 Task: Use the formula "MONTH" in spreadsheet "Project portfolio".
Action: Mouse moved to (815, 99)
Screenshot: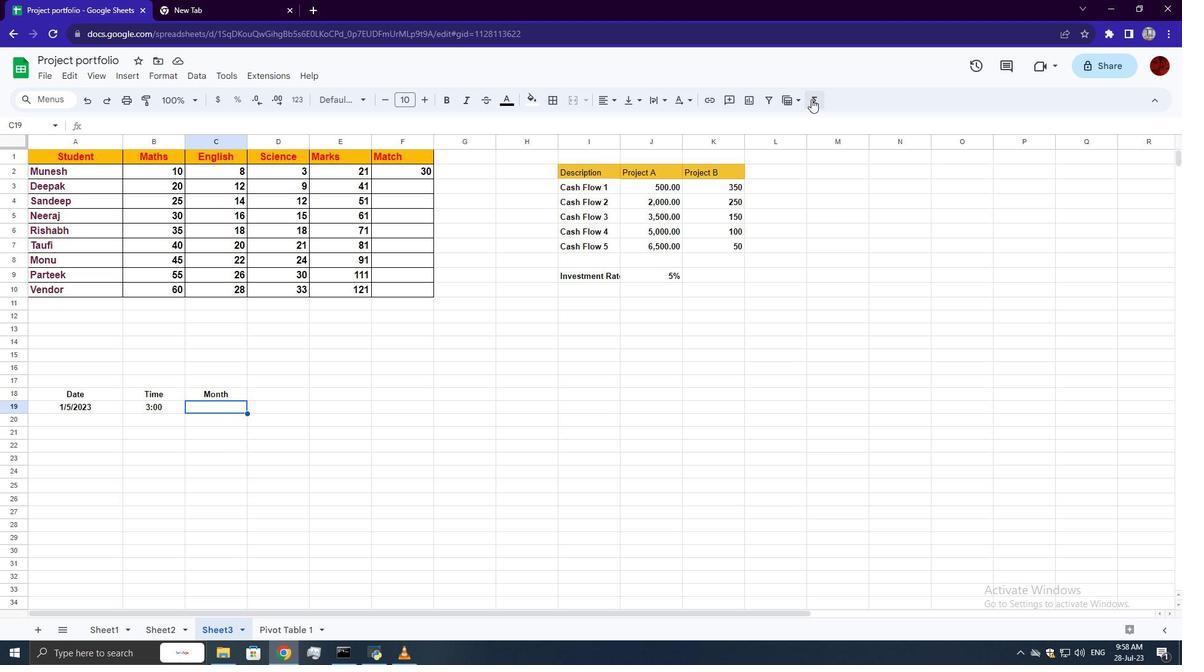 
Action: Mouse pressed left at (815, 99)
Screenshot: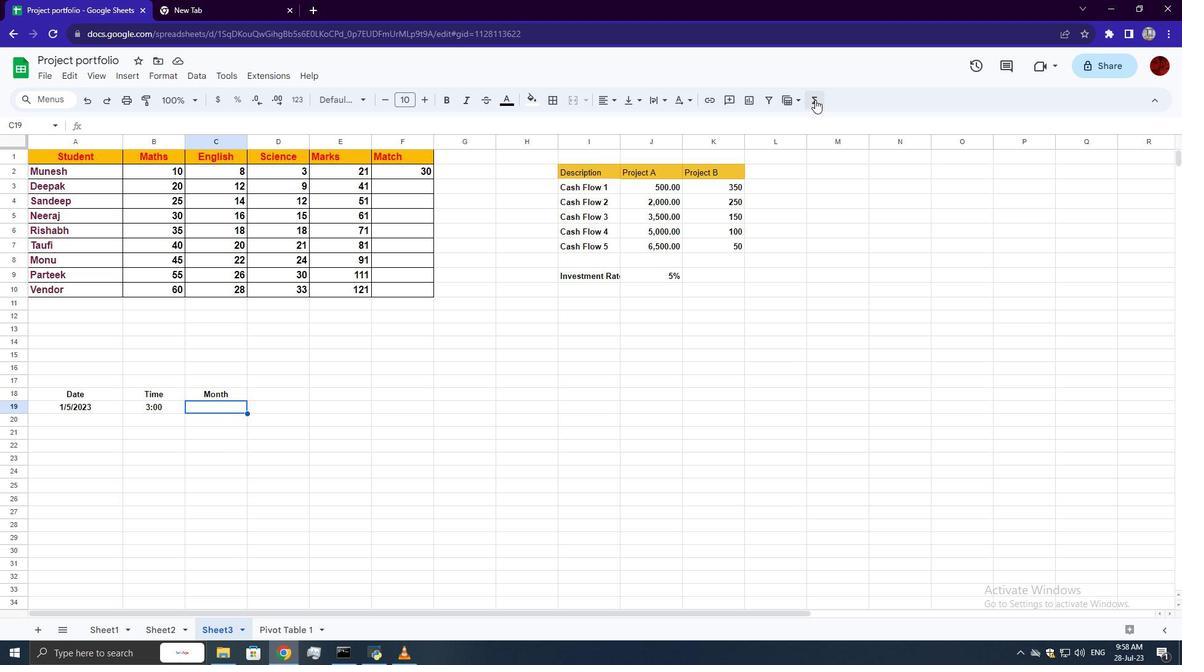 
Action: Mouse moved to (1010, 271)
Screenshot: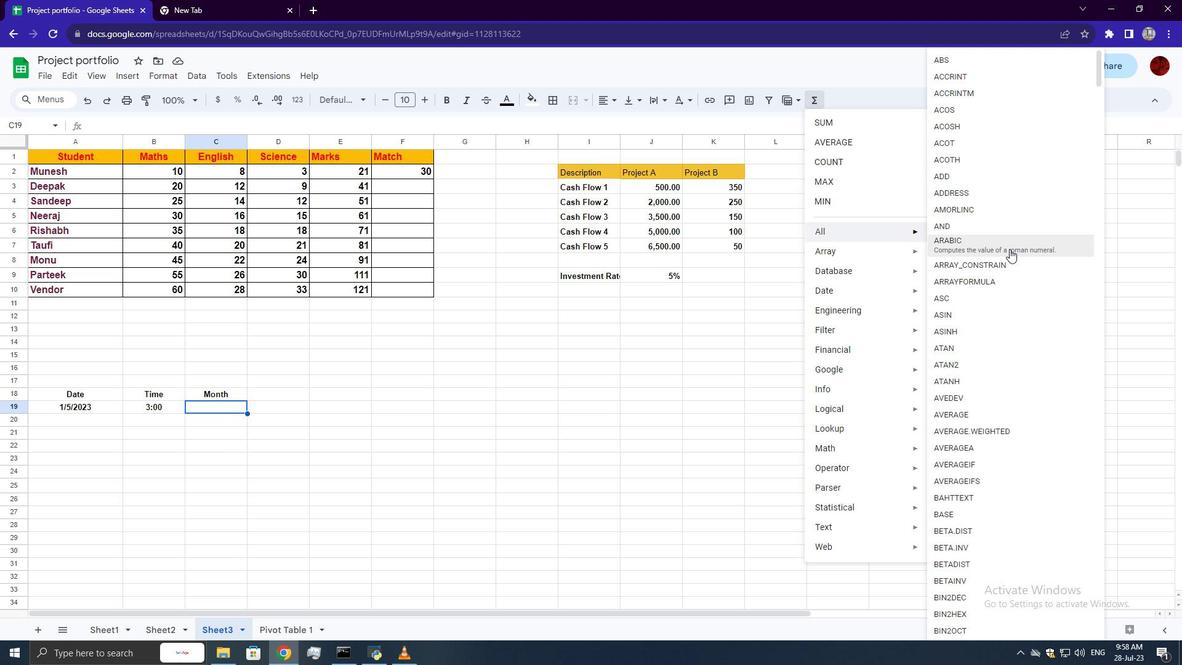 
Action: Mouse scrolled (1010, 263) with delta (0, 0)
Screenshot: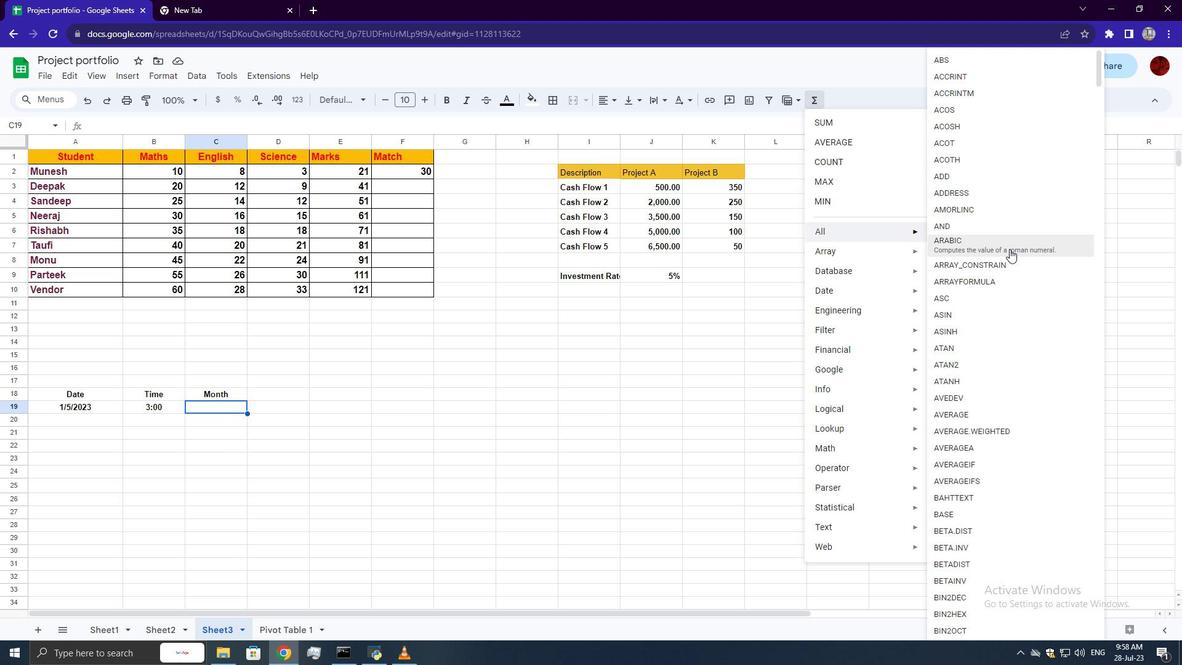 
Action: Mouse moved to (1010, 271)
Screenshot: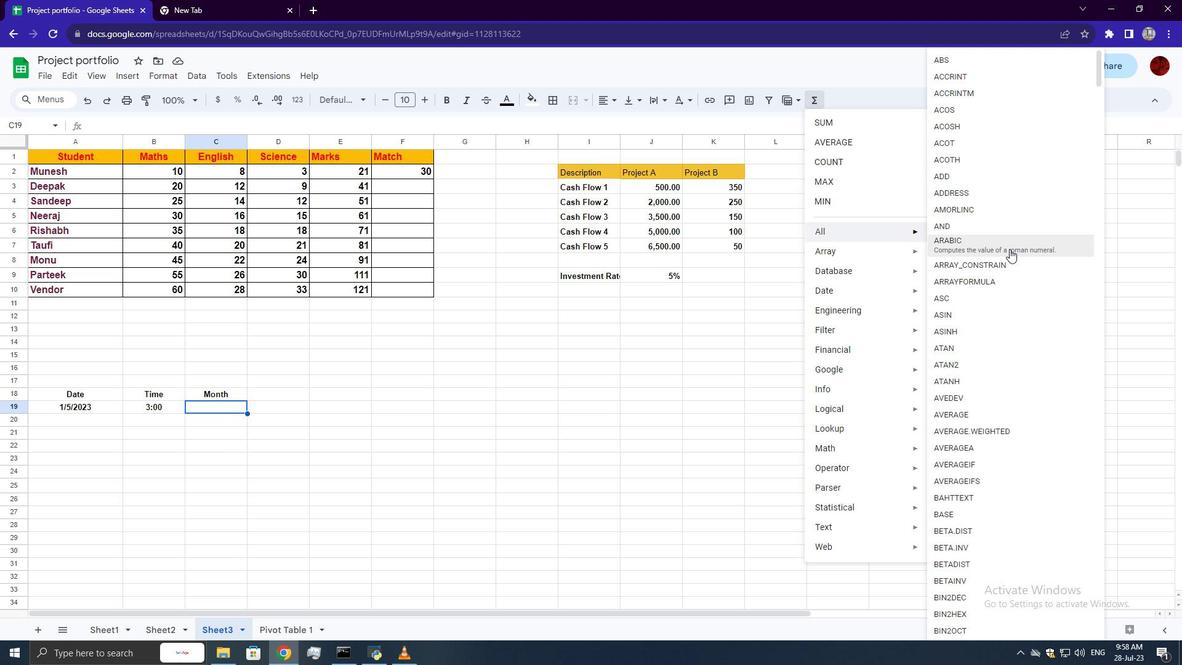 
Action: Mouse scrolled (1010, 270) with delta (0, 0)
Screenshot: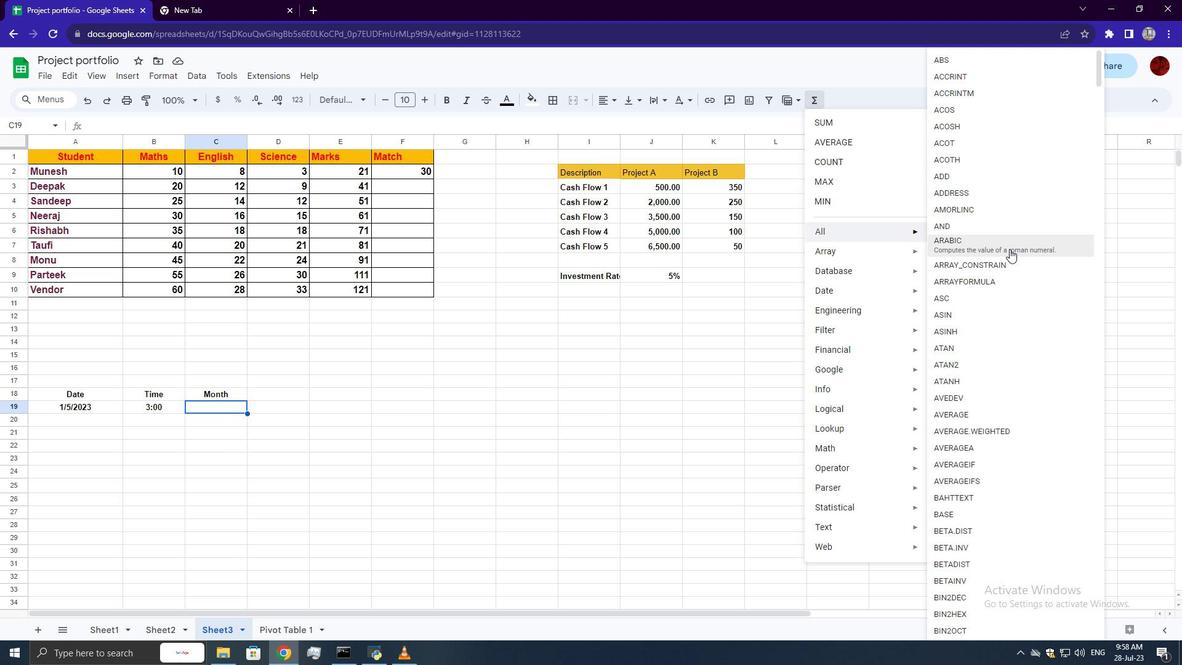 
Action: Mouse moved to (1009, 272)
Screenshot: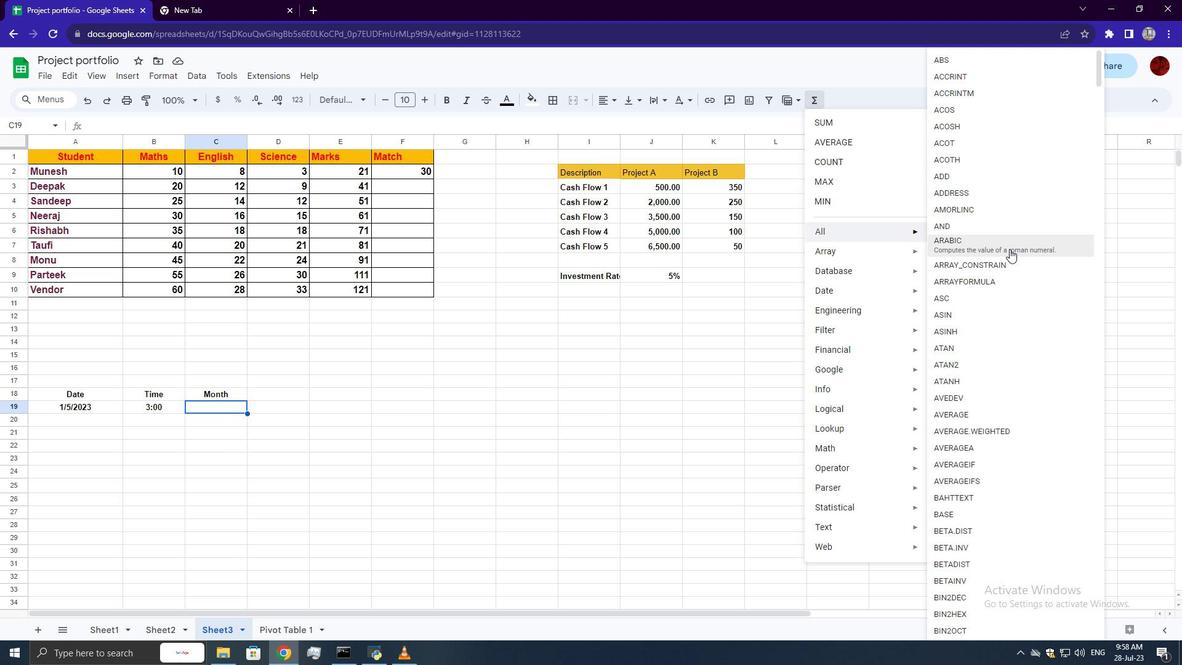 
Action: Mouse scrolled (1009, 272) with delta (0, 0)
Screenshot: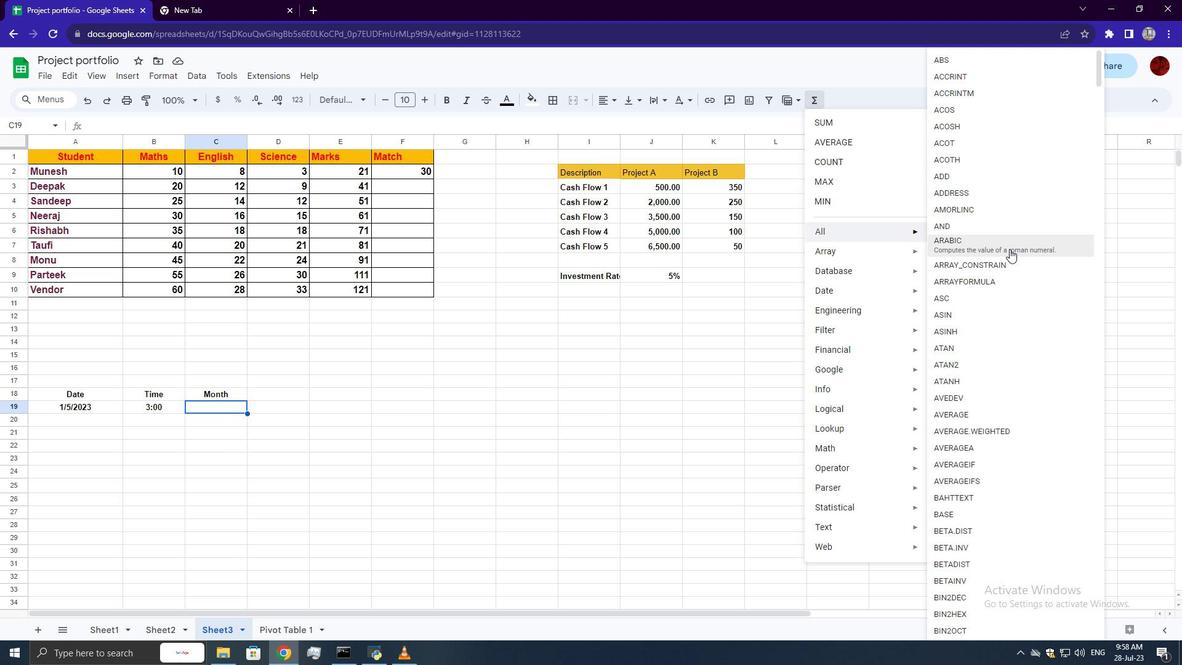 
Action: Mouse scrolled (1009, 272) with delta (0, 0)
Screenshot: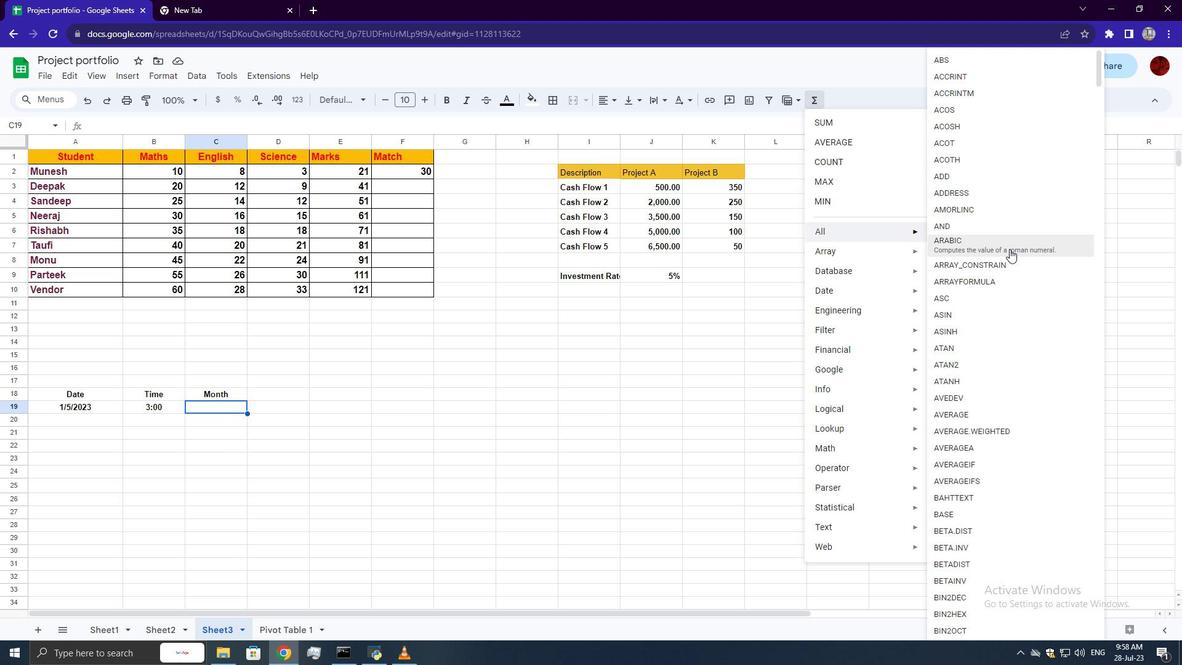 
Action: Mouse scrolled (1009, 272) with delta (0, 0)
Screenshot: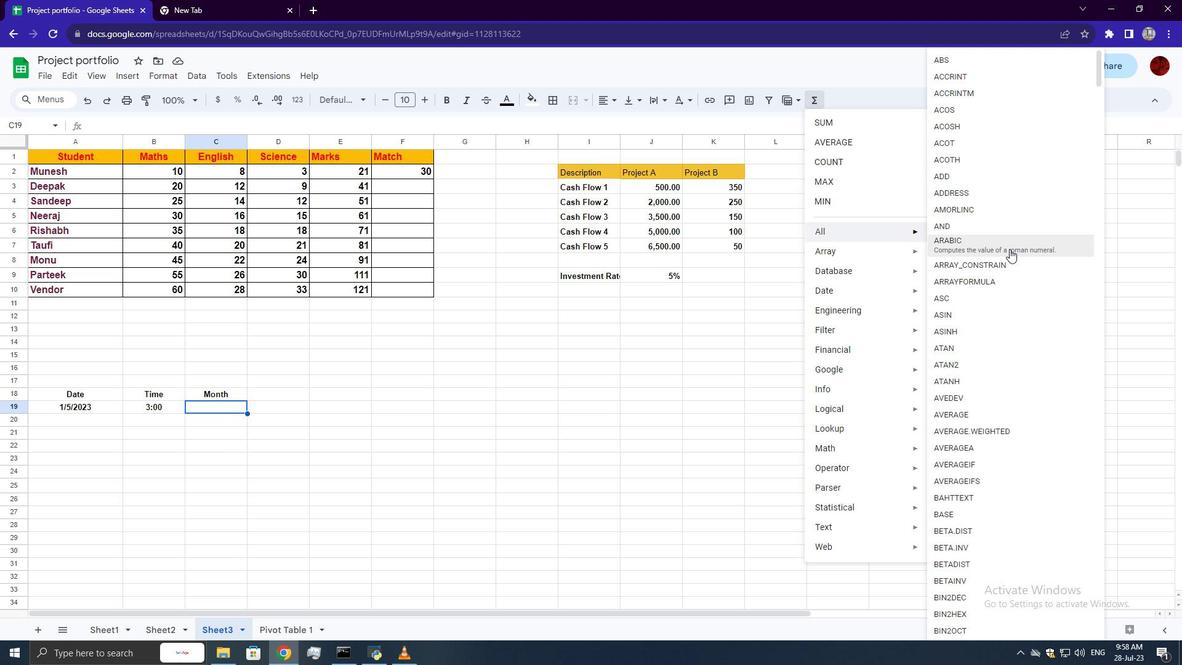 
Action: Mouse scrolled (1009, 272) with delta (0, 0)
Screenshot: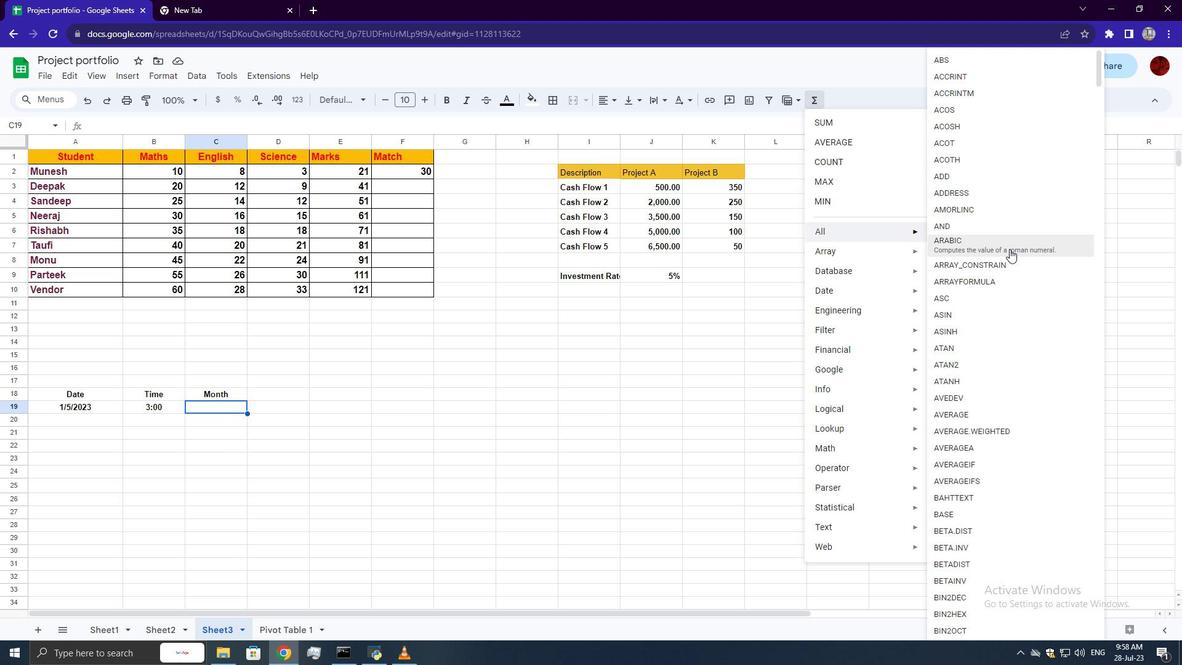 
Action: Mouse moved to (1009, 292)
Screenshot: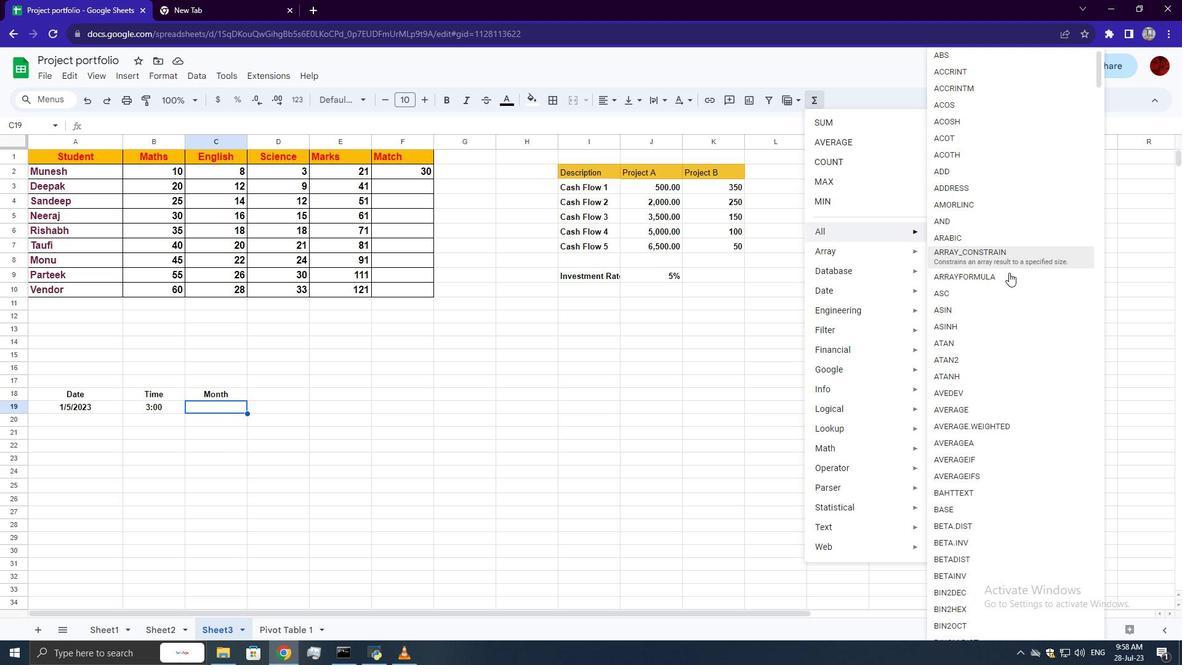 
Action: Mouse scrolled (1009, 292) with delta (0, 0)
Screenshot: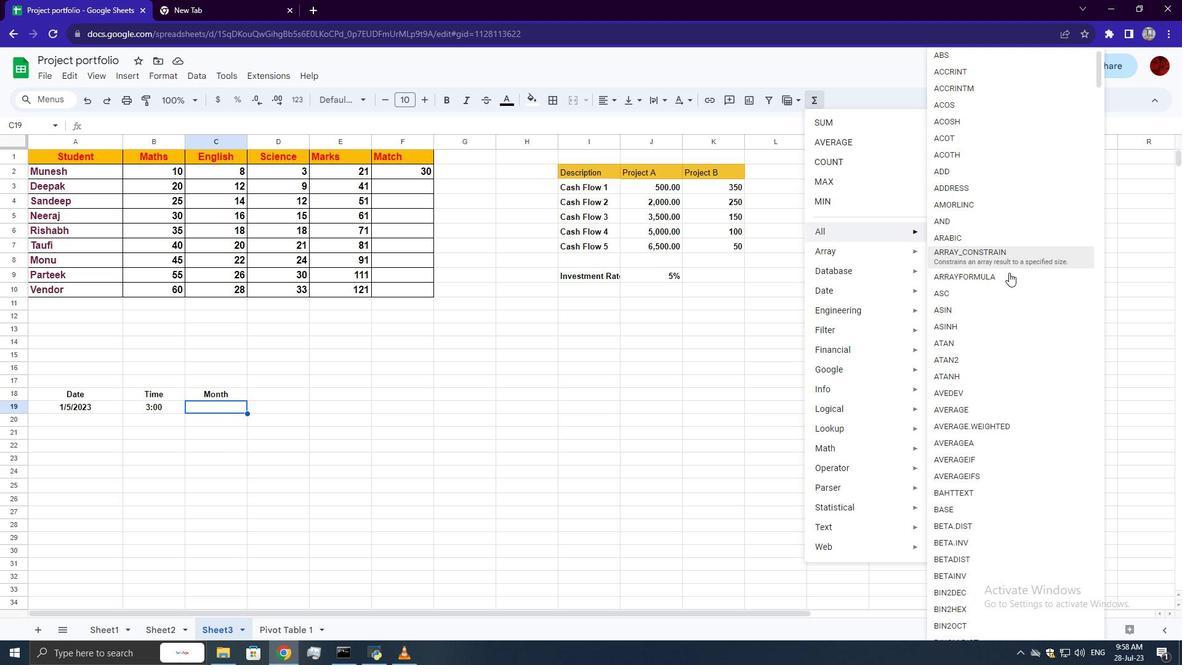 
Action: Mouse moved to (1009, 293)
Screenshot: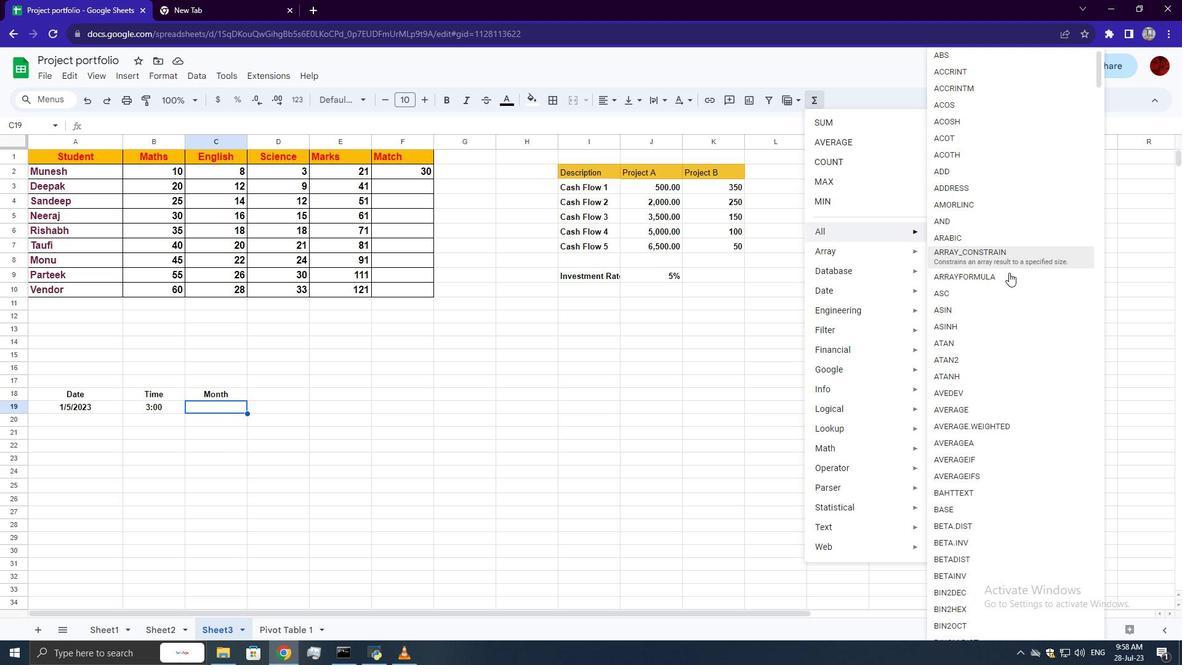 
Action: Mouse scrolled (1009, 292) with delta (0, 0)
Screenshot: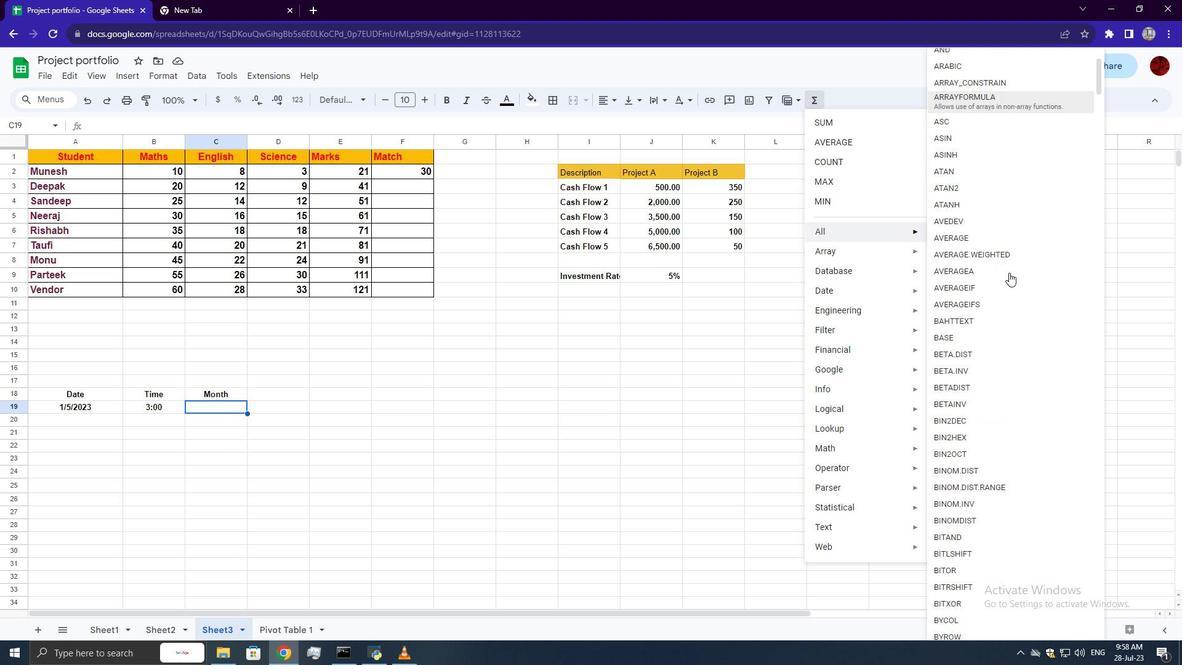 
Action: Mouse scrolled (1009, 292) with delta (0, 0)
Screenshot: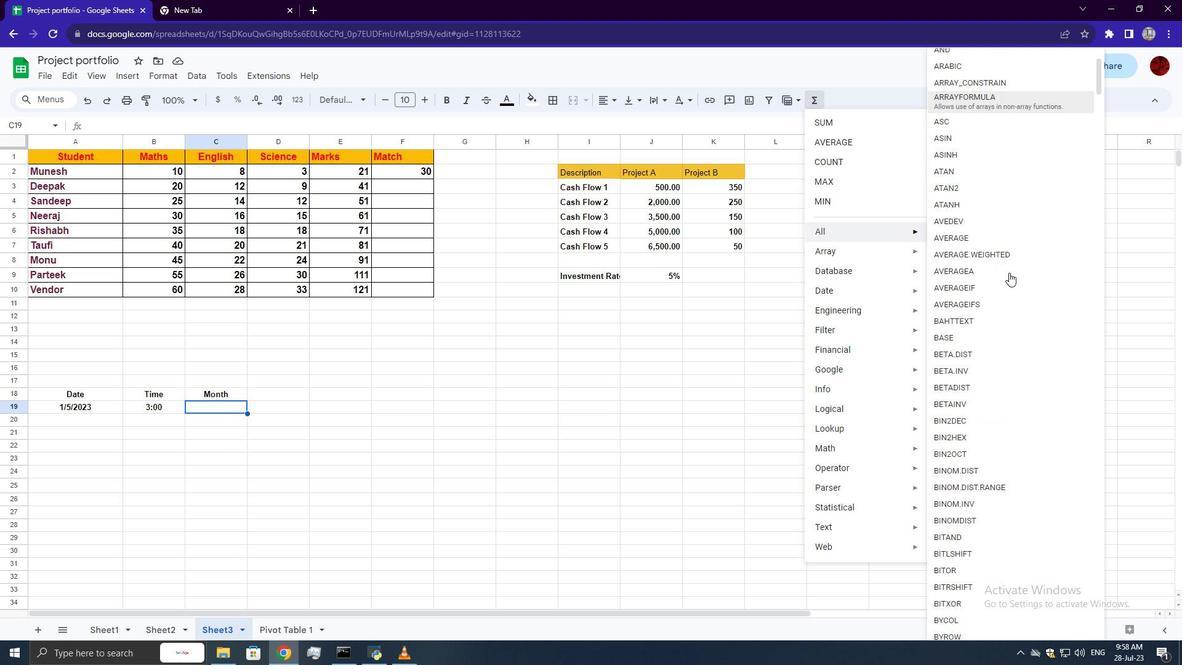 
Action: Mouse scrolled (1009, 292) with delta (0, 0)
Screenshot: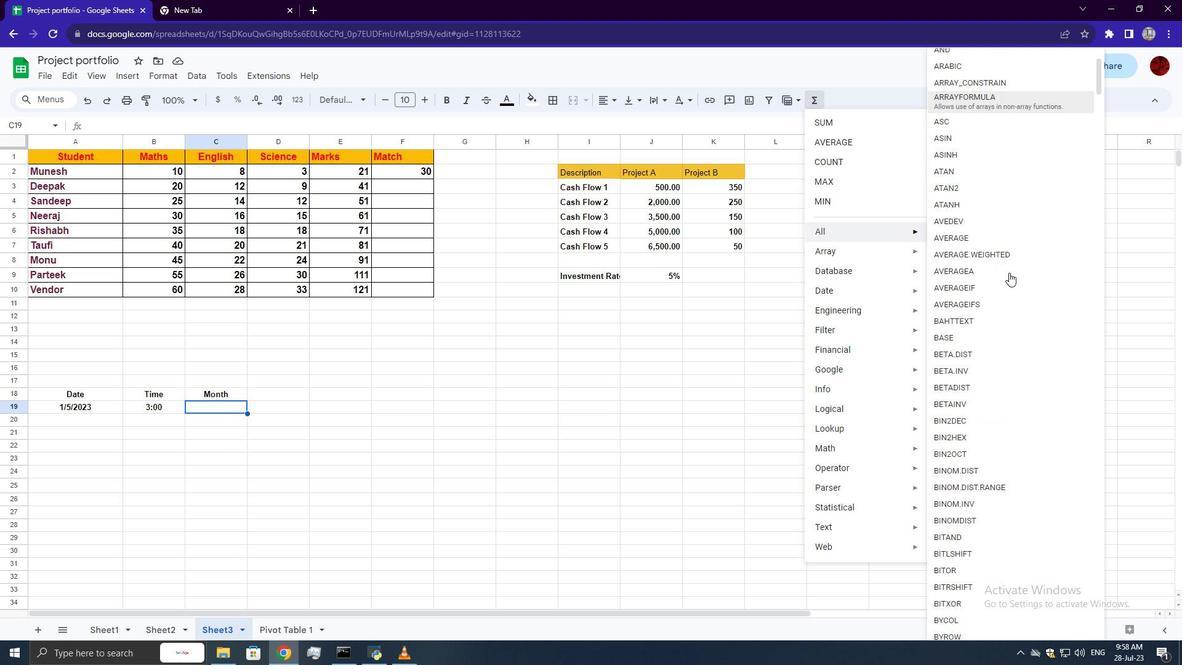
Action: Mouse scrolled (1009, 292) with delta (0, 0)
Screenshot: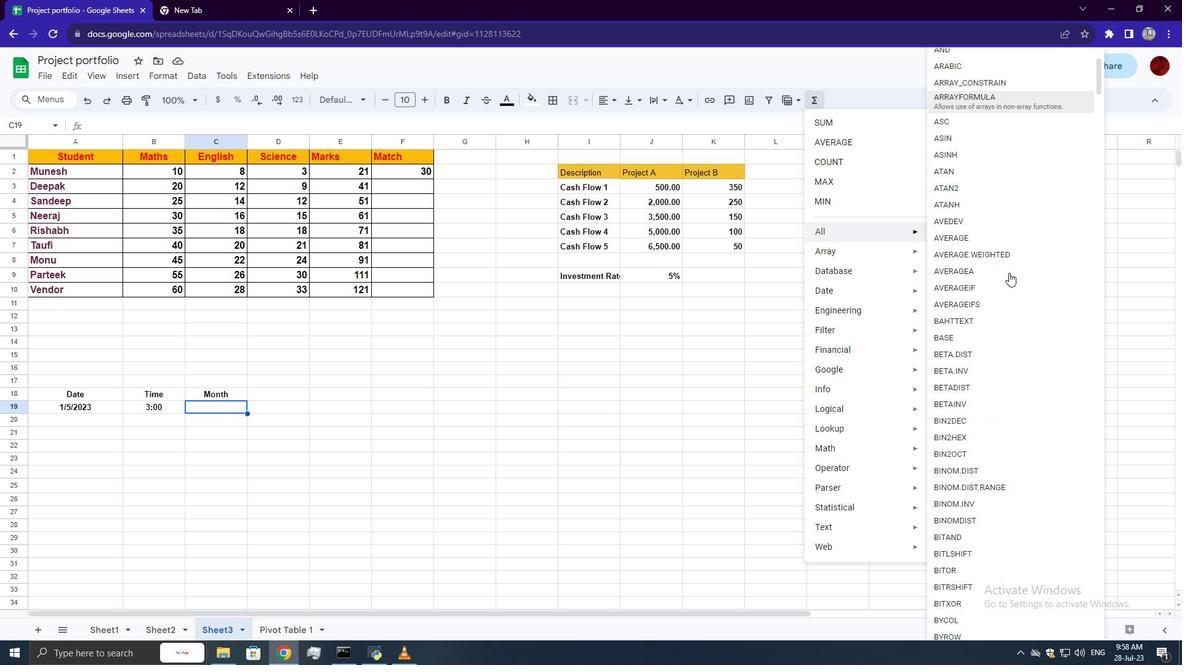 
Action: Mouse scrolled (1009, 292) with delta (0, 0)
Screenshot: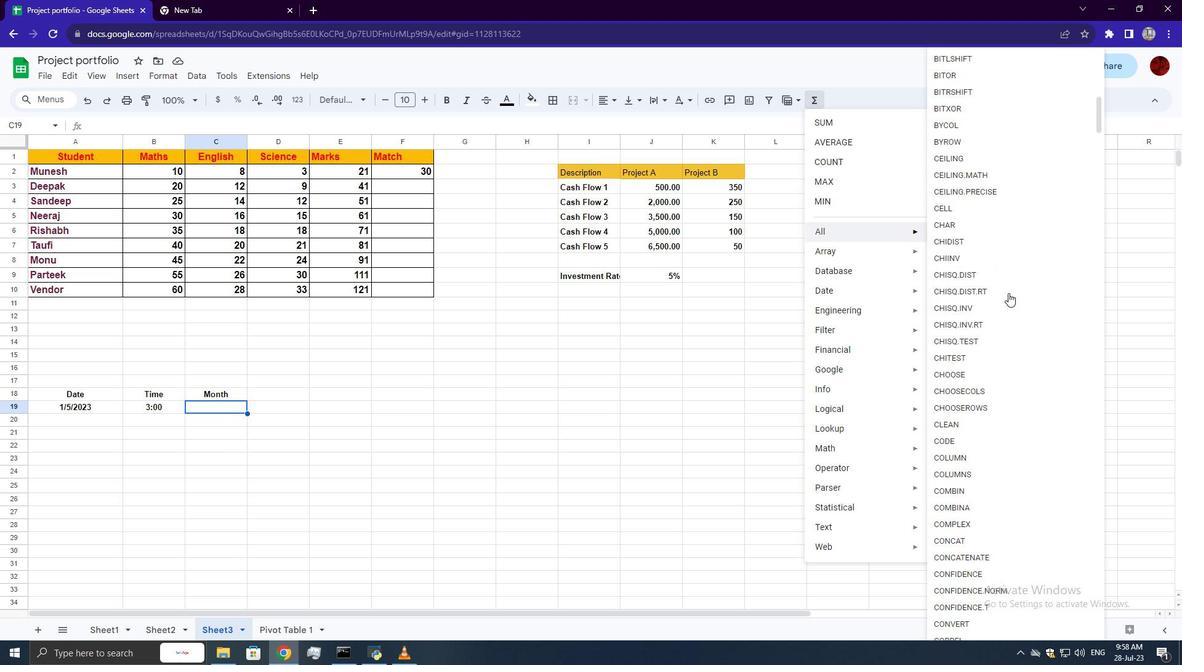 
Action: Mouse scrolled (1009, 292) with delta (0, 0)
Screenshot: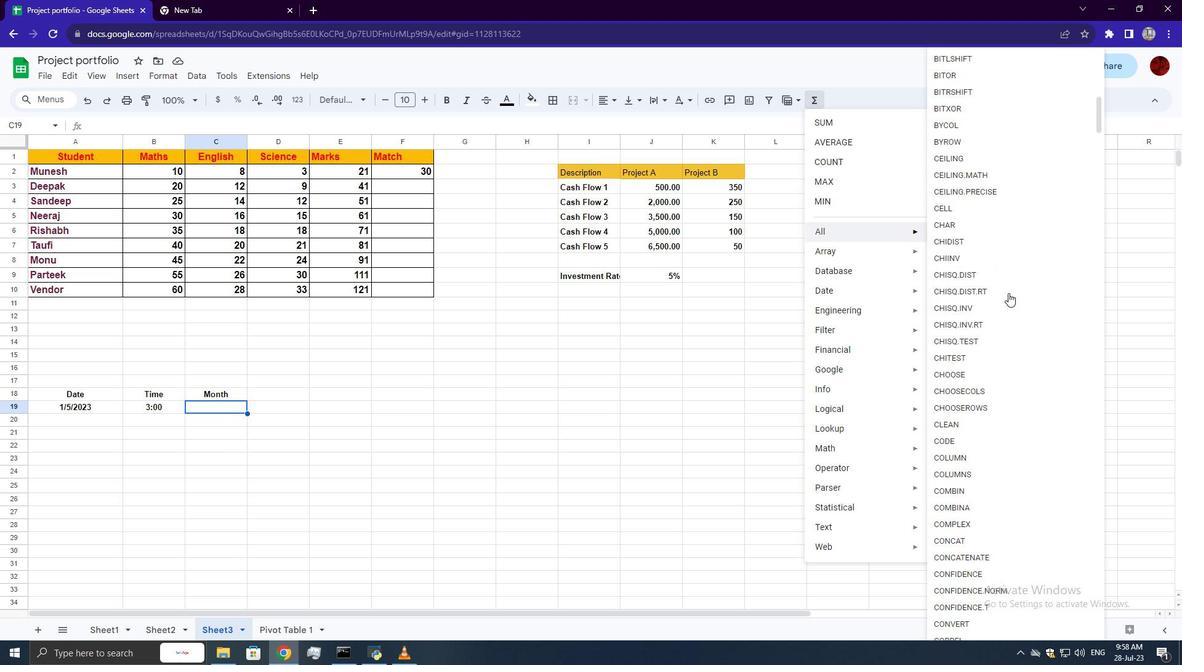 
Action: Mouse scrolled (1009, 292) with delta (0, 0)
Screenshot: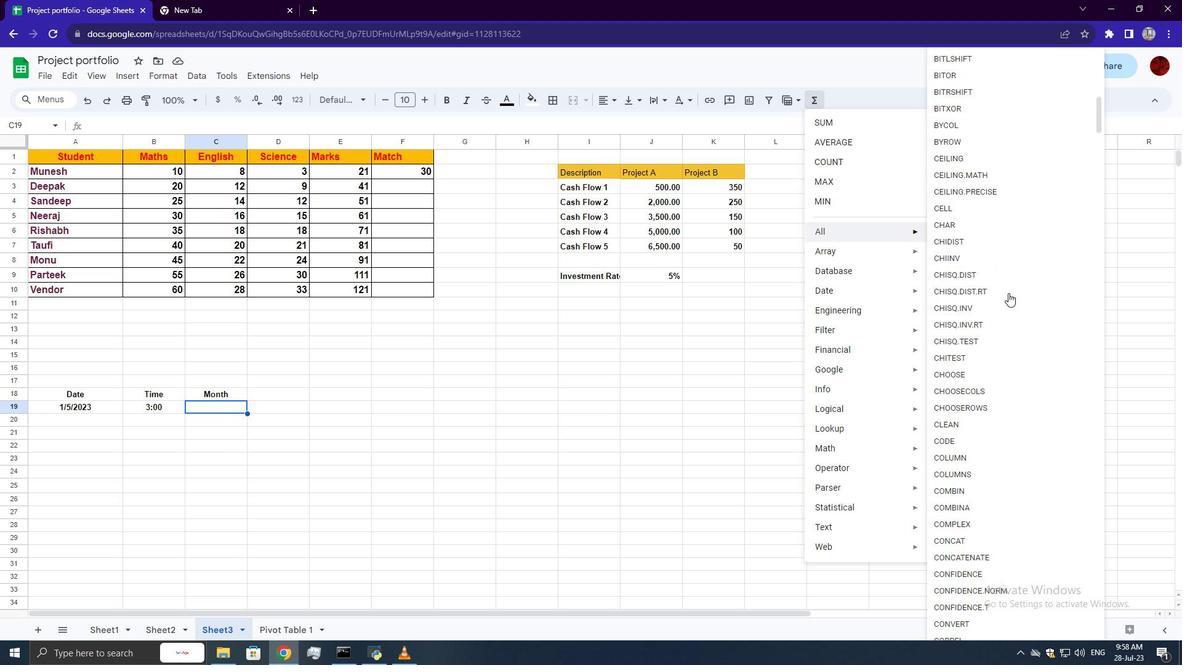
Action: Mouse scrolled (1009, 292) with delta (0, 0)
Screenshot: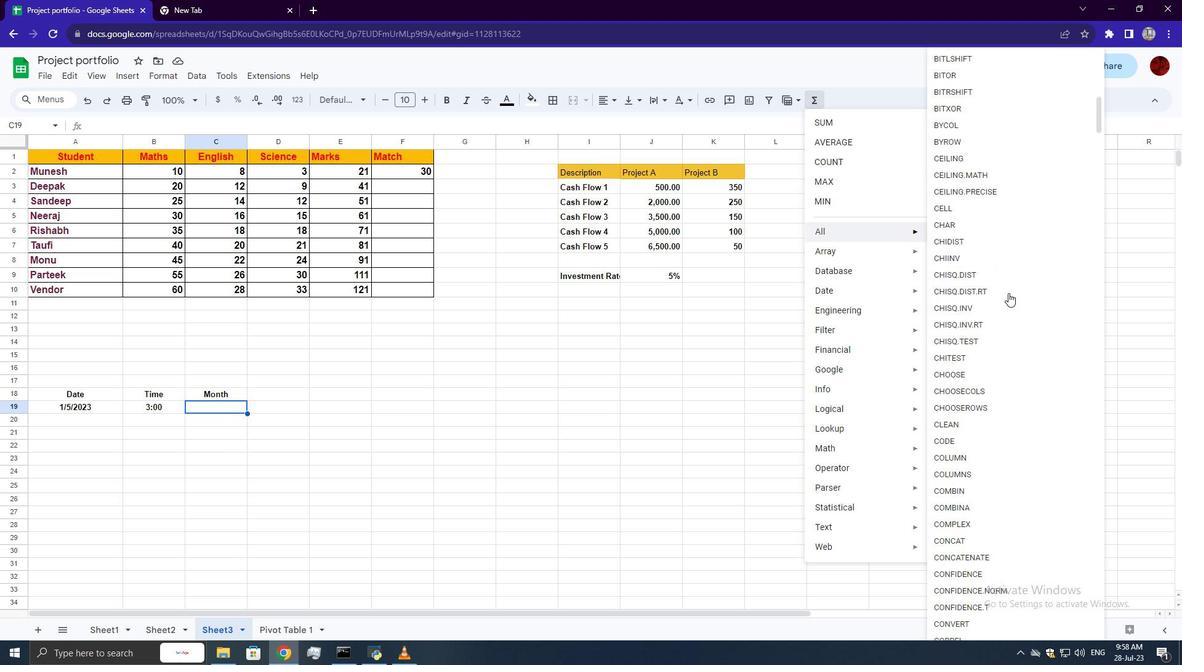
Action: Mouse scrolled (1009, 292) with delta (0, 0)
Screenshot: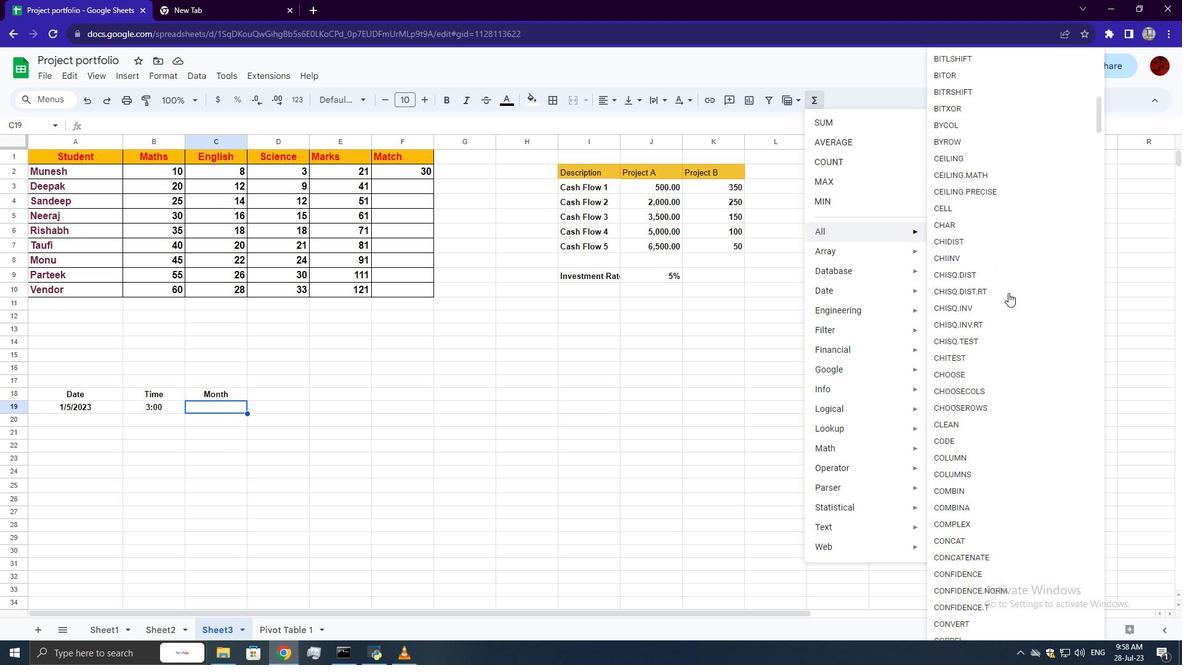 
Action: Mouse scrolled (1009, 292) with delta (0, 0)
Screenshot: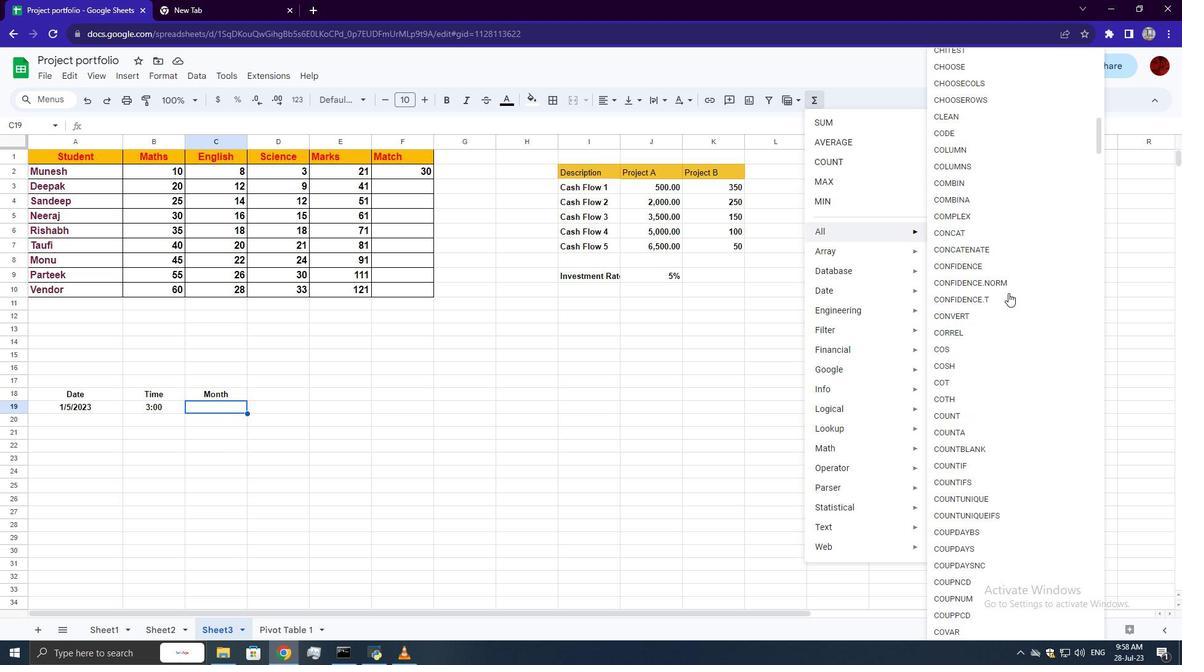 
Action: Mouse scrolled (1009, 292) with delta (0, 0)
Screenshot: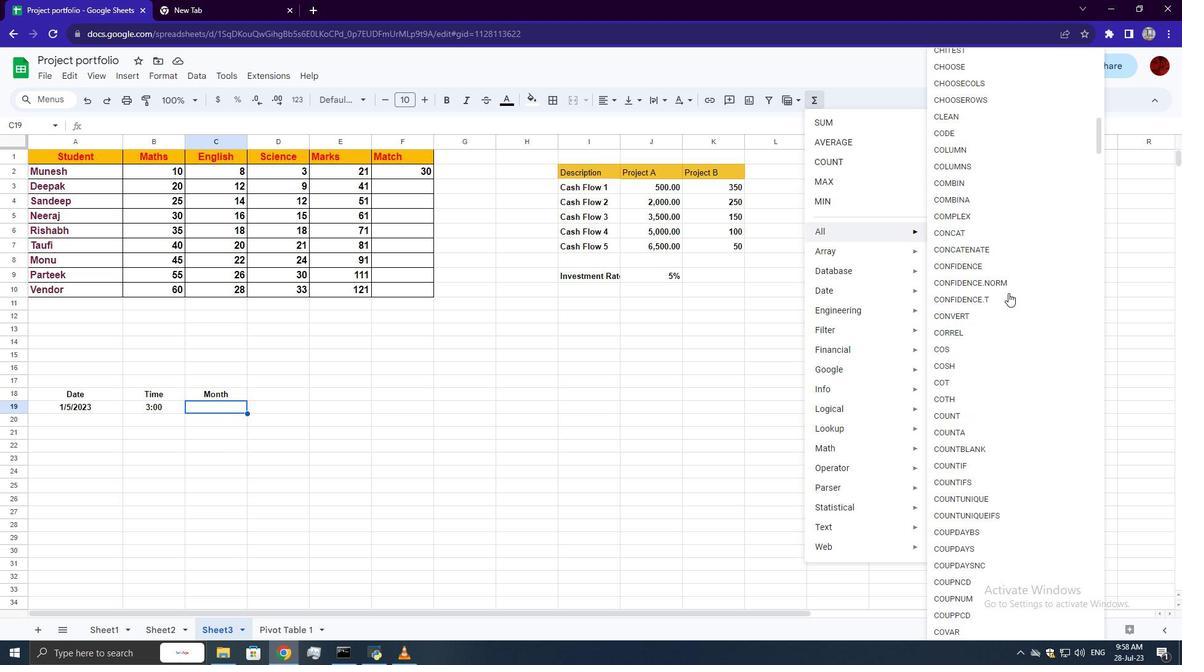 
Action: Mouse scrolled (1009, 292) with delta (0, 0)
Screenshot: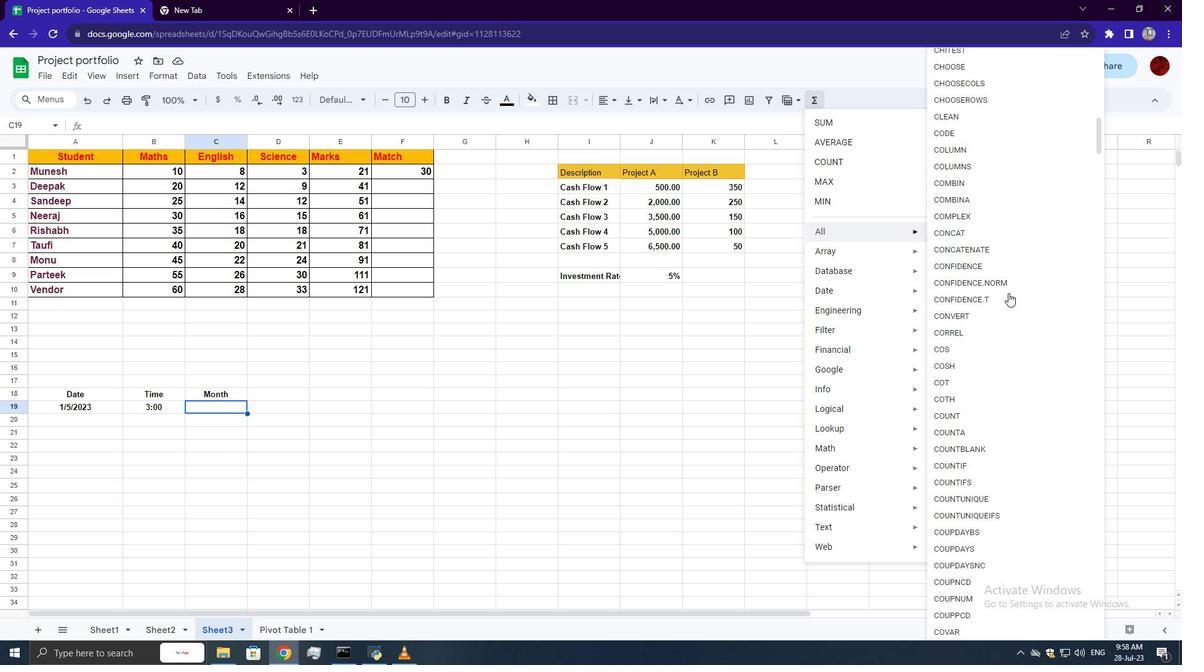 
Action: Mouse scrolled (1009, 292) with delta (0, 0)
Screenshot: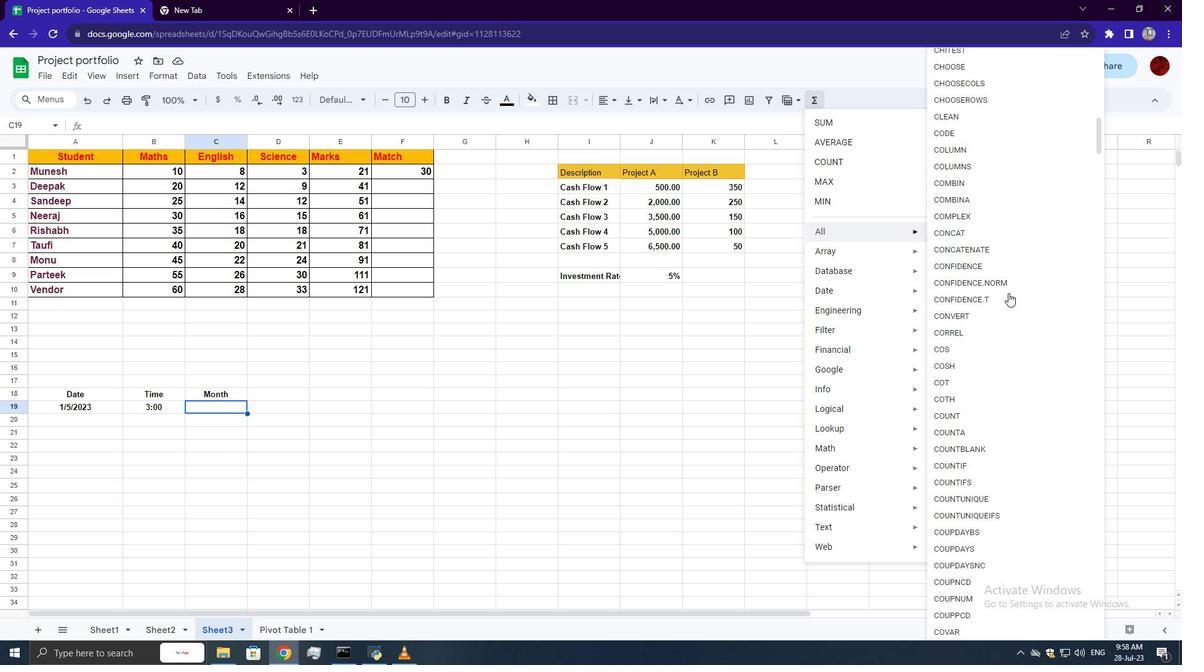 
Action: Mouse scrolled (1009, 292) with delta (0, 0)
Screenshot: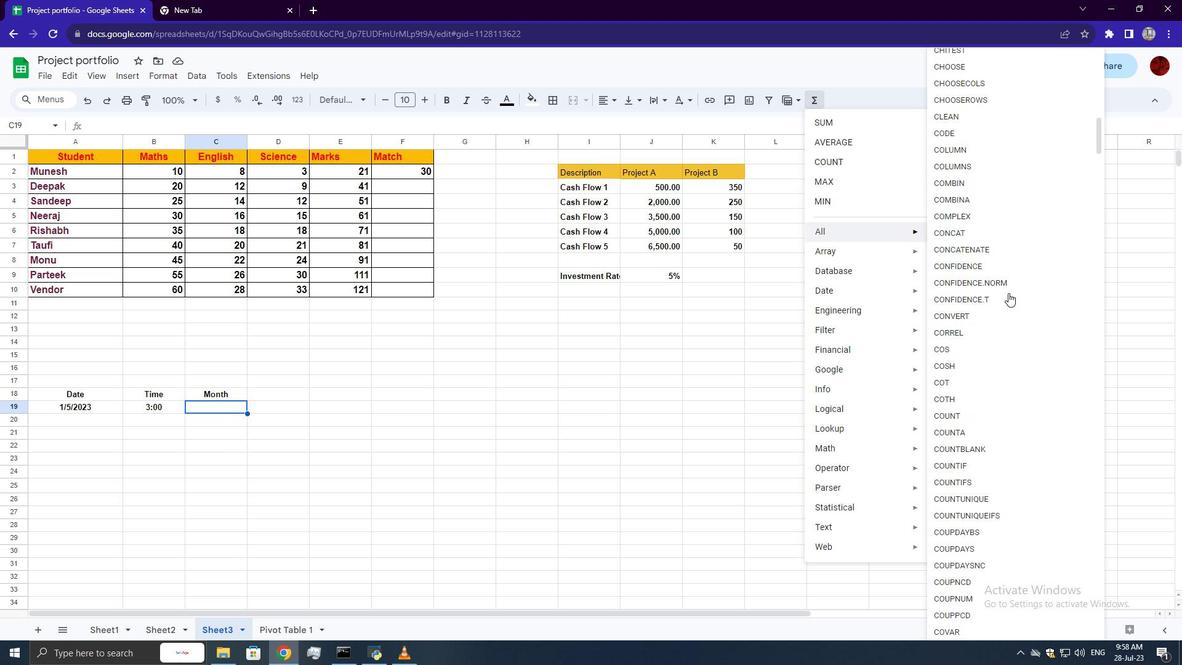 
Action: Mouse scrolled (1009, 292) with delta (0, 0)
Screenshot: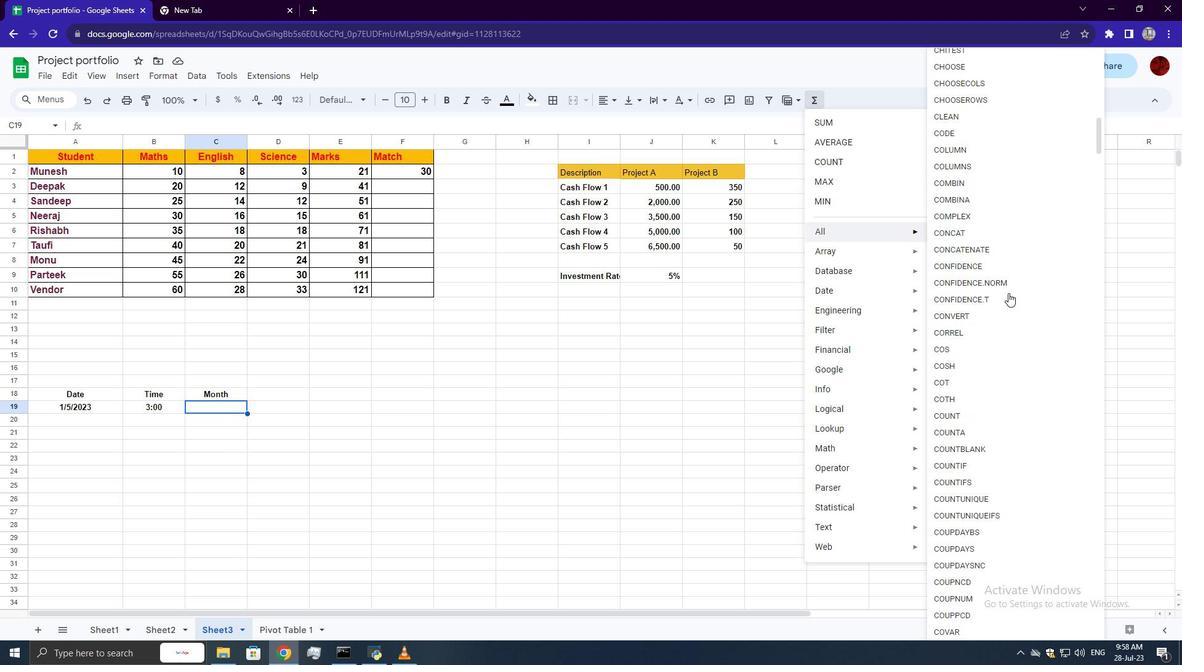 
Action: Mouse scrolled (1009, 292) with delta (0, 0)
Screenshot: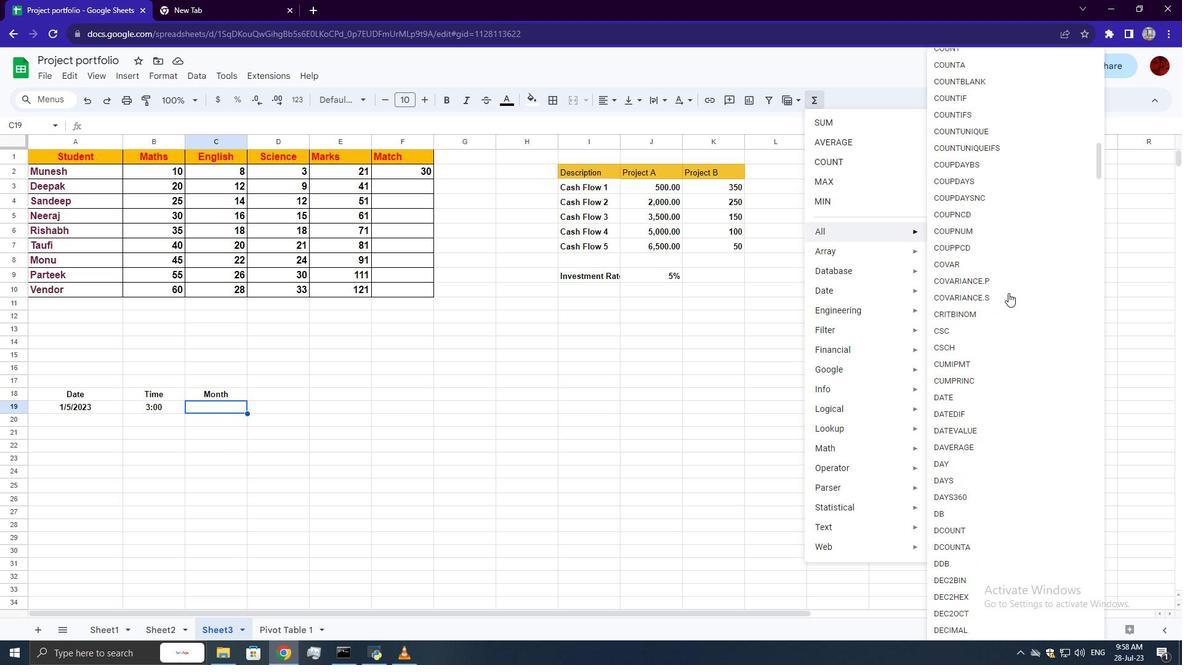 
Action: Mouse scrolled (1009, 292) with delta (0, 0)
Screenshot: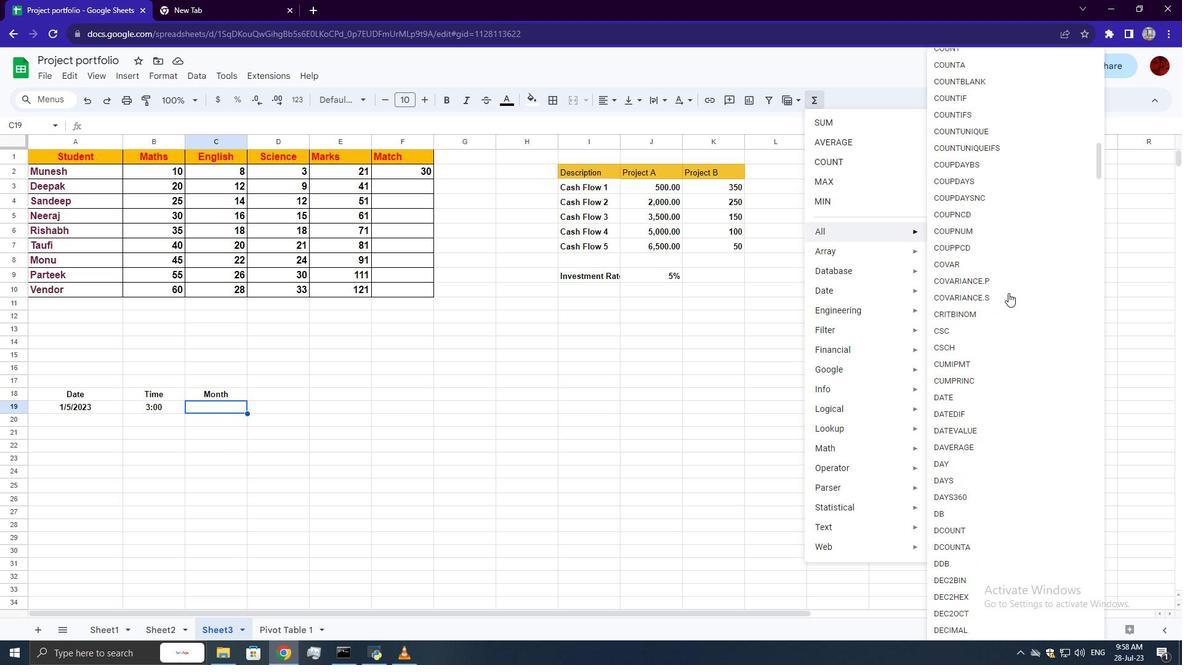 
Action: Mouse scrolled (1009, 292) with delta (0, 0)
Screenshot: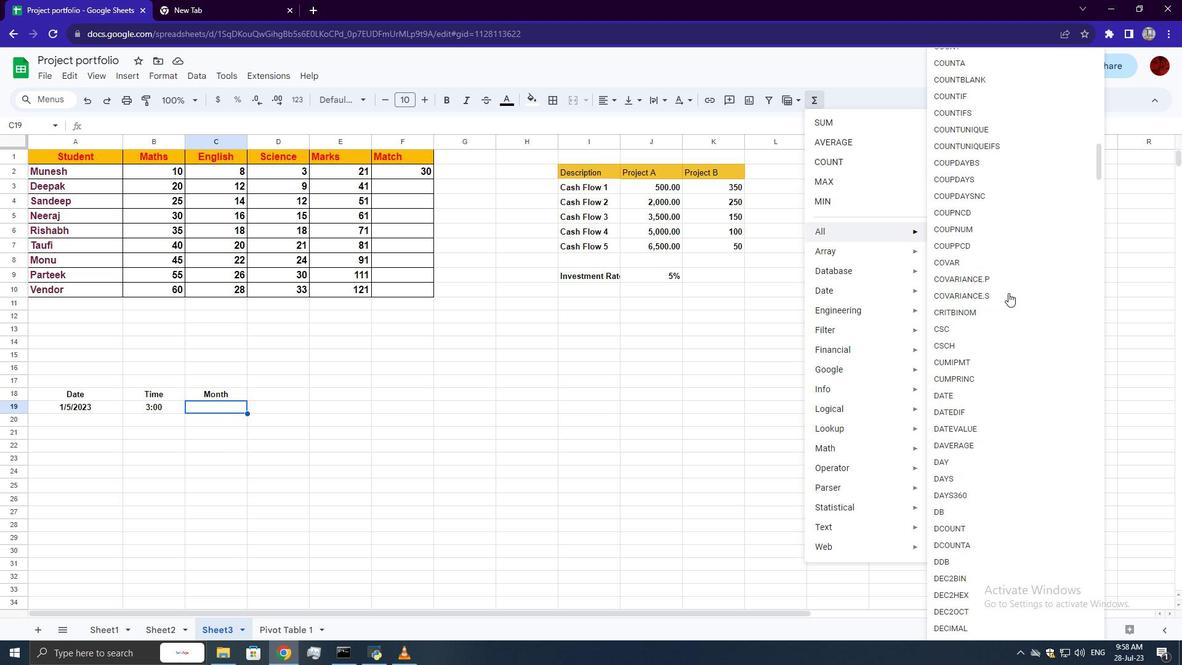 
Action: Mouse scrolled (1009, 292) with delta (0, 0)
Screenshot: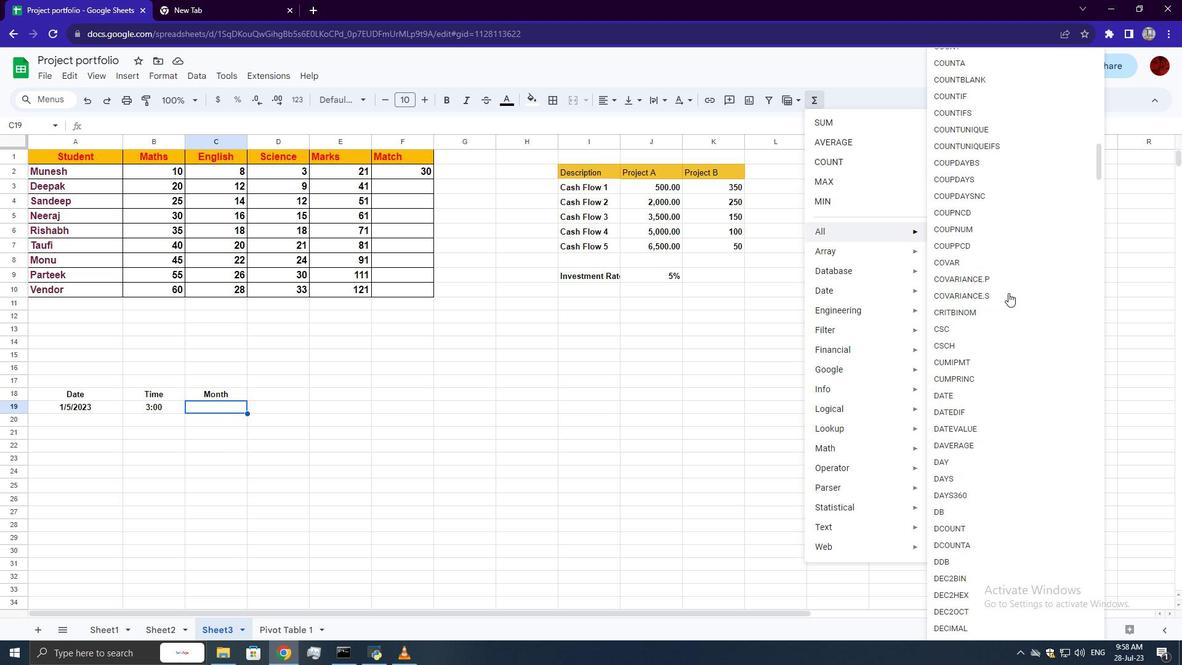 
Action: Mouse scrolled (1009, 292) with delta (0, 0)
Screenshot: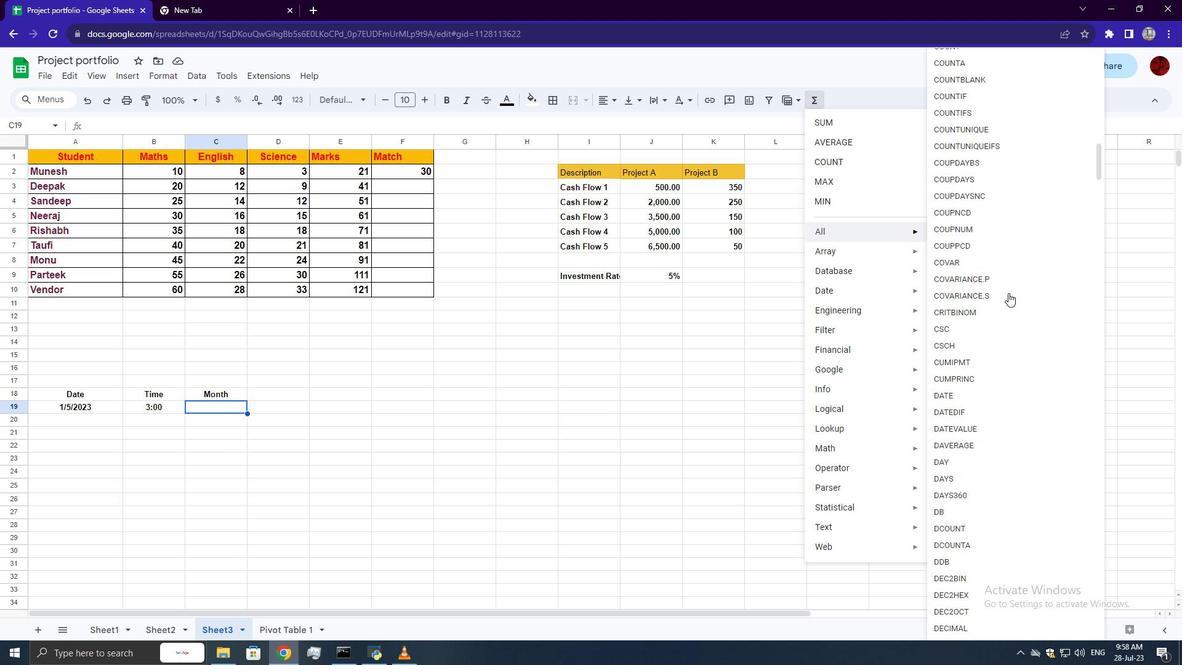 
Action: Mouse scrolled (1009, 292) with delta (0, 0)
Screenshot: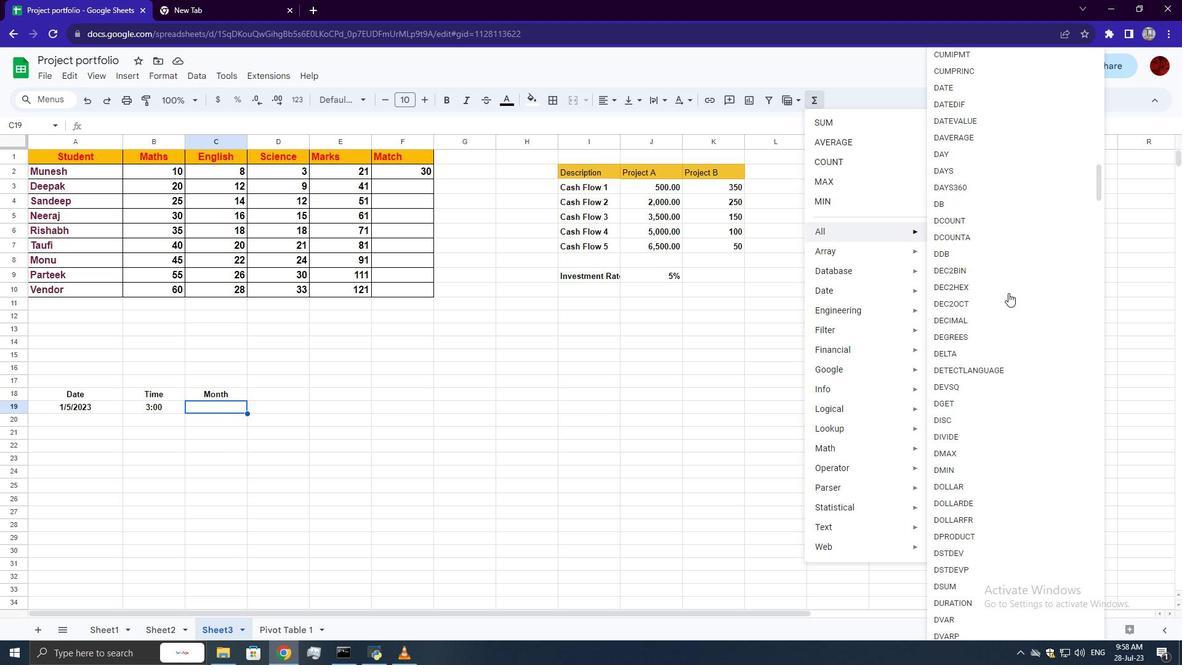 
Action: Mouse scrolled (1009, 292) with delta (0, 0)
Screenshot: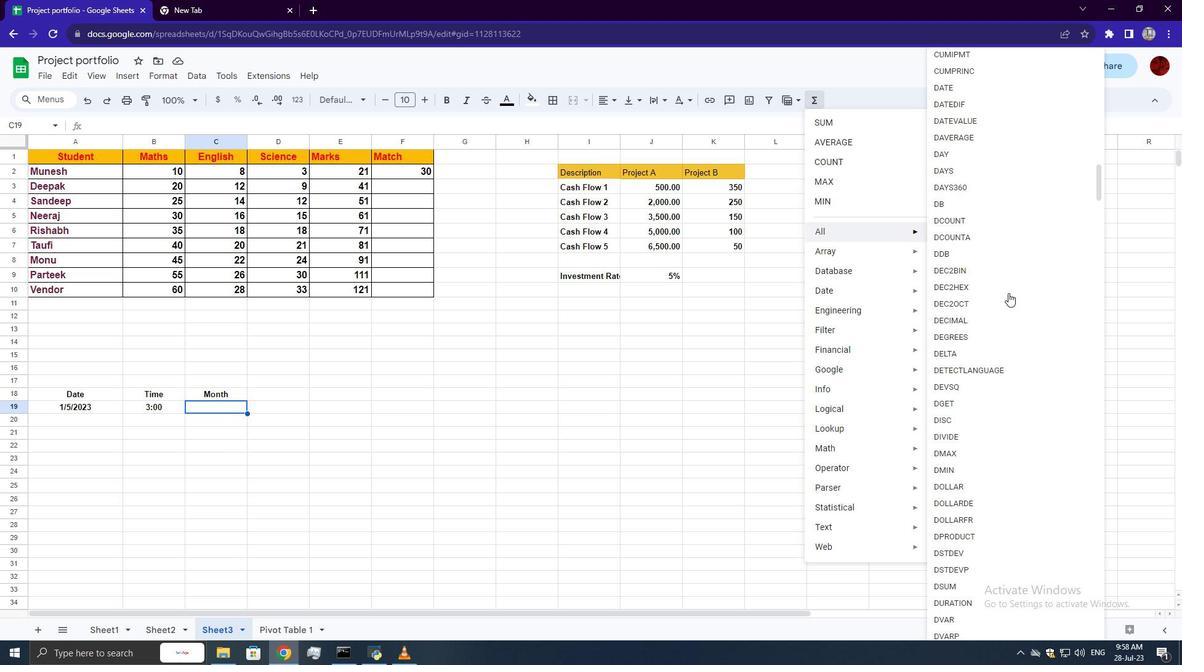 
Action: Mouse scrolled (1009, 292) with delta (0, 0)
Screenshot: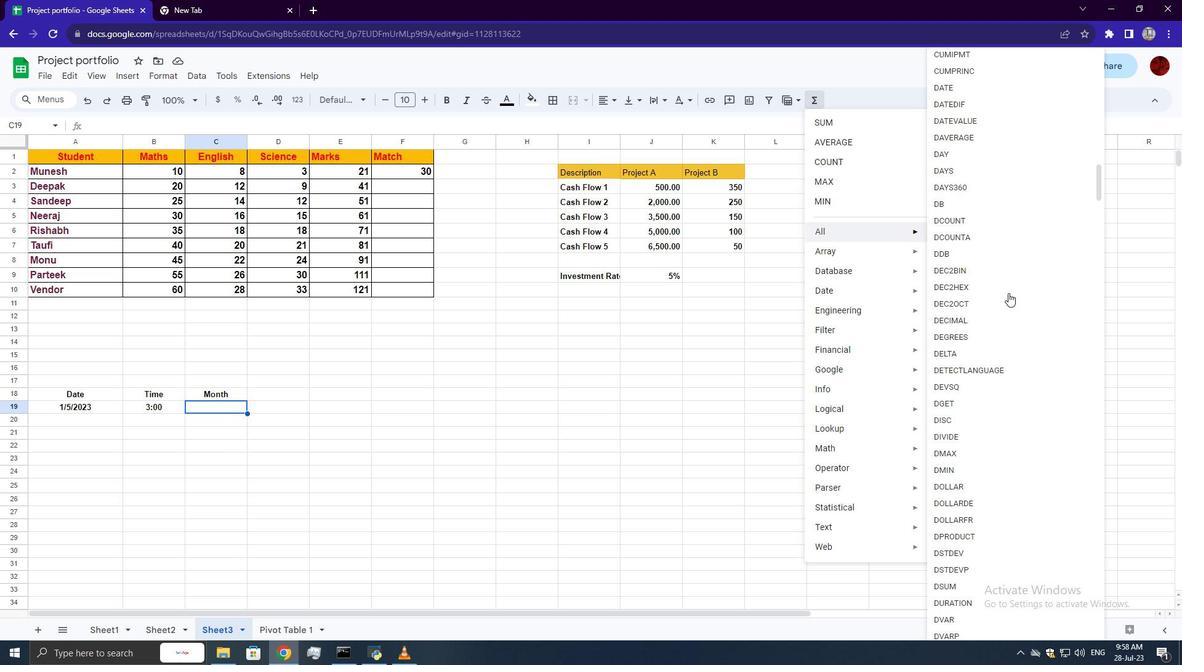 
Action: Mouse scrolled (1009, 292) with delta (0, 0)
Screenshot: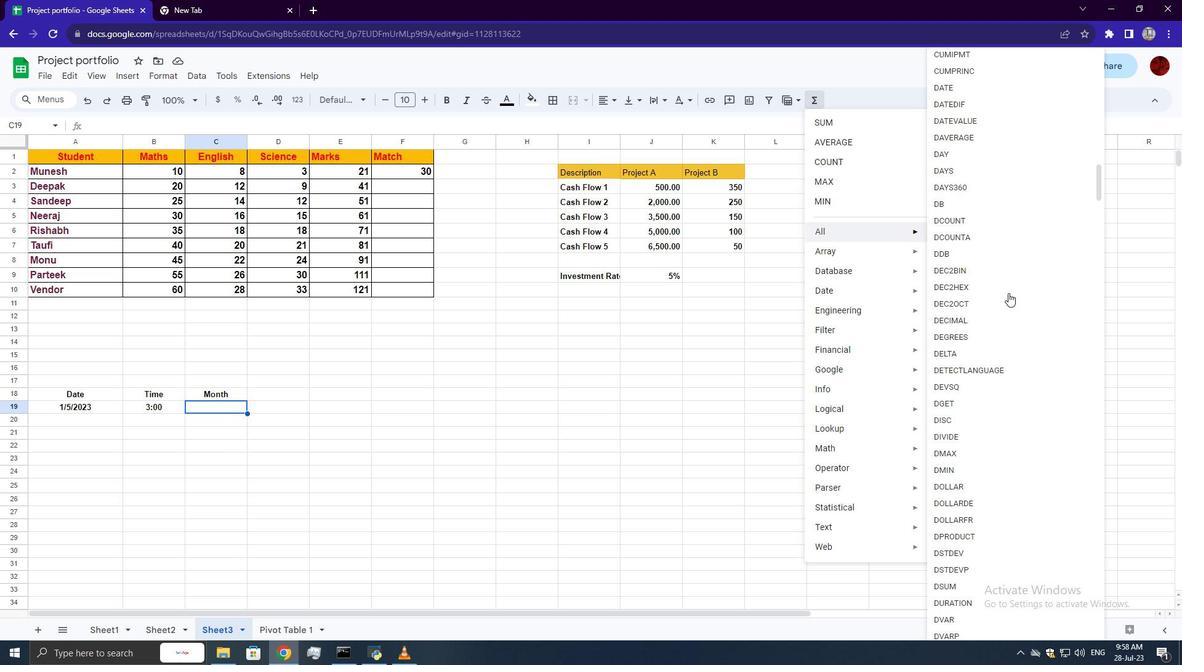 
Action: Mouse scrolled (1009, 292) with delta (0, 0)
Screenshot: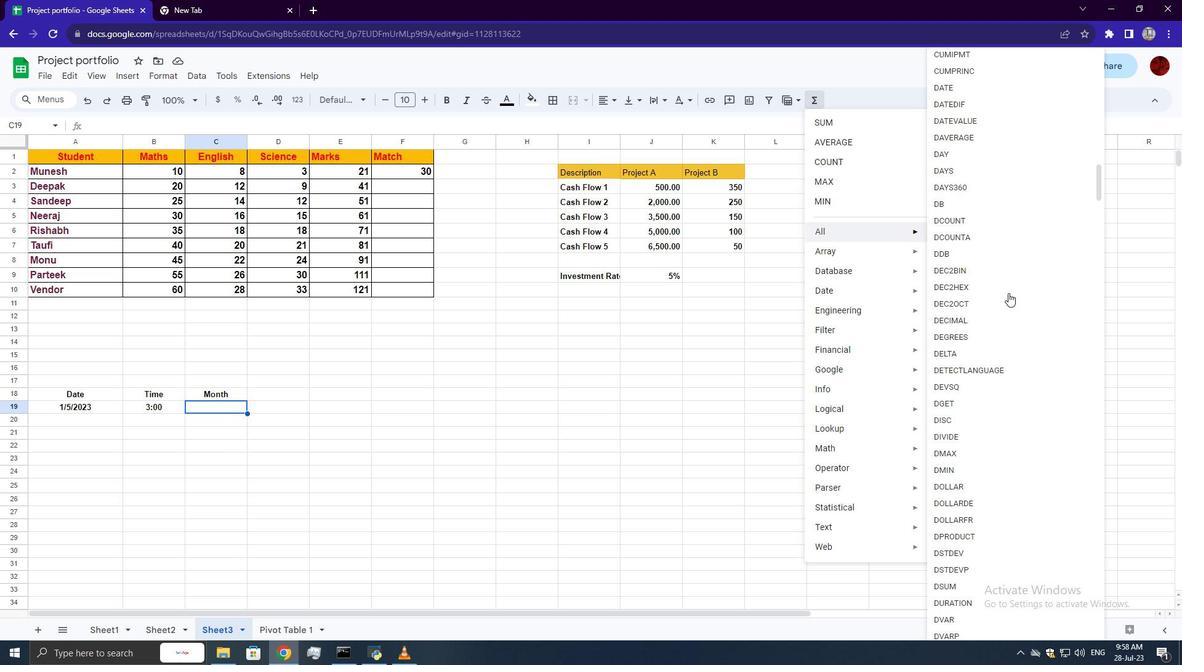 
Action: Mouse scrolled (1009, 292) with delta (0, 0)
Screenshot: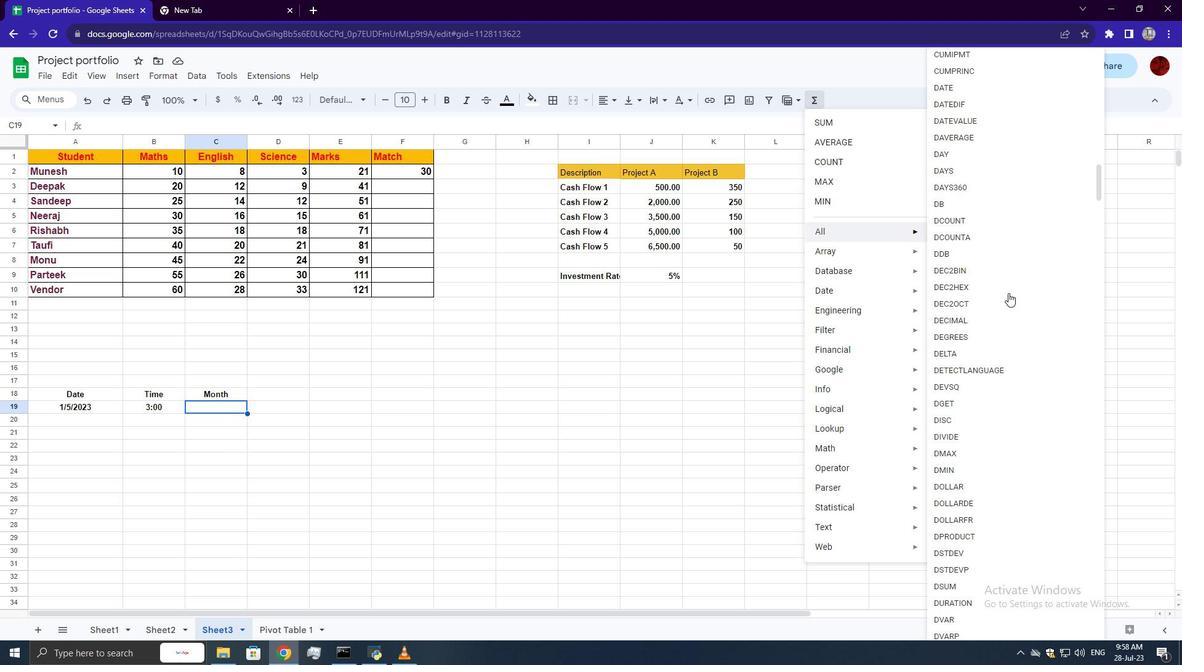 
Action: Mouse scrolled (1009, 292) with delta (0, 0)
Screenshot: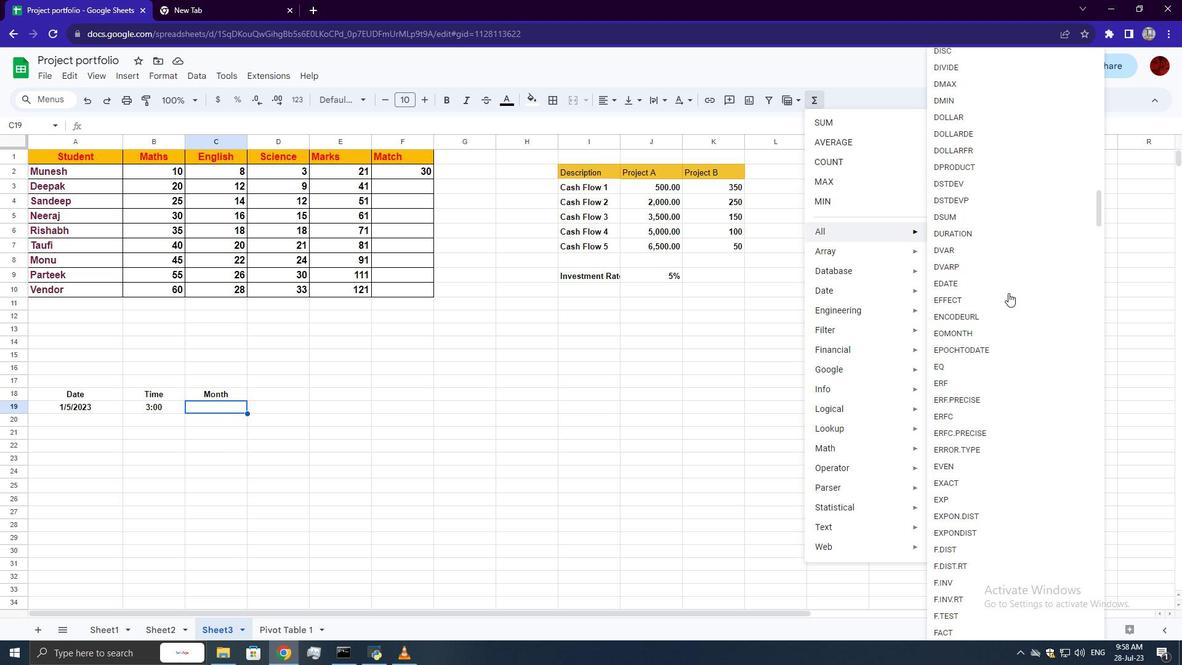 
Action: Mouse scrolled (1009, 292) with delta (0, 0)
Screenshot: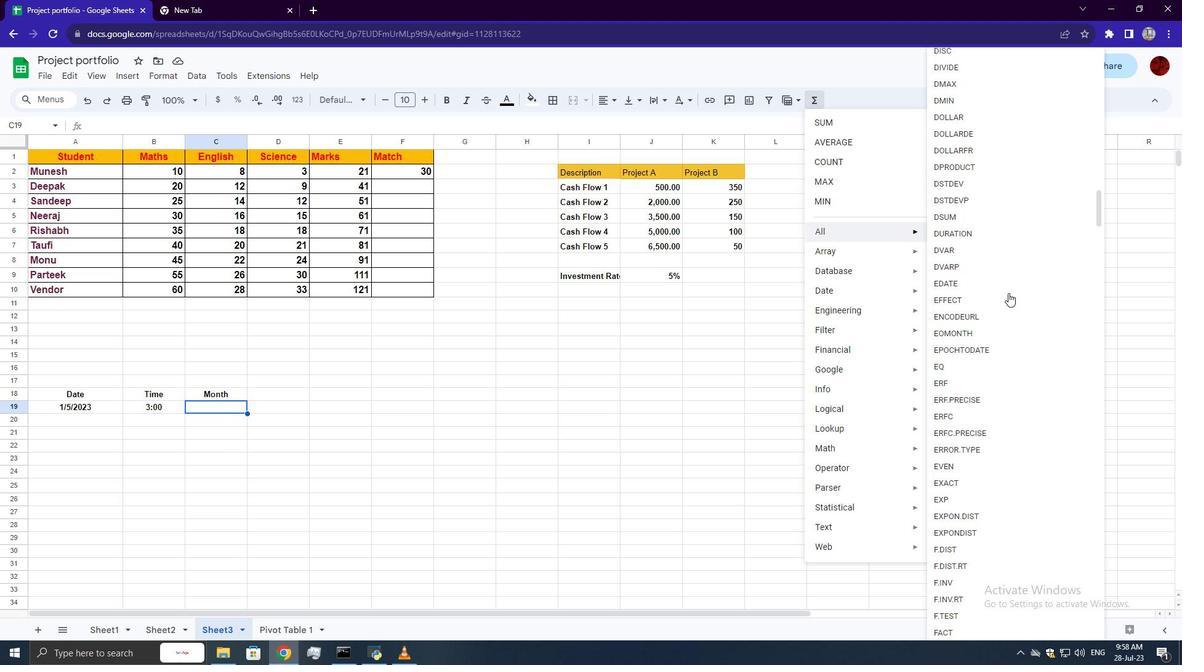 
Action: Mouse scrolled (1009, 292) with delta (0, 0)
Screenshot: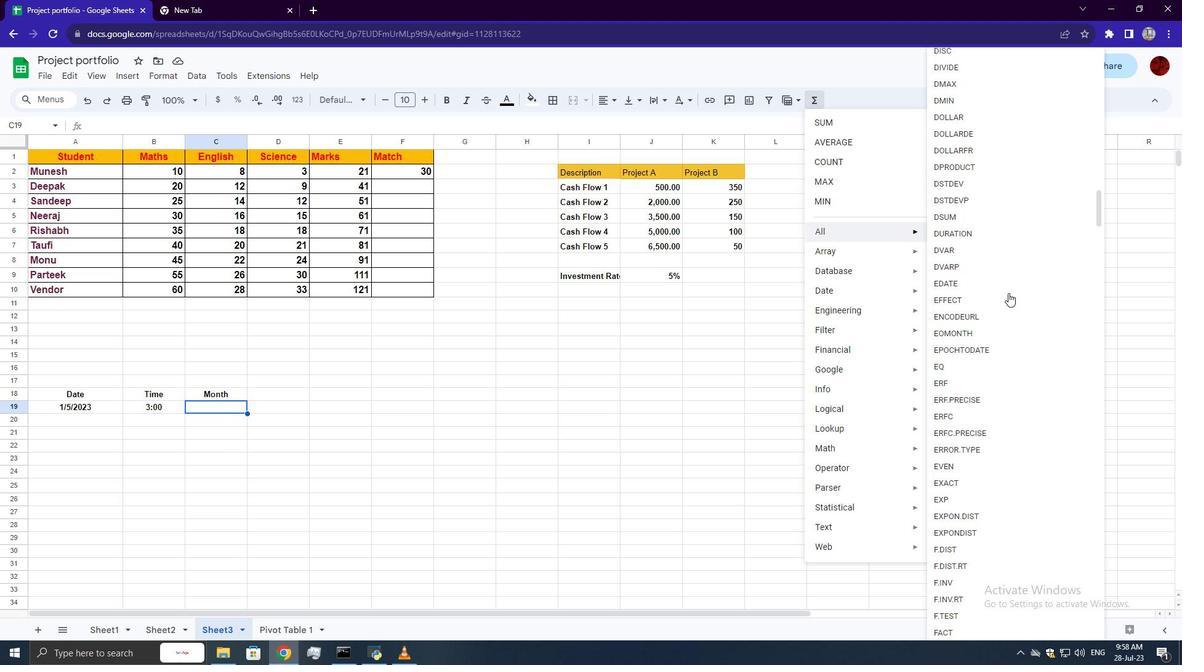 
Action: Mouse scrolled (1009, 292) with delta (0, 0)
Screenshot: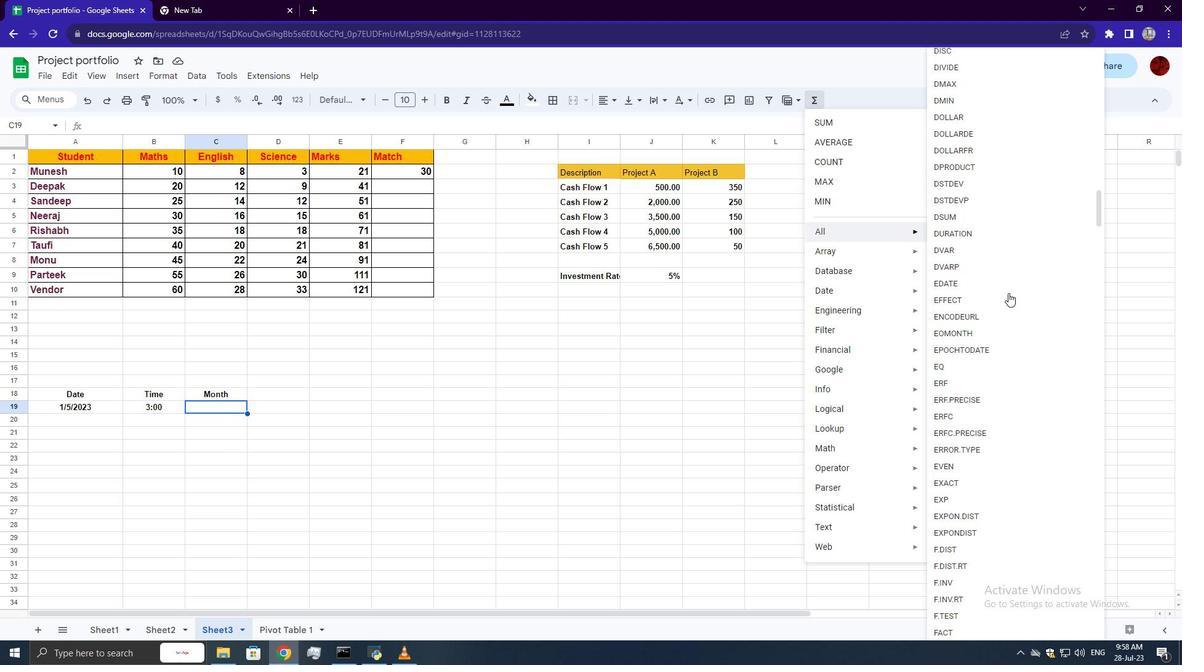 
Action: Mouse scrolled (1009, 292) with delta (0, 0)
Screenshot: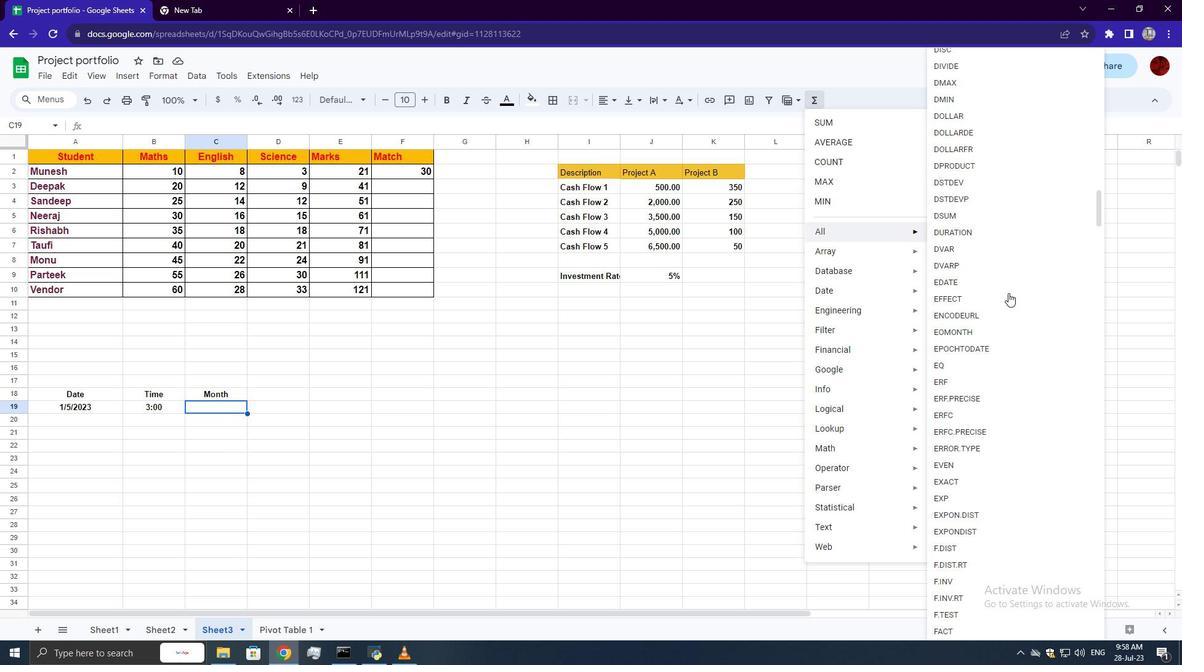 
Action: Mouse scrolled (1009, 292) with delta (0, 0)
Screenshot: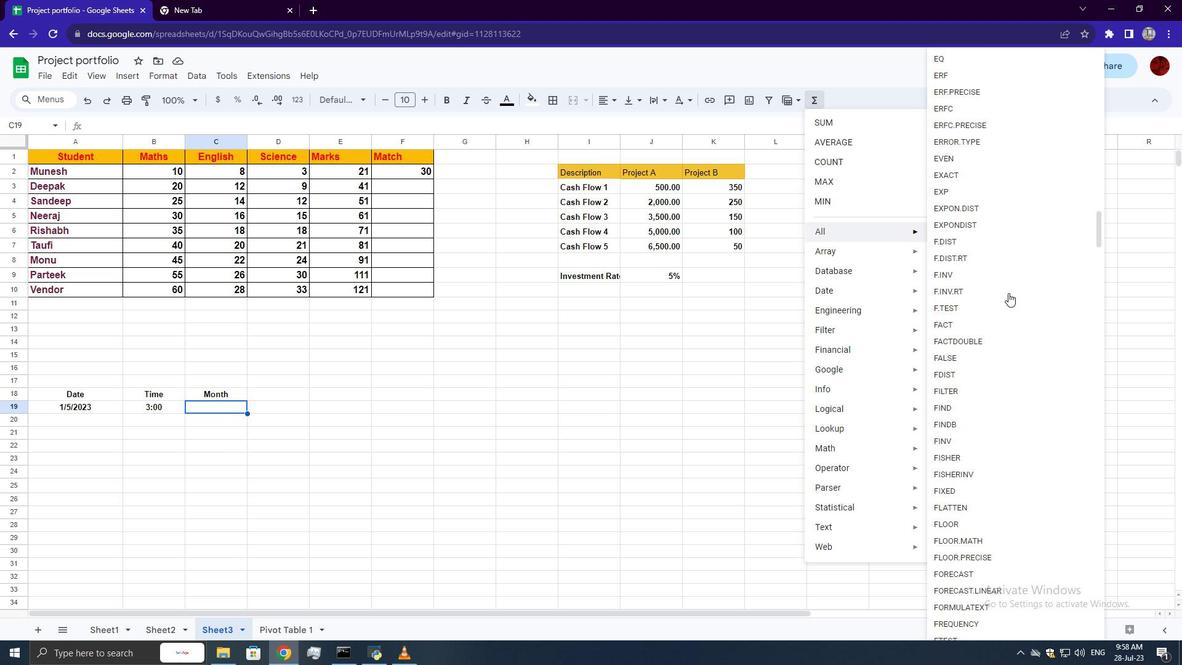 
Action: Mouse scrolled (1009, 292) with delta (0, 0)
Screenshot: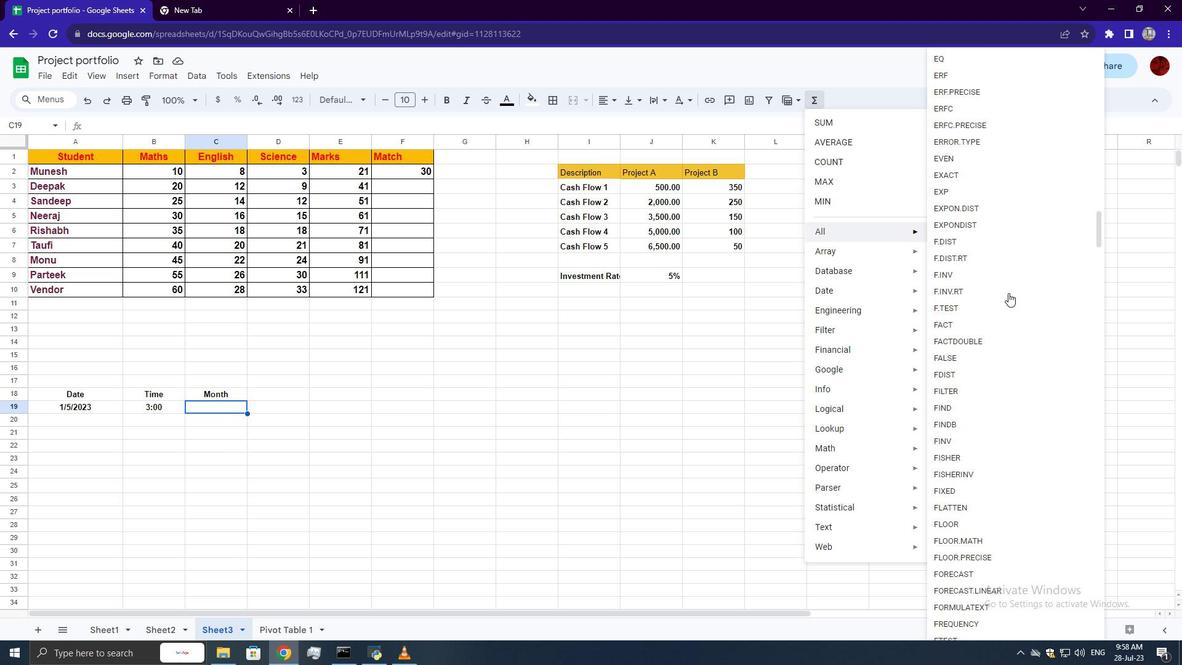 
Action: Mouse scrolled (1009, 292) with delta (0, 0)
Screenshot: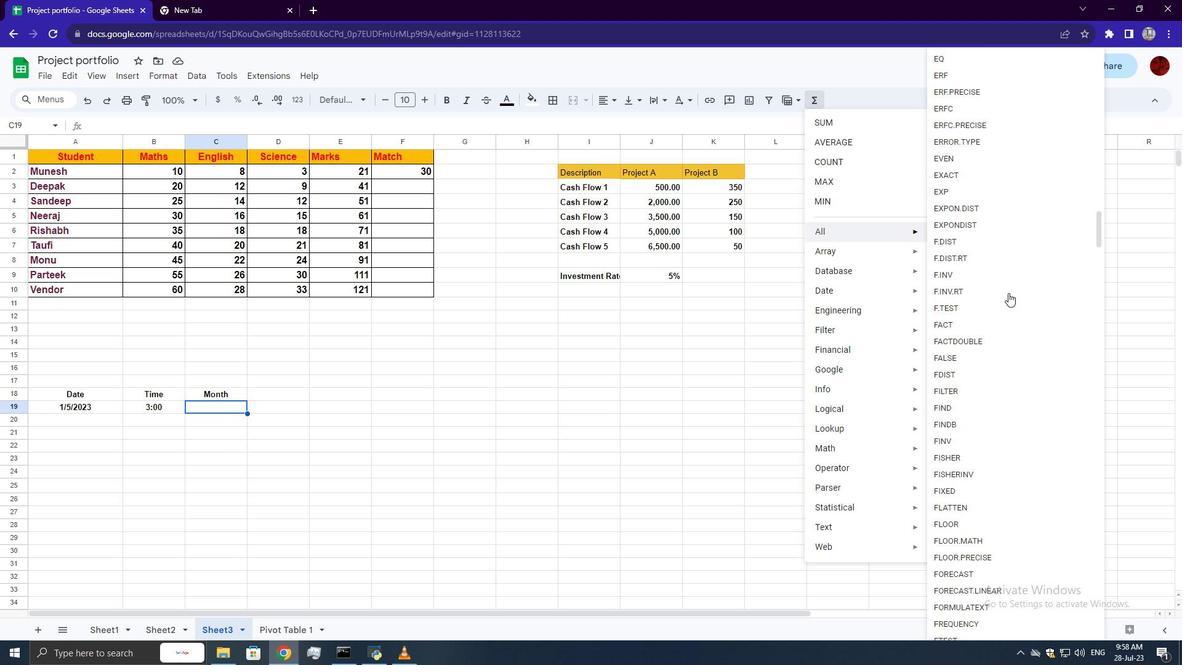 
Action: Mouse scrolled (1009, 292) with delta (0, 0)
Screenshot: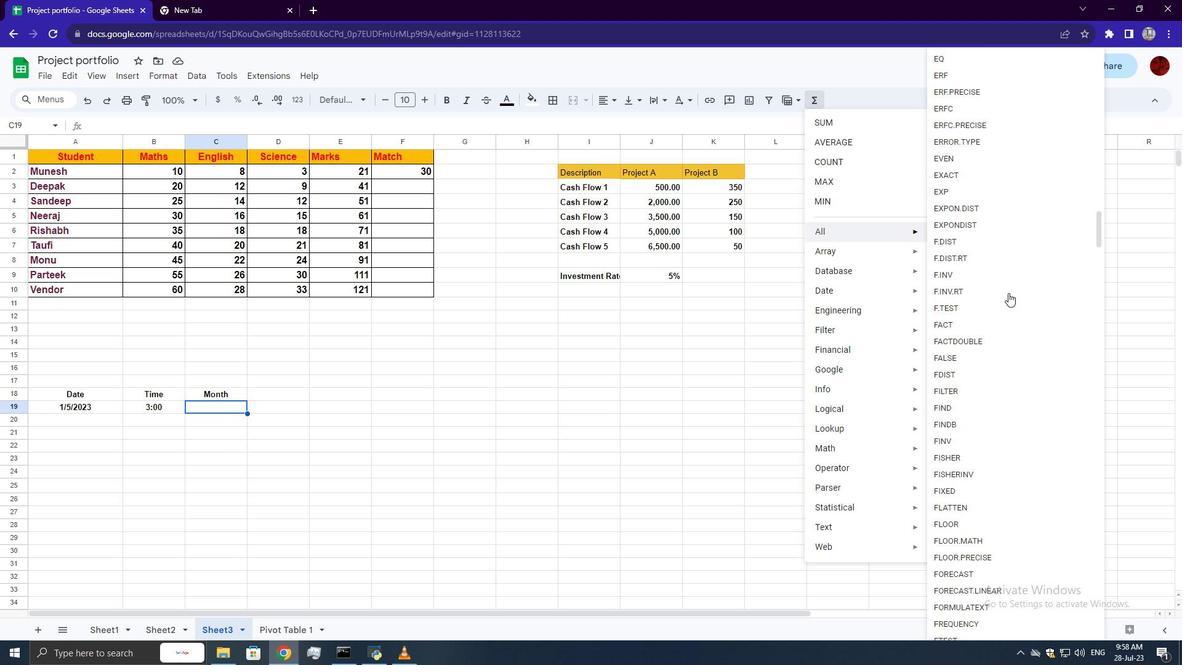 
Action: Mouse scrolled (1009, 292) with delta (0, 0)
Screenshot: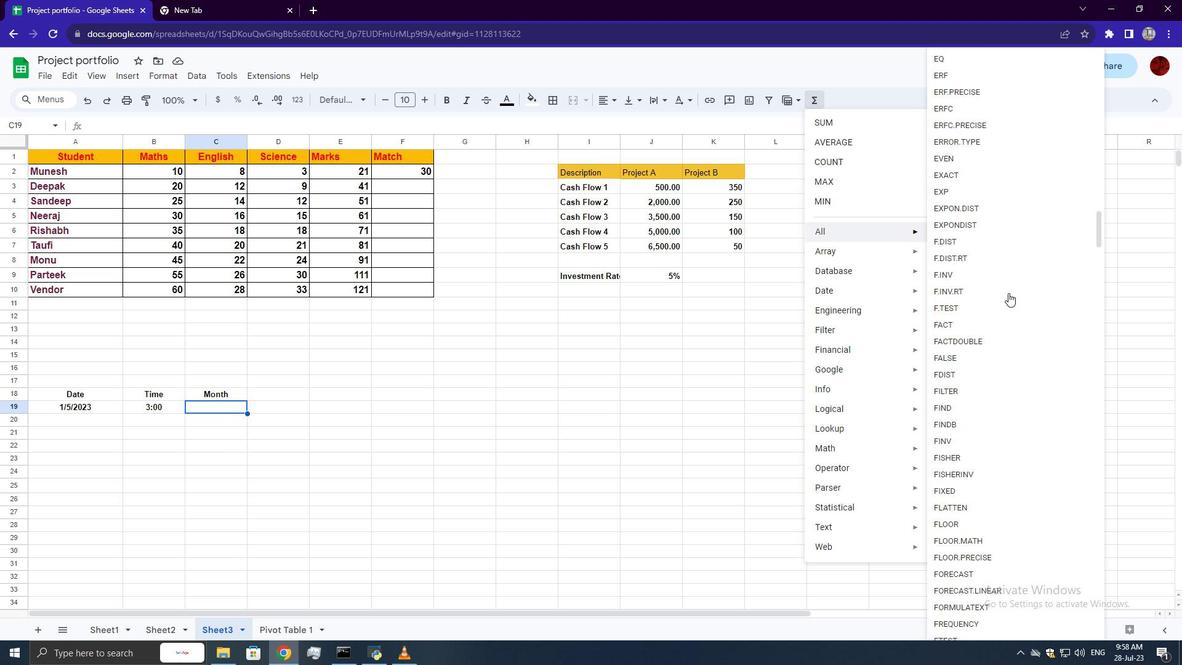
Action: Mouse scrolled (1009, 292) with delta (0, 0)
Screenshot: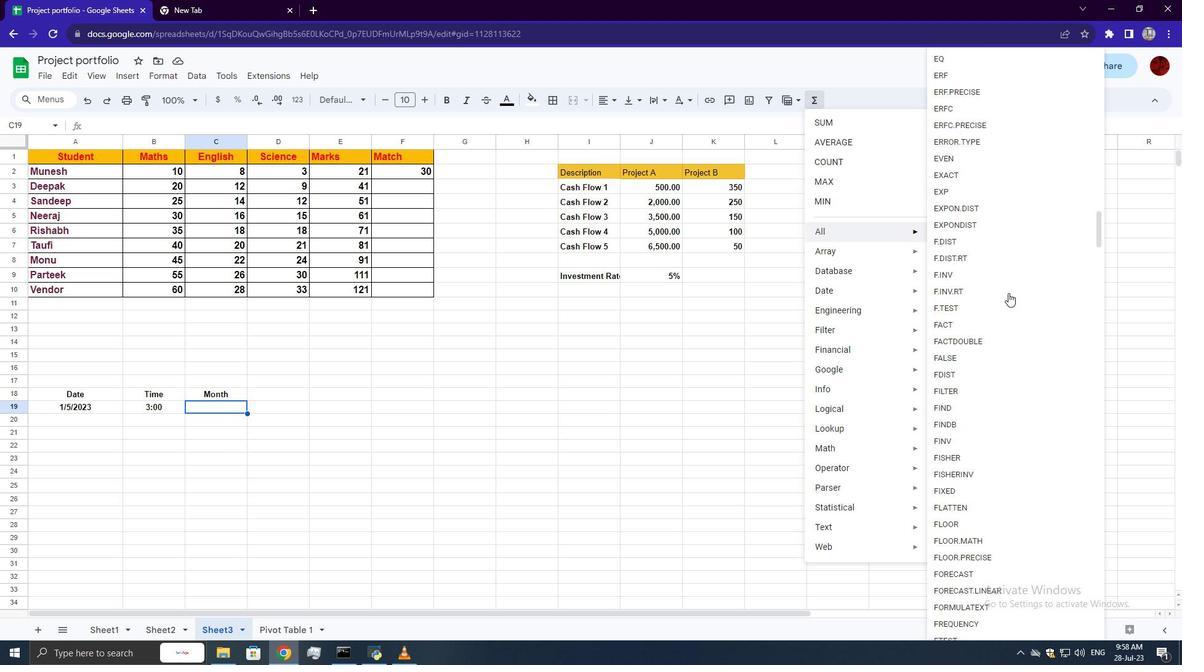 
Action: Mouse scrolled (1009, 292) with delta (0, 0)
Screenshot: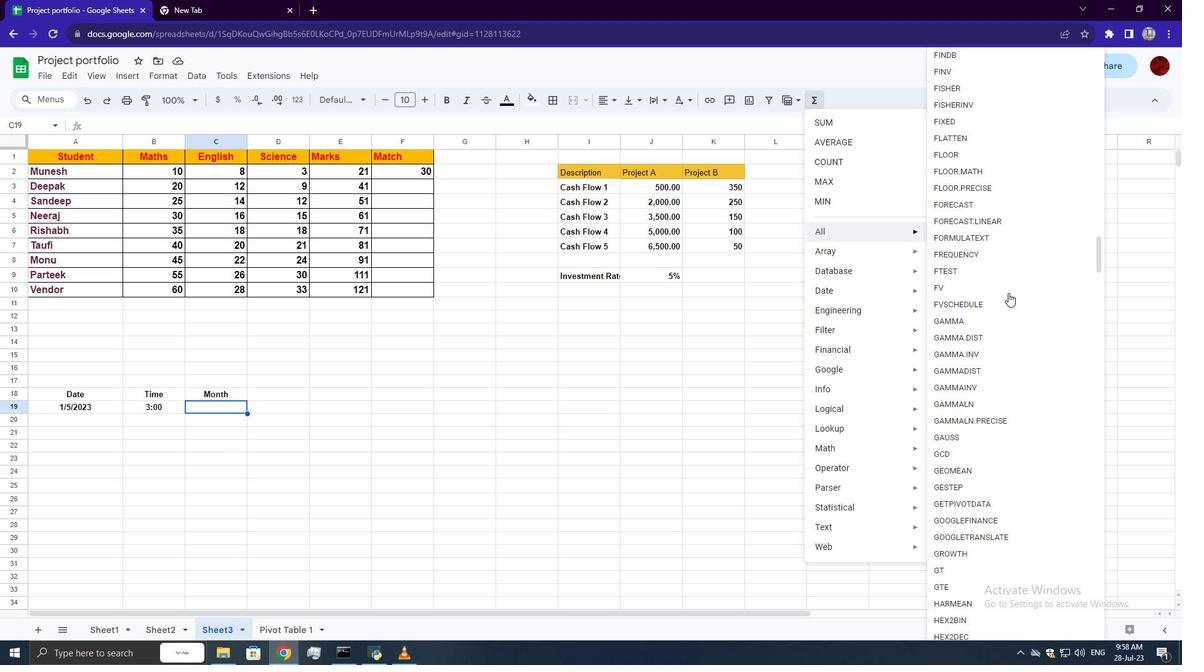 
Action: Mouse scrolled (1009, 292) with delta (0, 0)
Screenshot: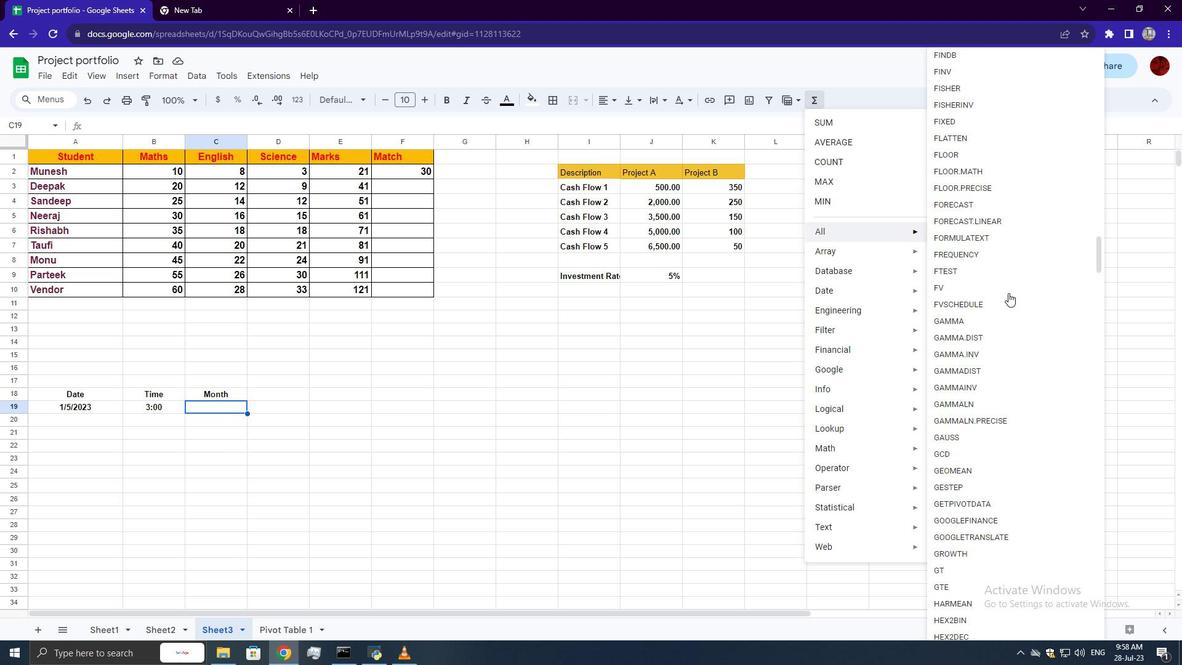 
Action: Mouse scrolled (1009, 292) with delta (0, 0)
Screenshot: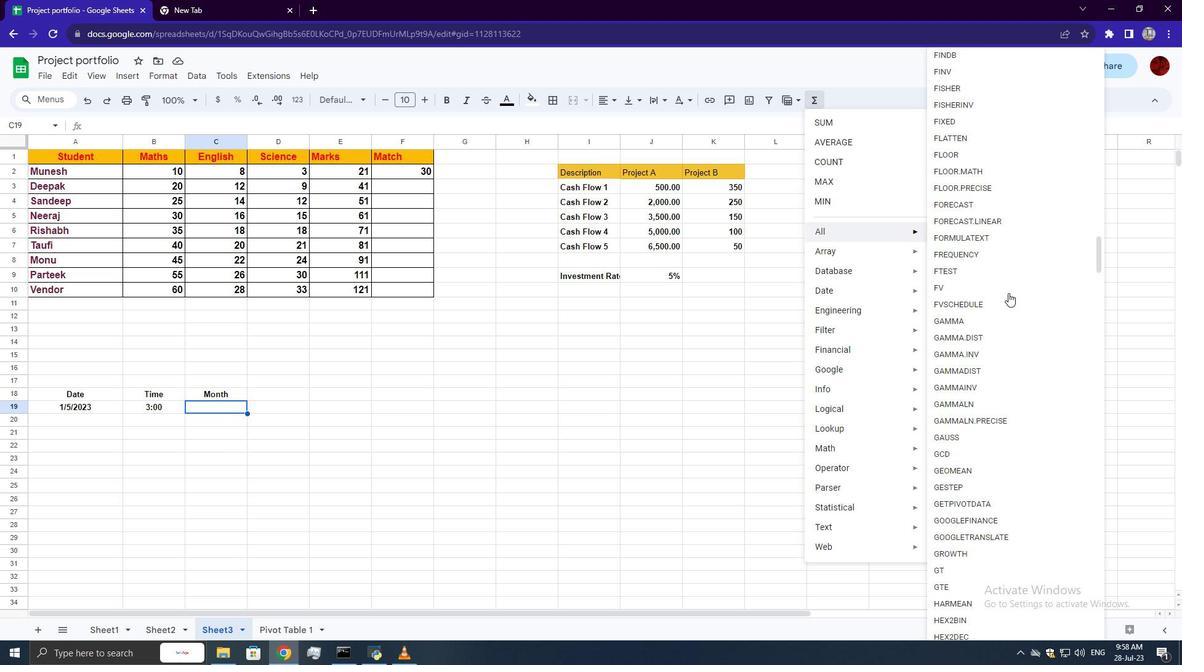 
Action: Mouse scrolled (1009, 292) with delta (0, 0)
Screenshot: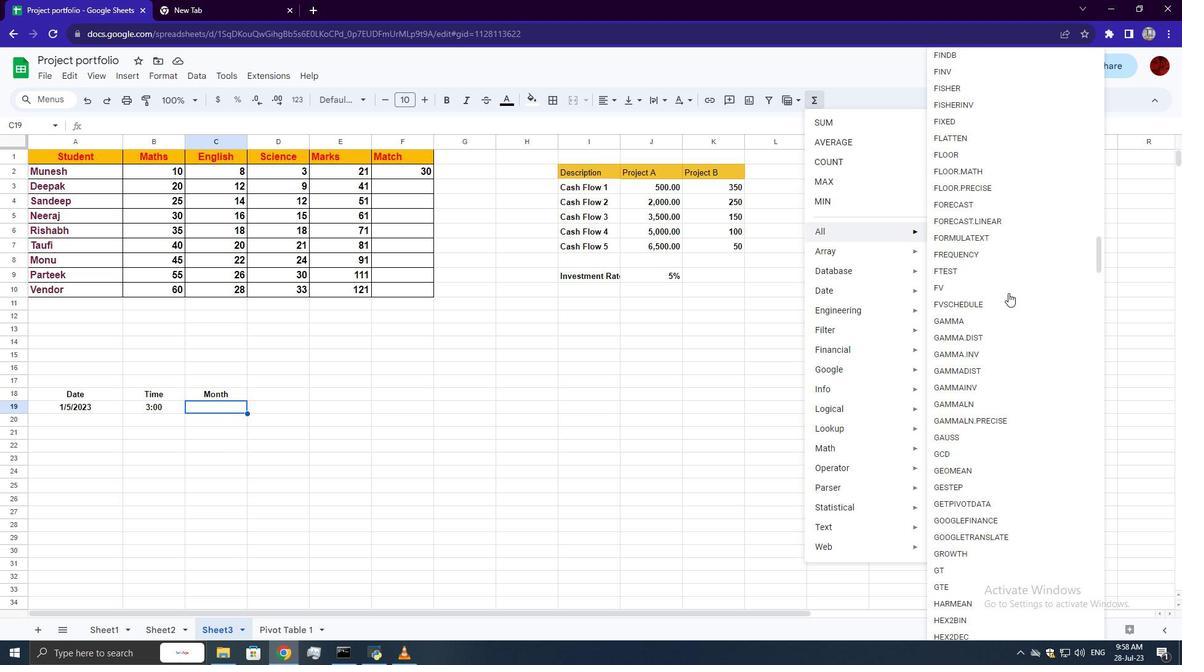 
Action: Mouse scrolled (1009, 292) with delta (0, 0)
Screenshot: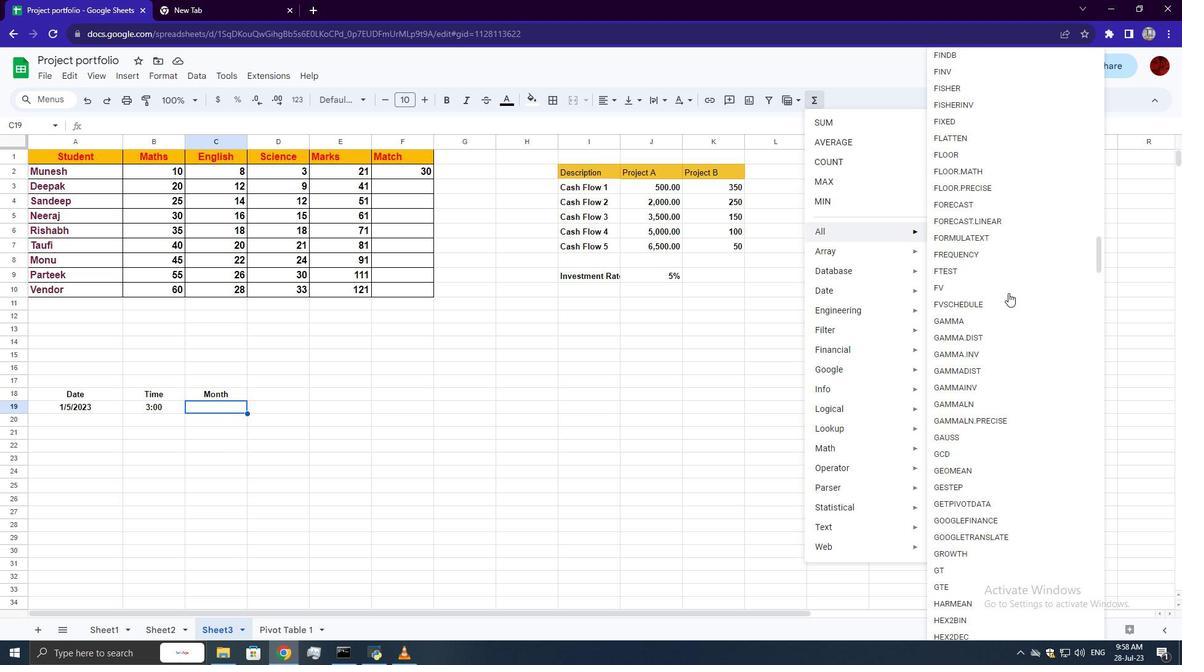 
Action: Mouse scrolled (1009, 292) with delta (0, 0)
Screenshot: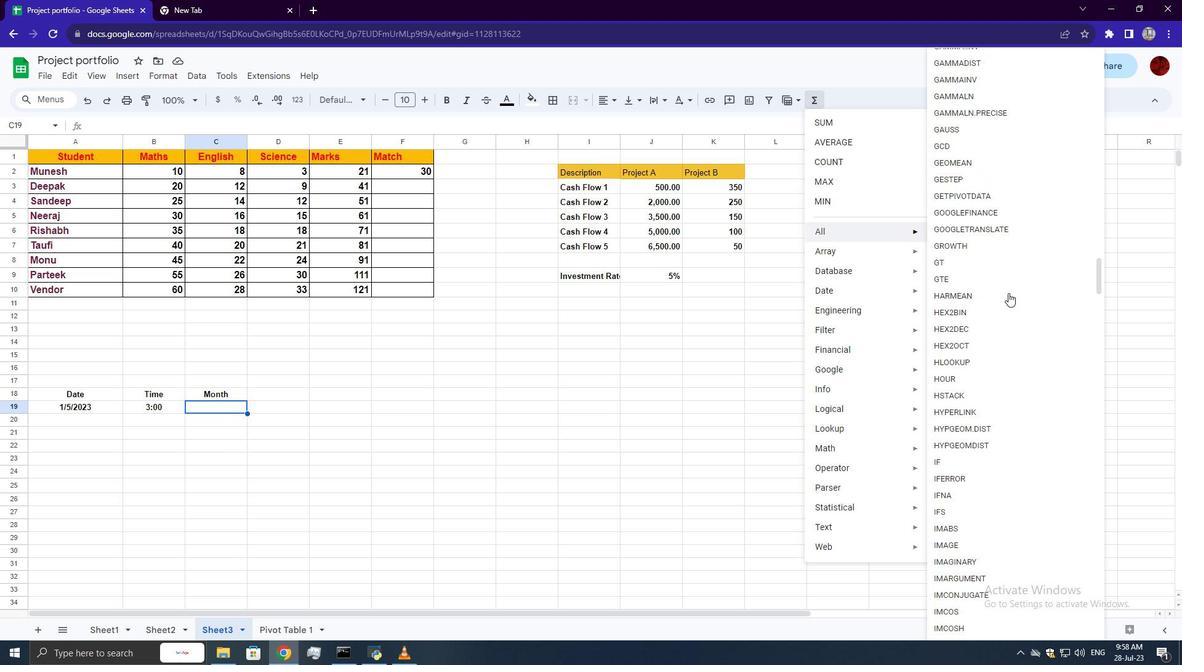 
Action: Mouse scrolled (1009, 292) with delta (0, 0)
Screenshot: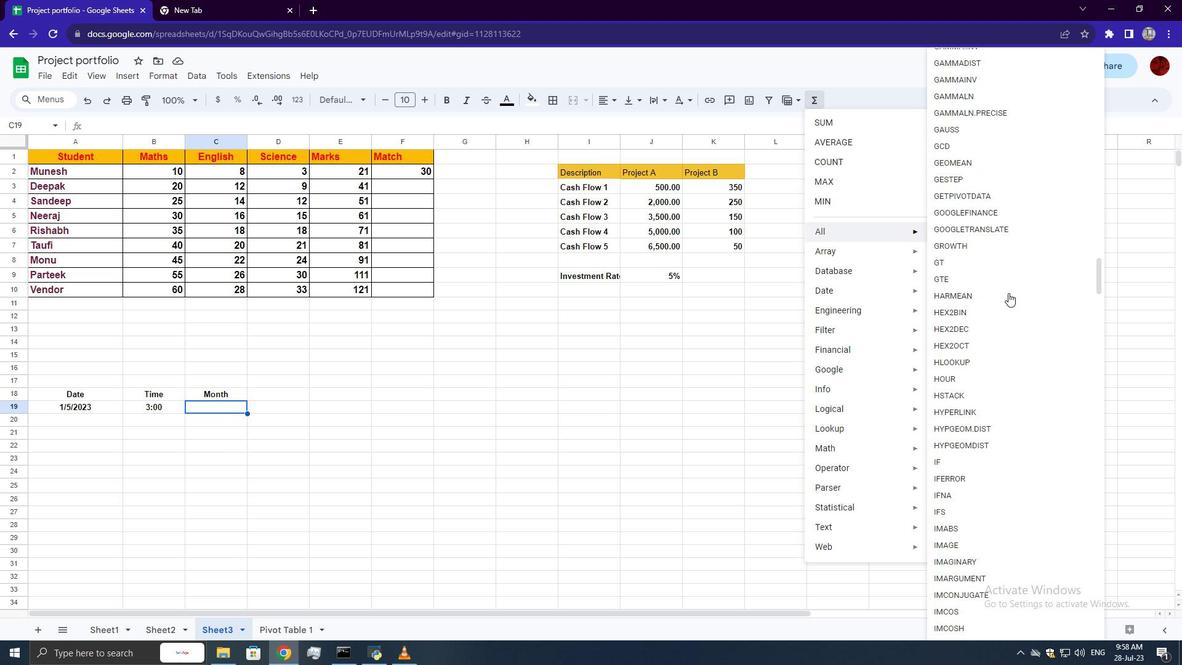 
Action: Mouse scrolled (1009, 292) with delta (0, 0)
Screenshot: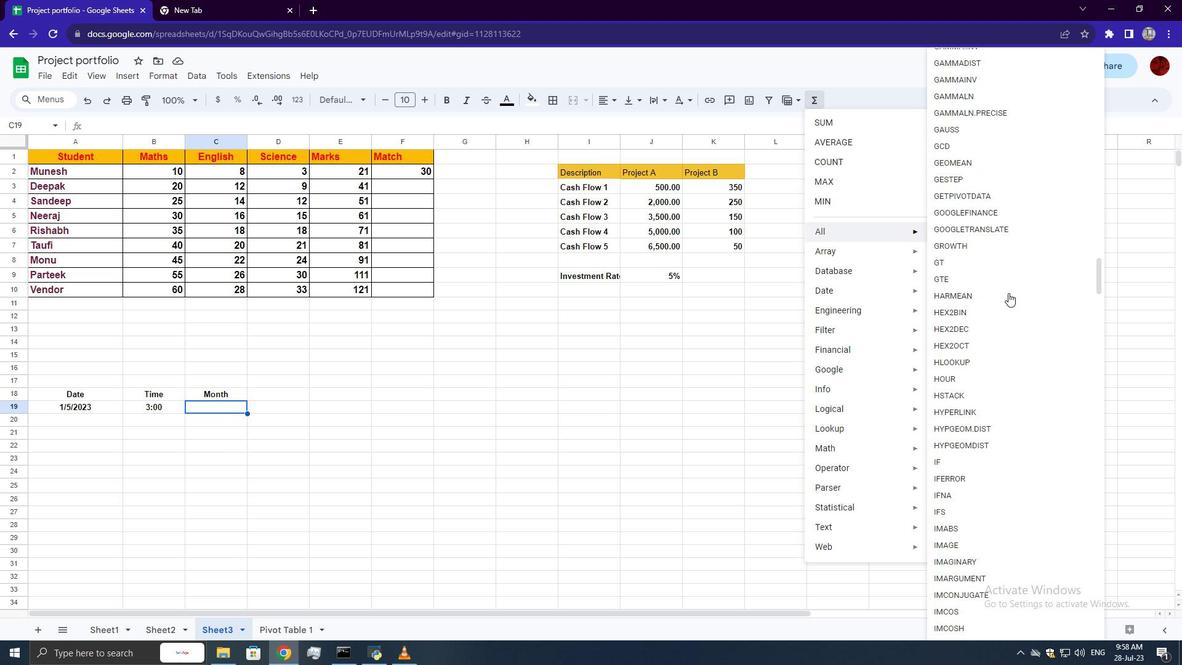 
Action: Mouse scrolled (1009, 292) with delta (0, 0)
Screenshot: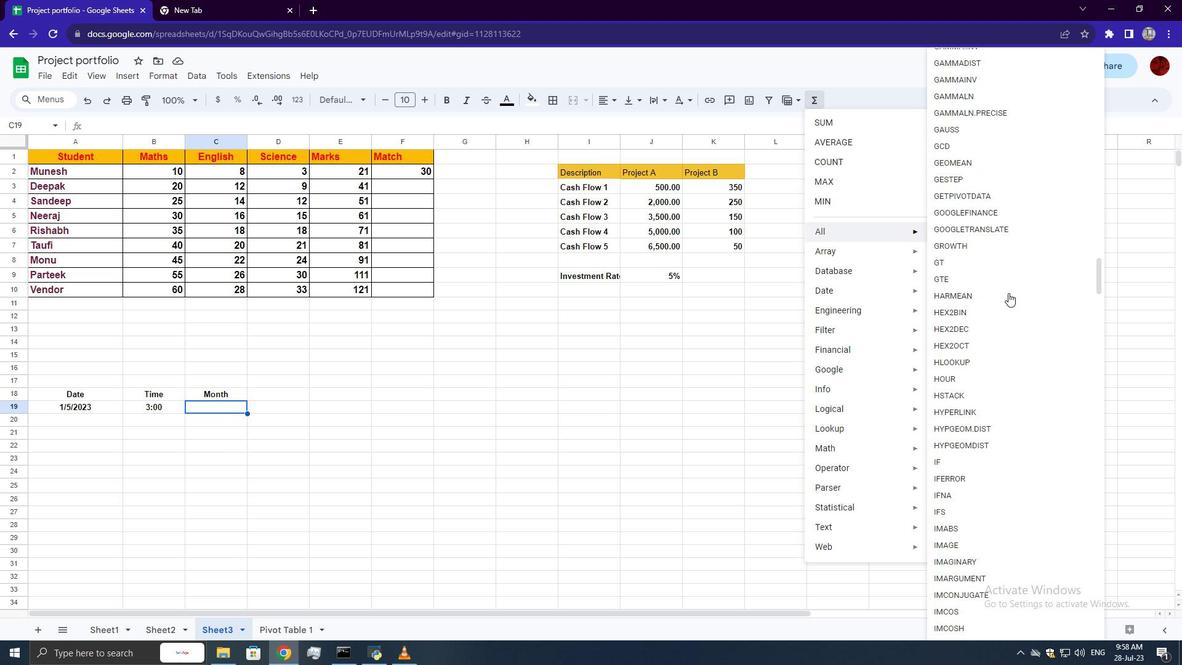
Action: Mouse scrolled (1009, 292) with delta (0, 0)
Screenshot: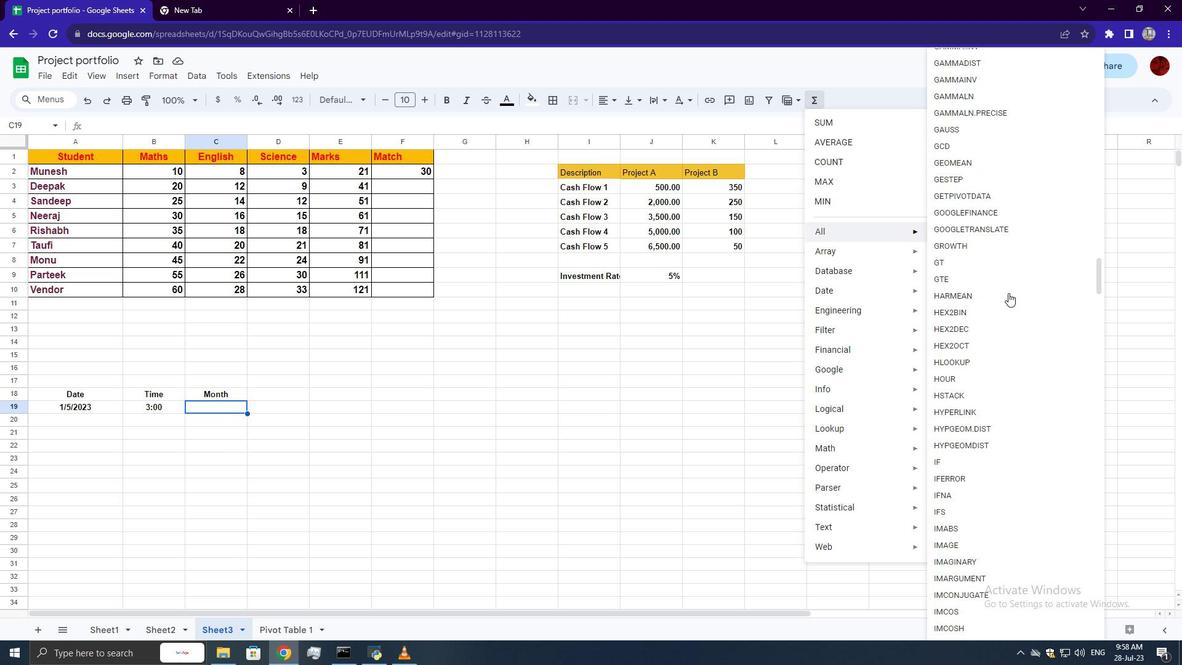 
Action: Mouse scrolled (1009, 292) with delta (0, 0)
Screenshot: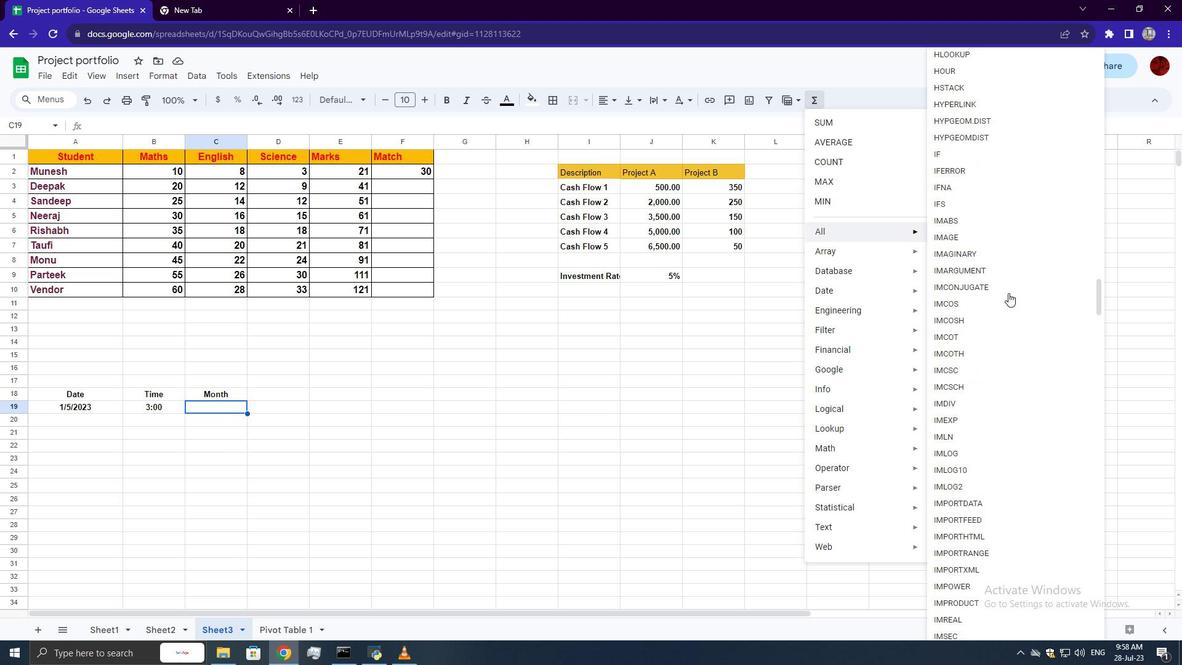 
Action: Mouse scrolled (1009, 292) with delta (0, 0)
Screenshot: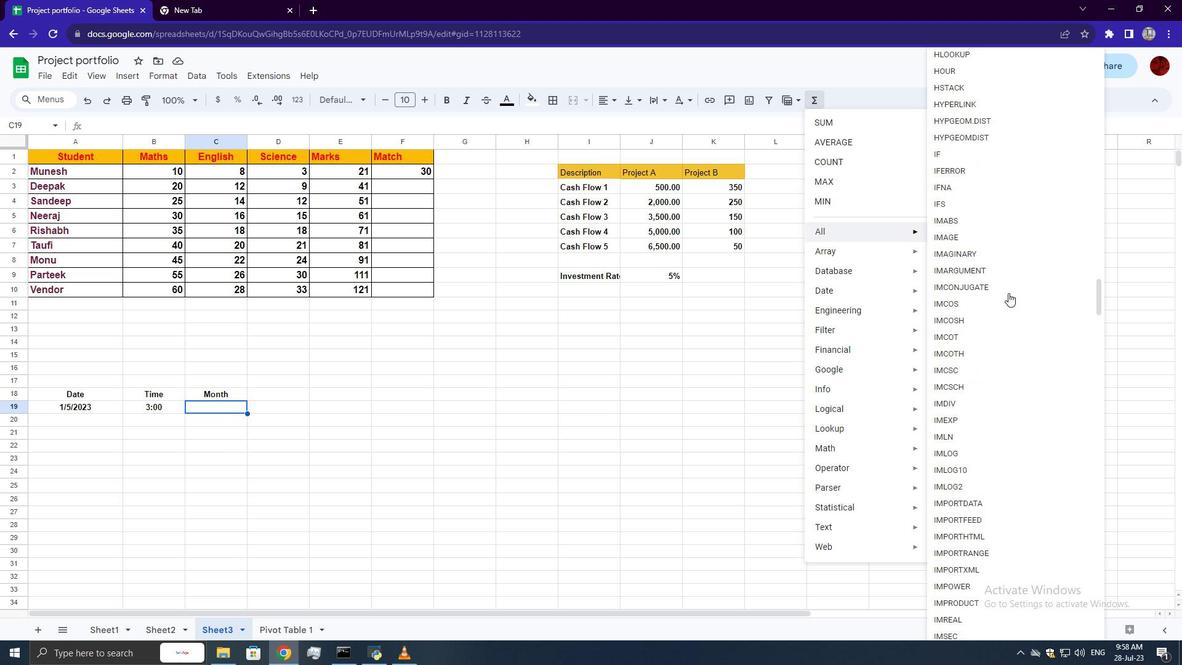 
Action: Mouse scrolled (1009, 292) with delta (0, 0)
Screenshot: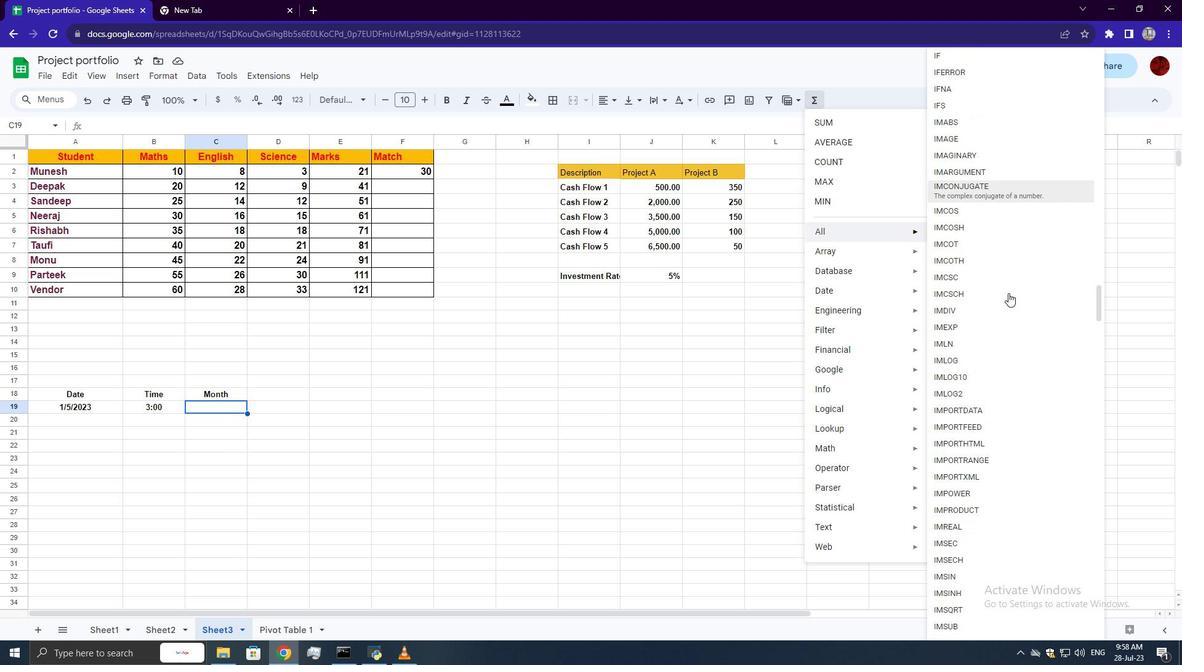 
Action: Mouse scrolled (1009, 292) with delta (0, 0)
Screenshot: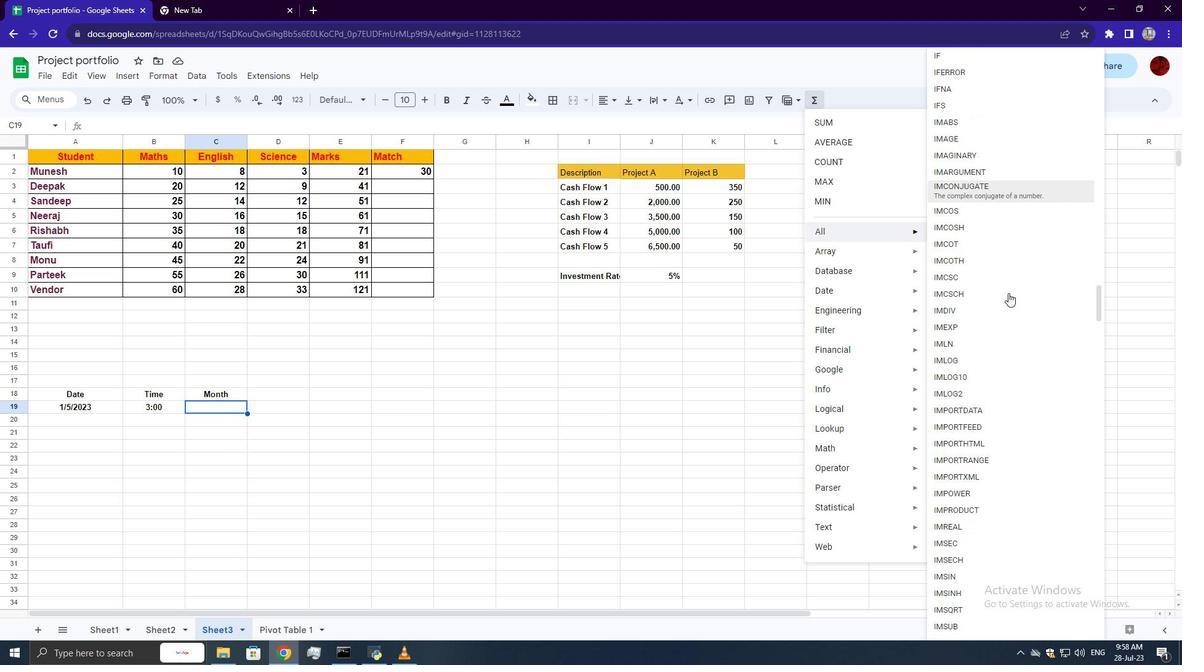 
Action: Mouse scrolled (1009, 292) with delta (0, 0)
Screenshot: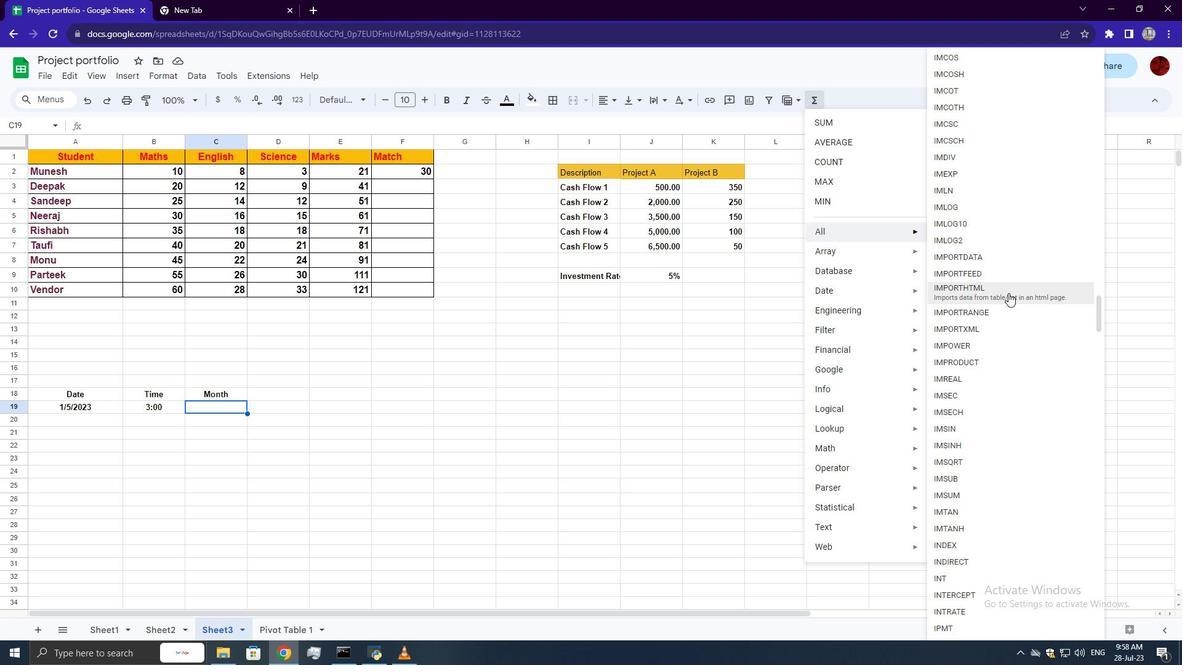 
Action: Mouse scrolled (1009, 292) with delta (0, 0)
Screenshot: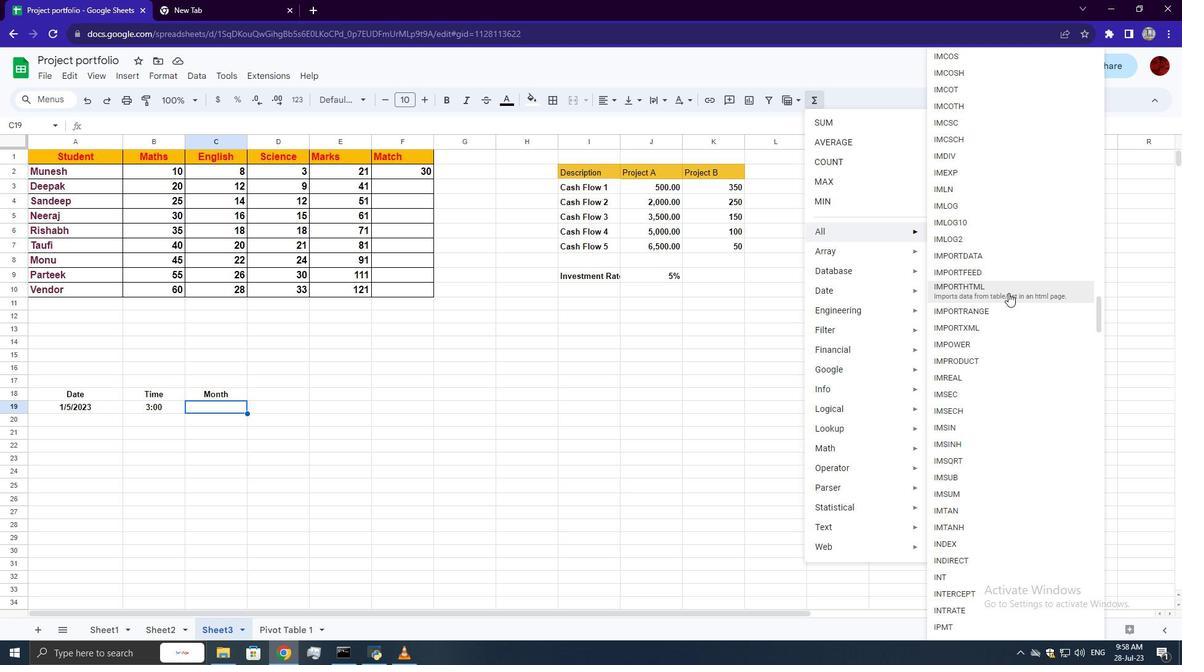 
Action: Mouse scrolled (1009, 292) with delta (0, 0)
Screenshot: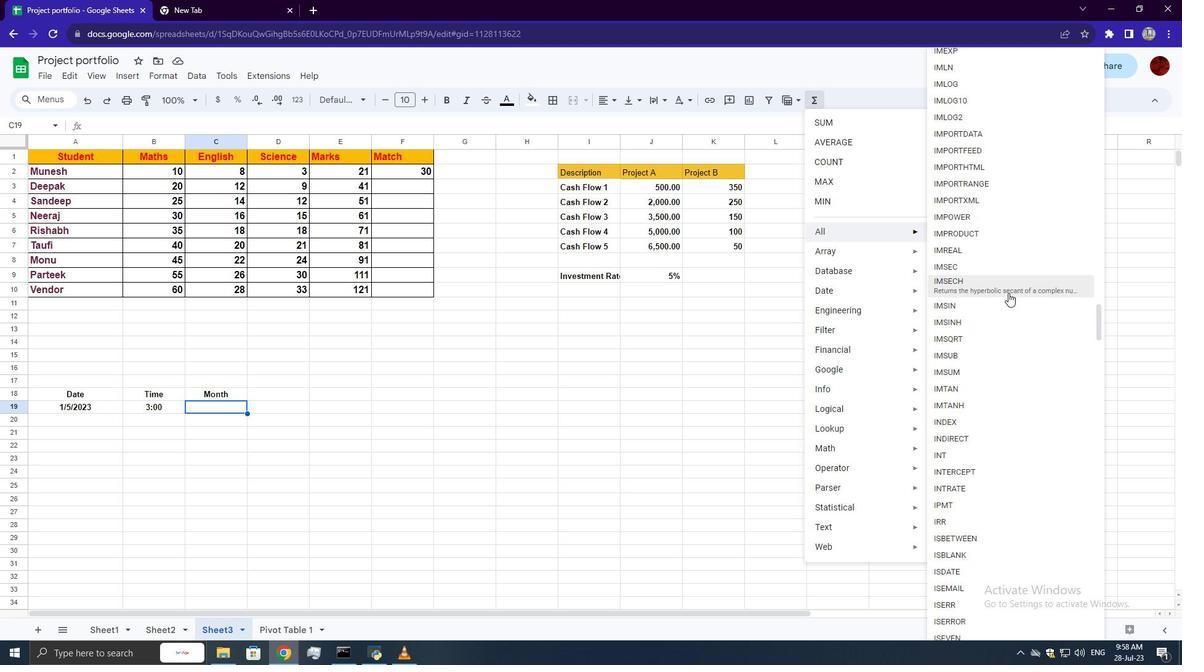 
Action: Mouse scrolled (1009, 292) with delta (0, 0)
Screenshot: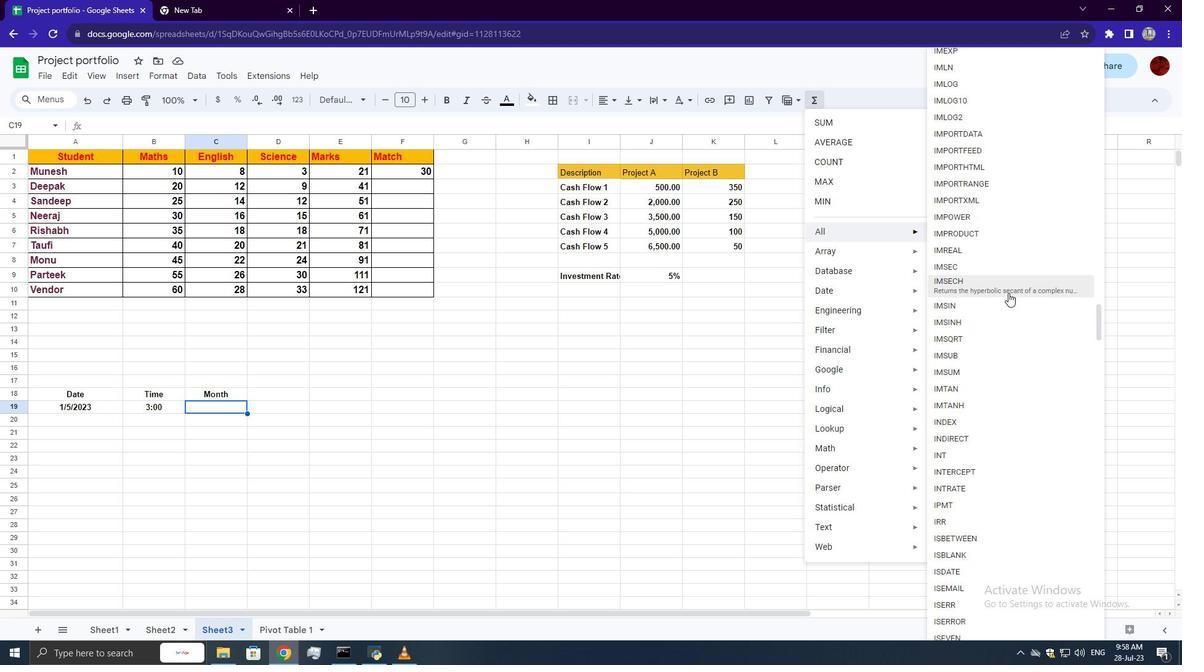 
Action: Mouse scrolled (1009, 292) with delta (0, 0)
Screenshot: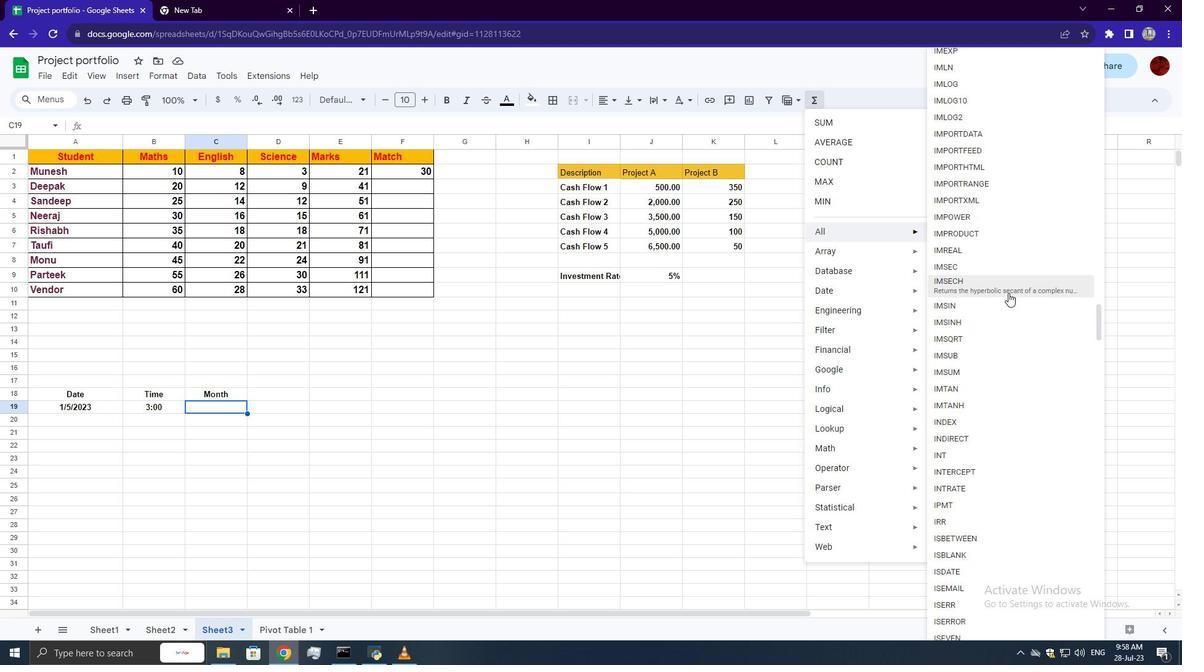 
Action: Mouse scrolled (1009, 292) with delta (0, 0)
Screenshot: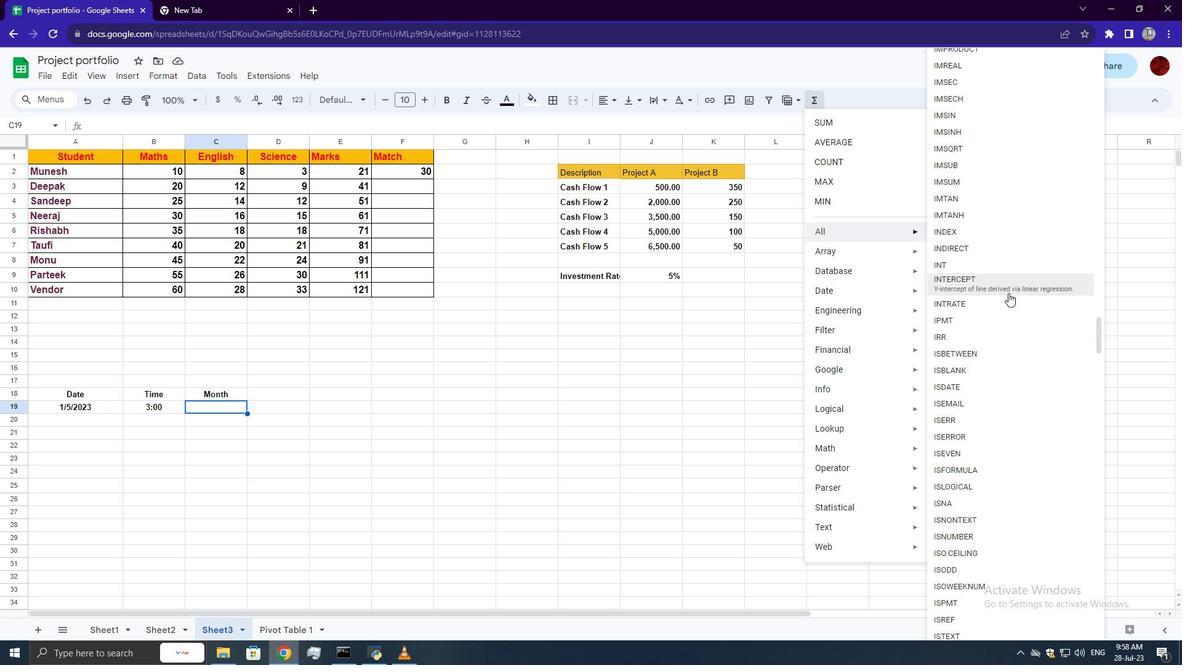 
Action: Mouse scrolled (1009, 292) with delta (0, 0)
Screenshot: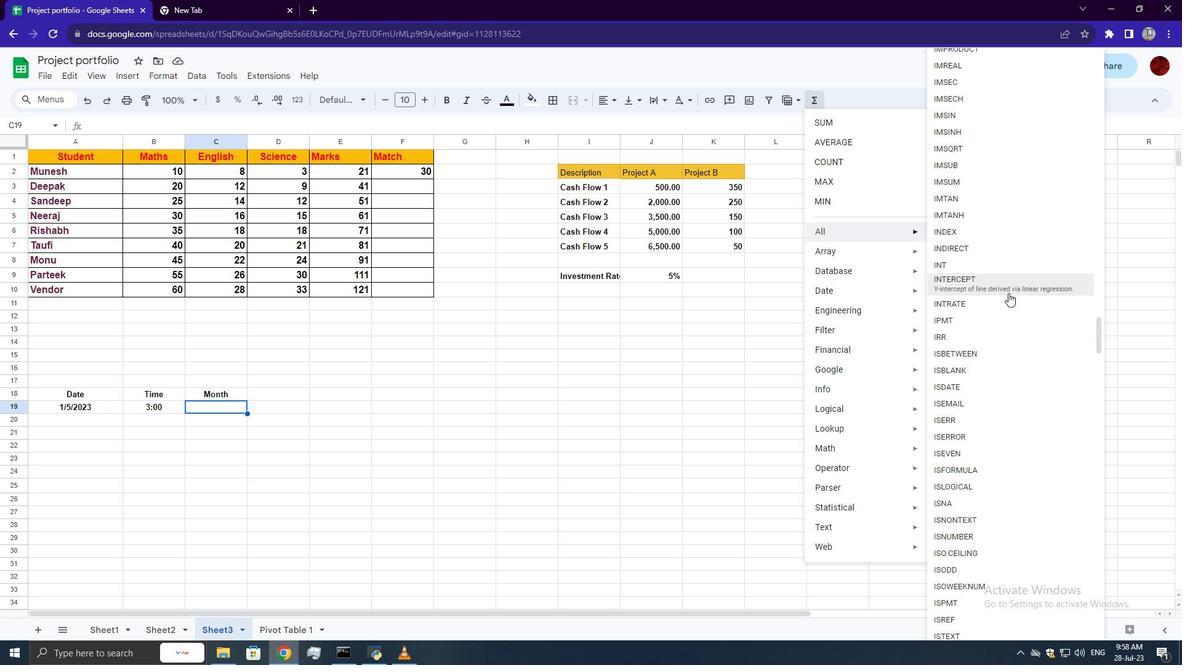 
Action: Mouse scrolled (1009, 292) with delta (0, 0)
Screenshot: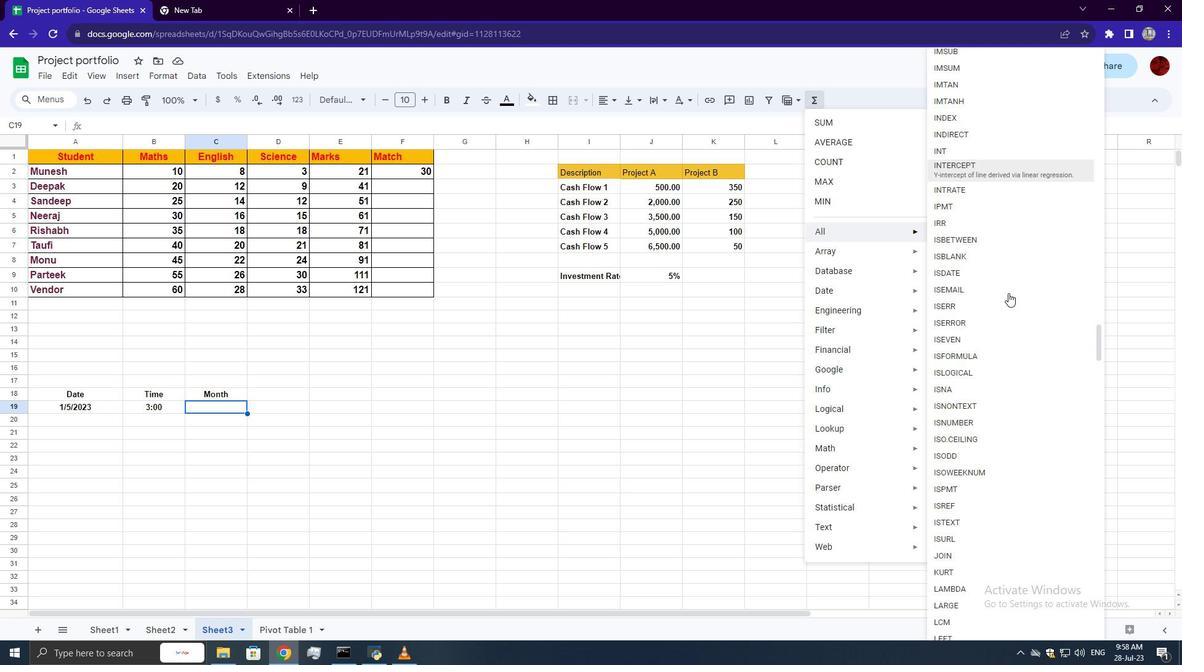 
Action: Mouse scrolled (1009, 292) with delta (0, 0)
Screenshot: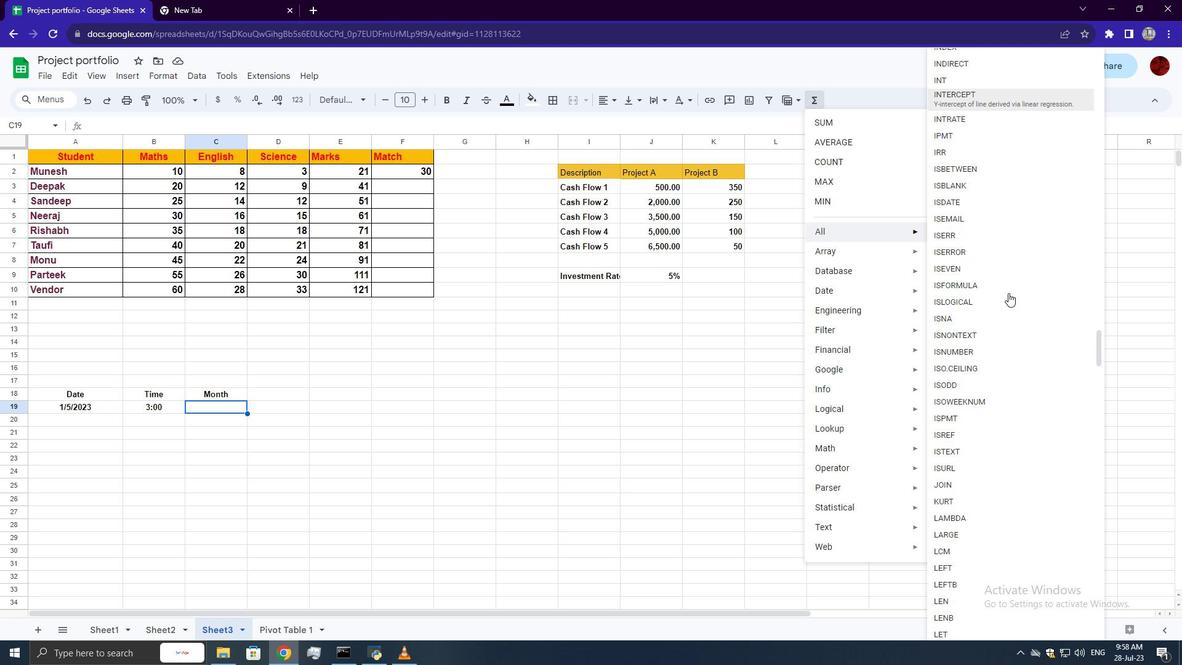 
Action: Mouse scrolled (1009, 292) with delta (0, 0)
Screenshot: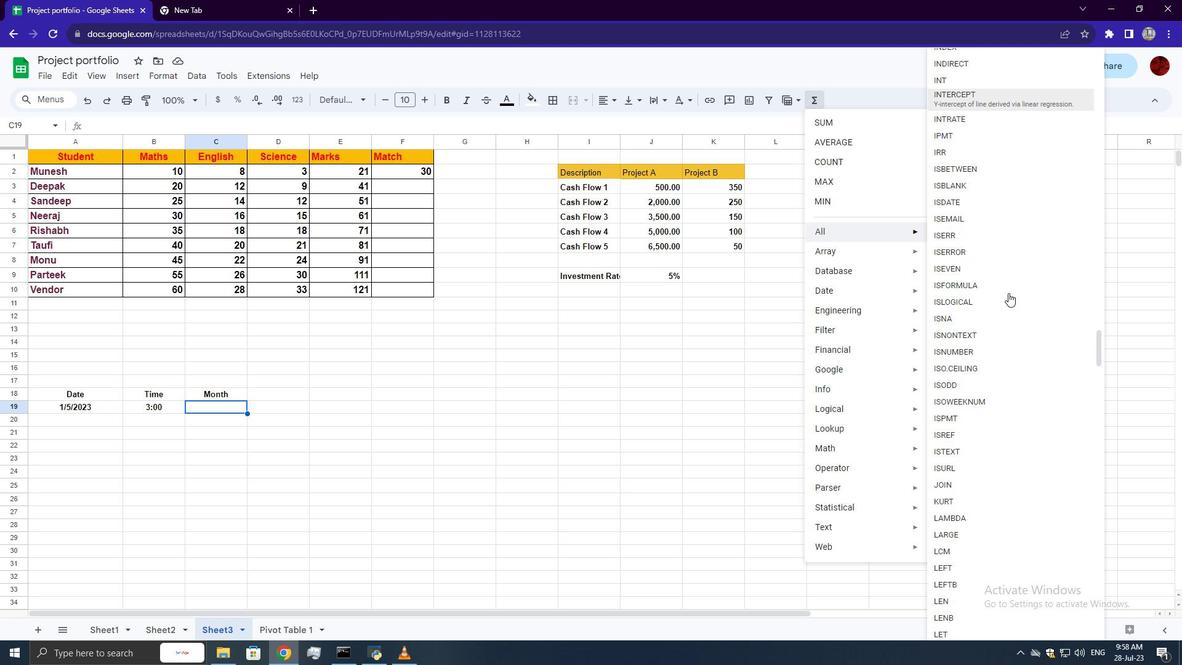 
Action: Mouse scrolled (1009, 292) with delta (0, 0)
Screenshot: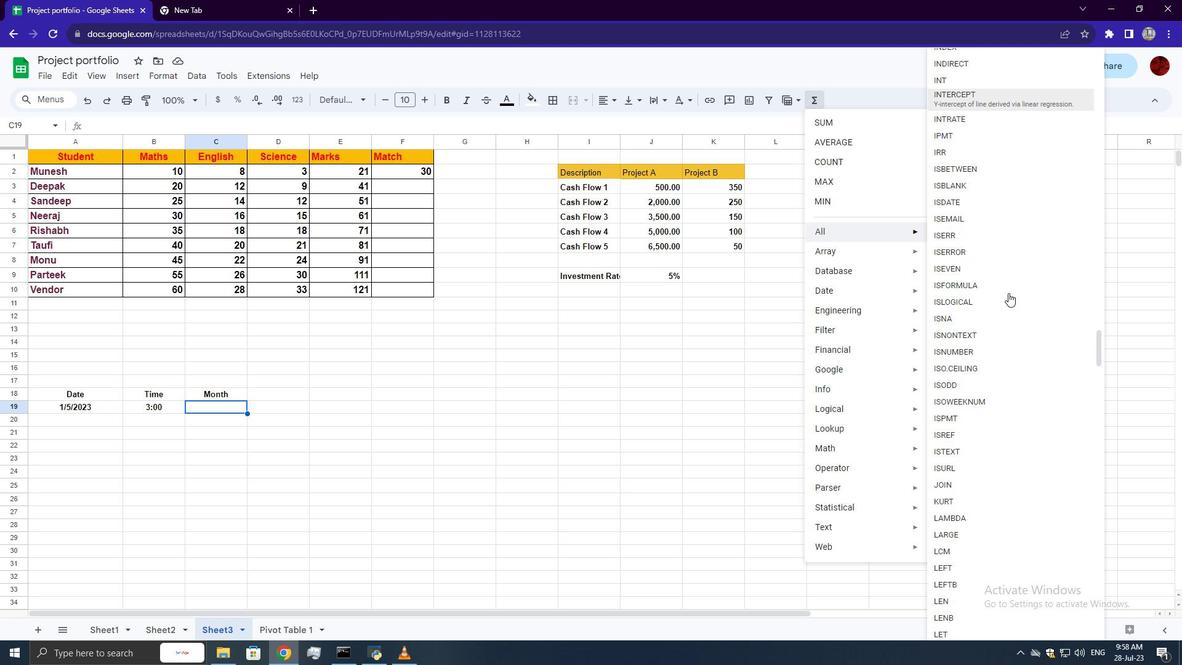 
Action: Mouse scrolled (1009, 292) with delta (0, 0)
Screenshot: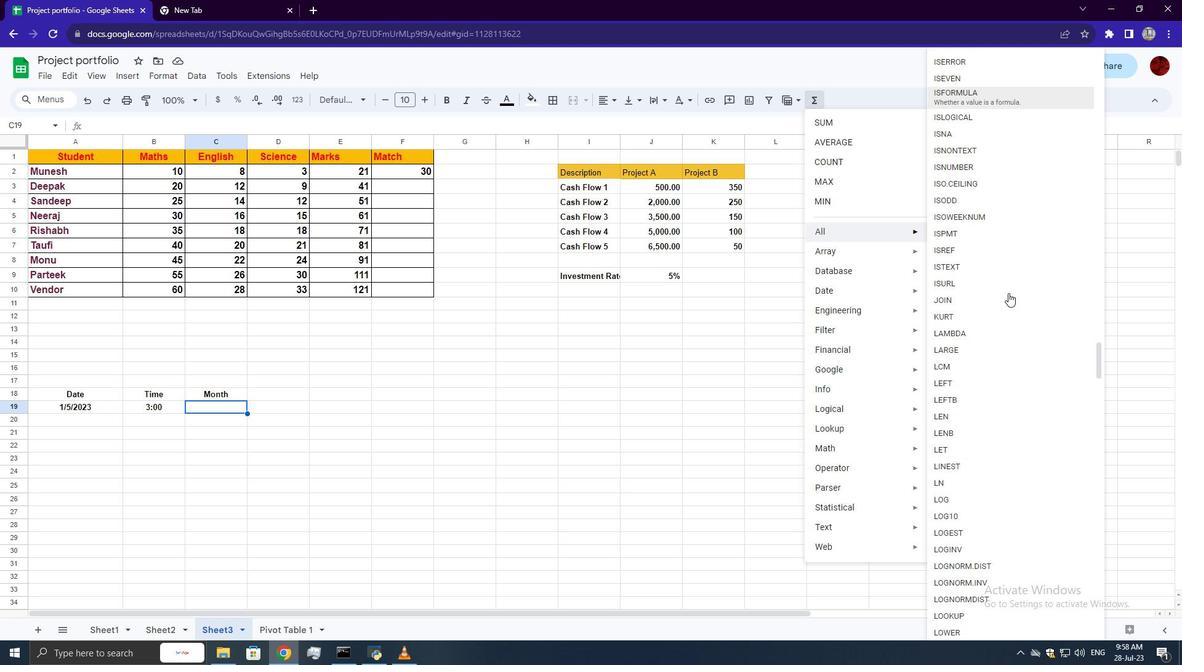 
Action: Mouse scrolled (1009, 292) with delta (0, 0)
Screenshot: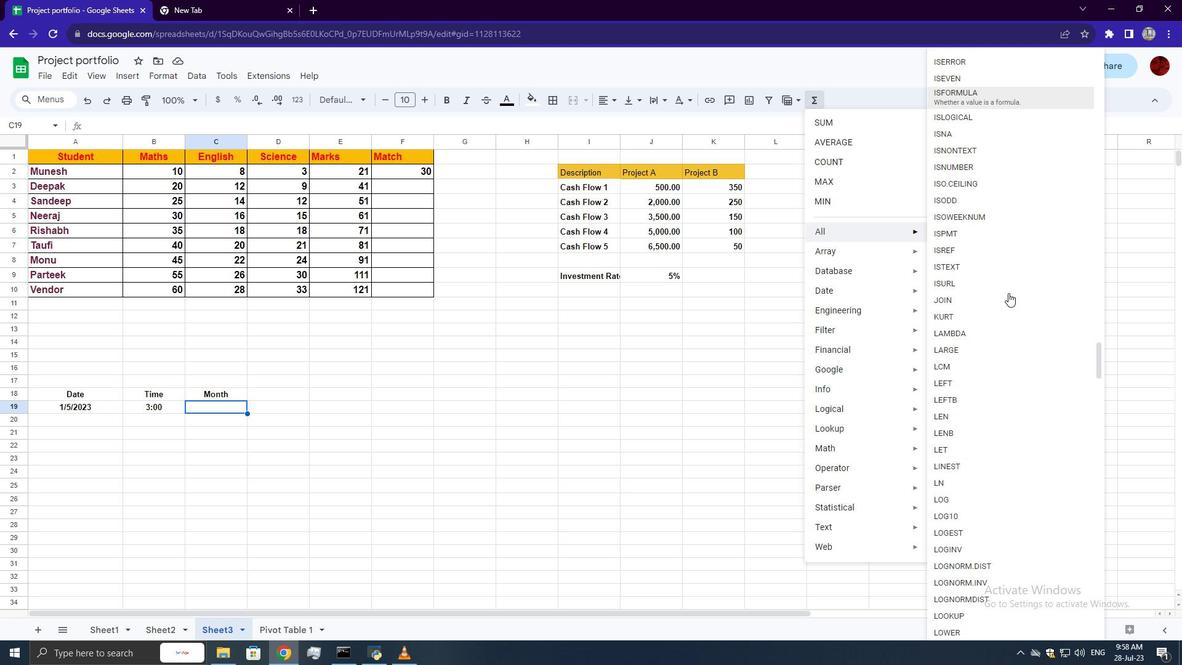 
Action: Mouse scrolled (1009, 292) with delta (0, 0)
Screenshot: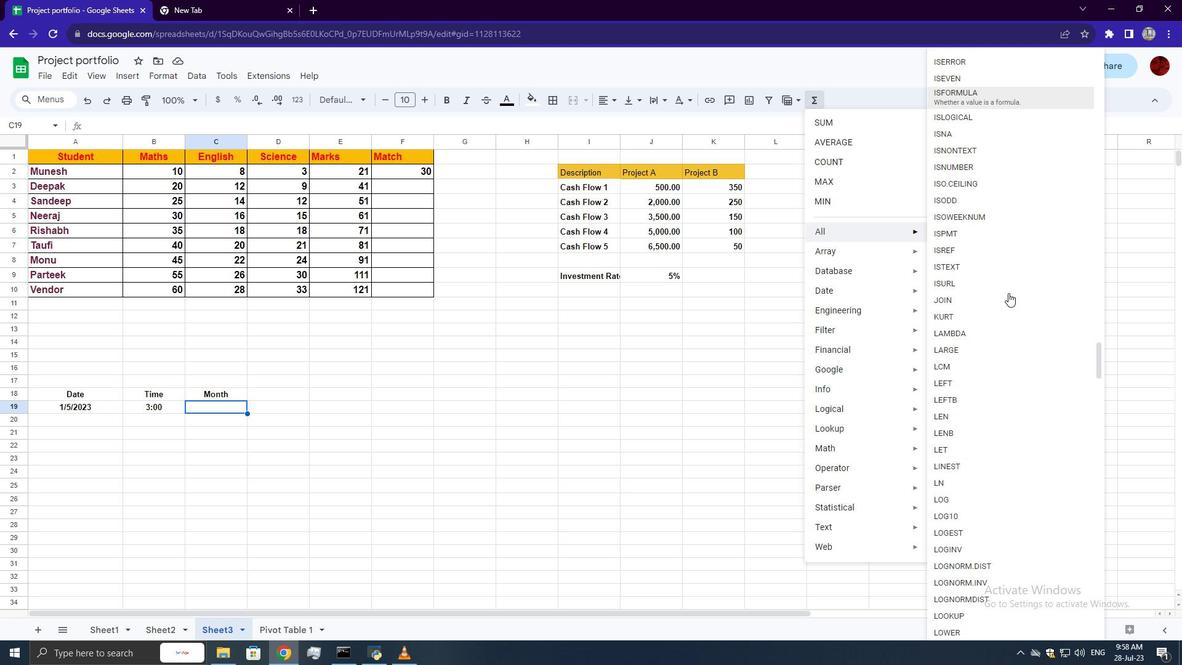 
Action: Mouse scrolled (1009, 292) with delta (0, 0)
Screenshot: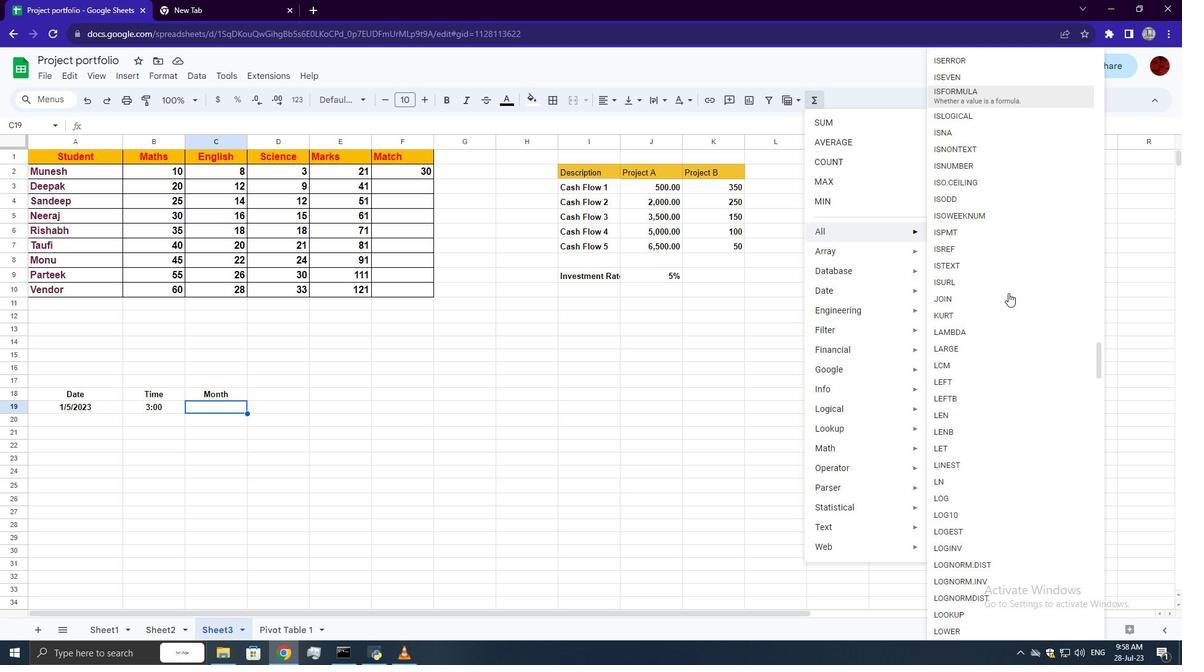 
Action: Mouse scrolled (1009, 292) with delta (0, 0)
Screenshot: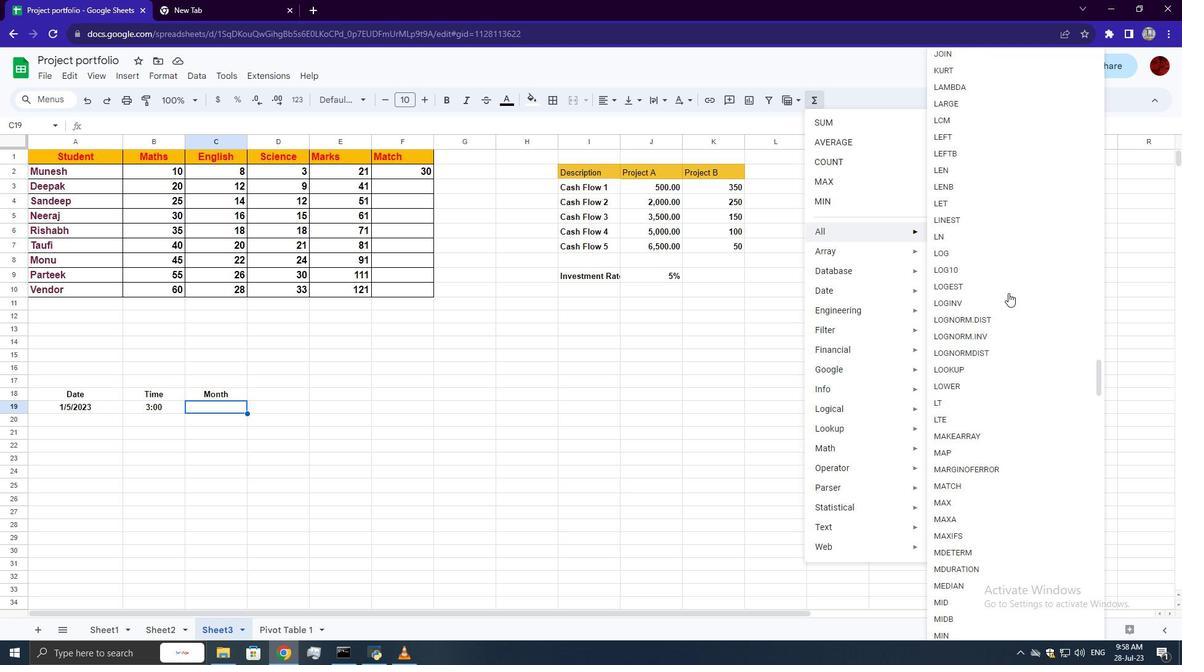 
Action: Mouse scrolled (1009, 292) with delta (0, 0)
Screenshot: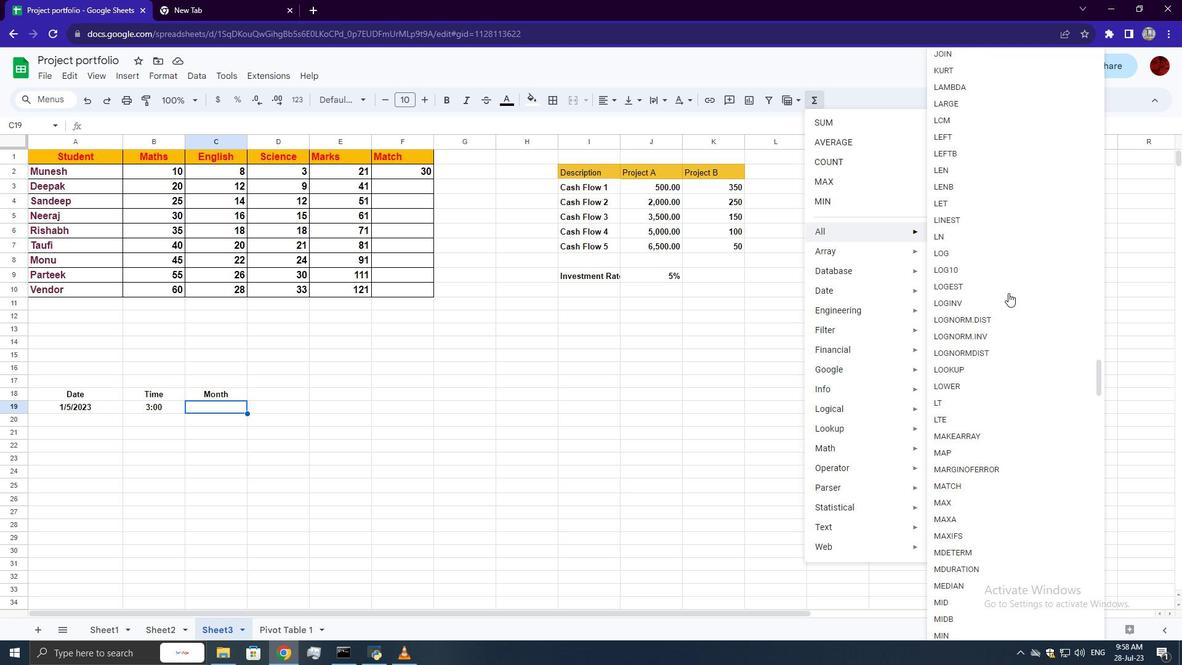 
Action: Mouse scrolled (1009, 292) with delta (0, 0)
Screenshot: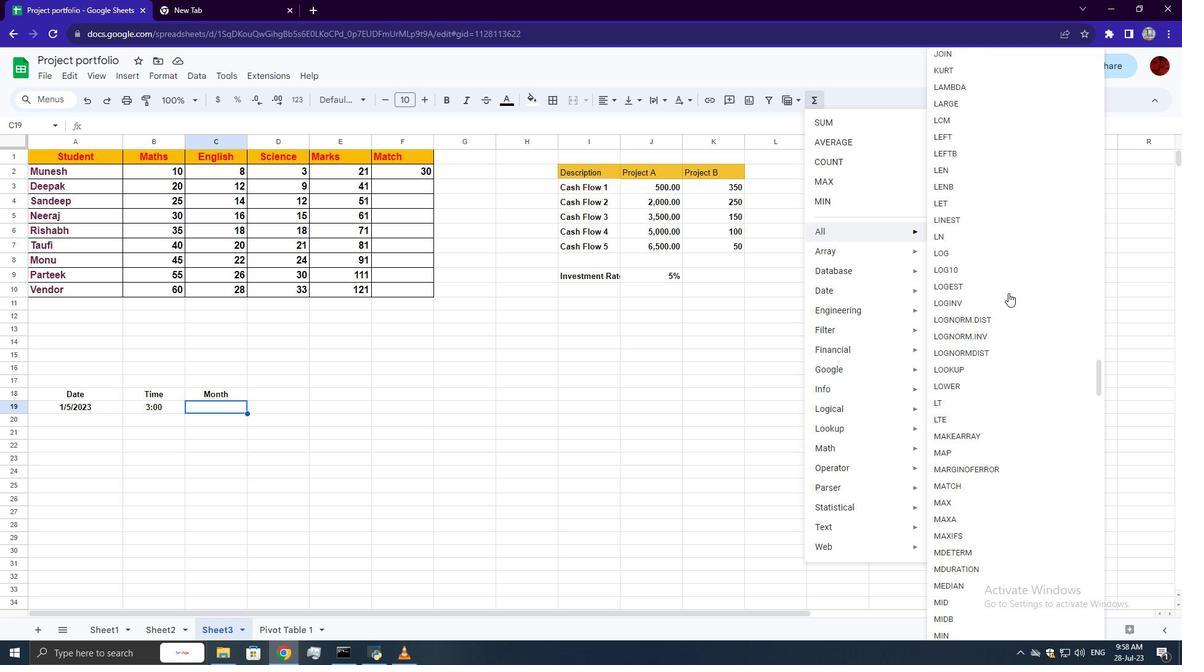 
Action: Mouse moved to (980, 592)
Screenshot: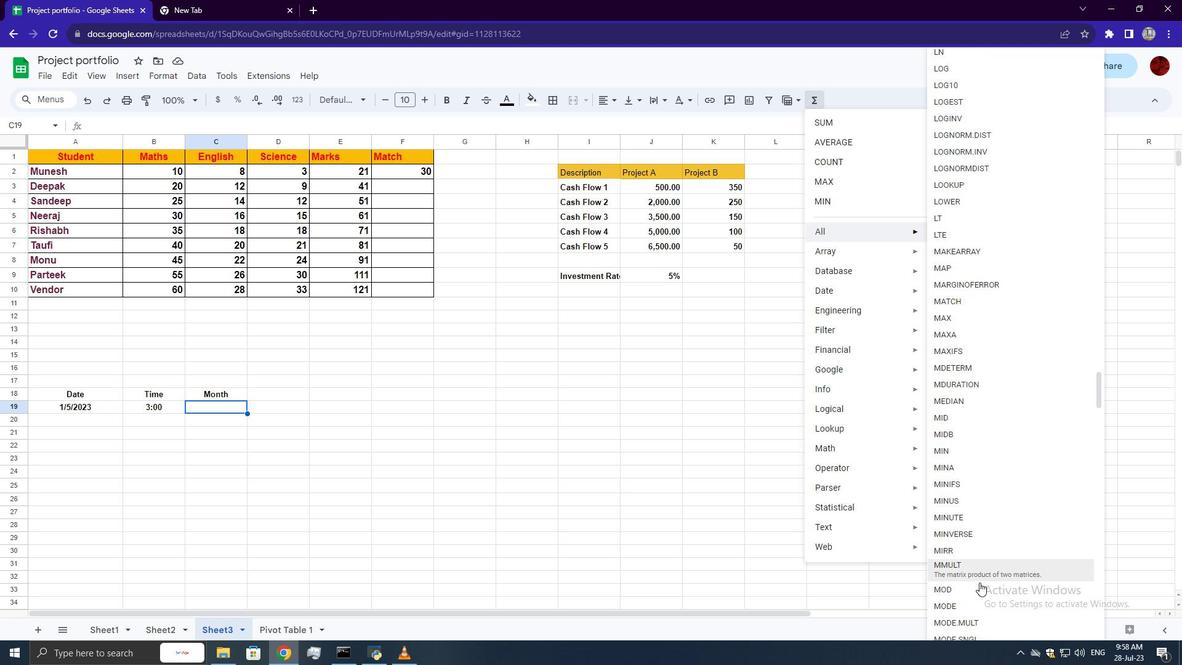 
Action: Mouse scrolled (980, 591) with delta (0, 0)
Screenshot: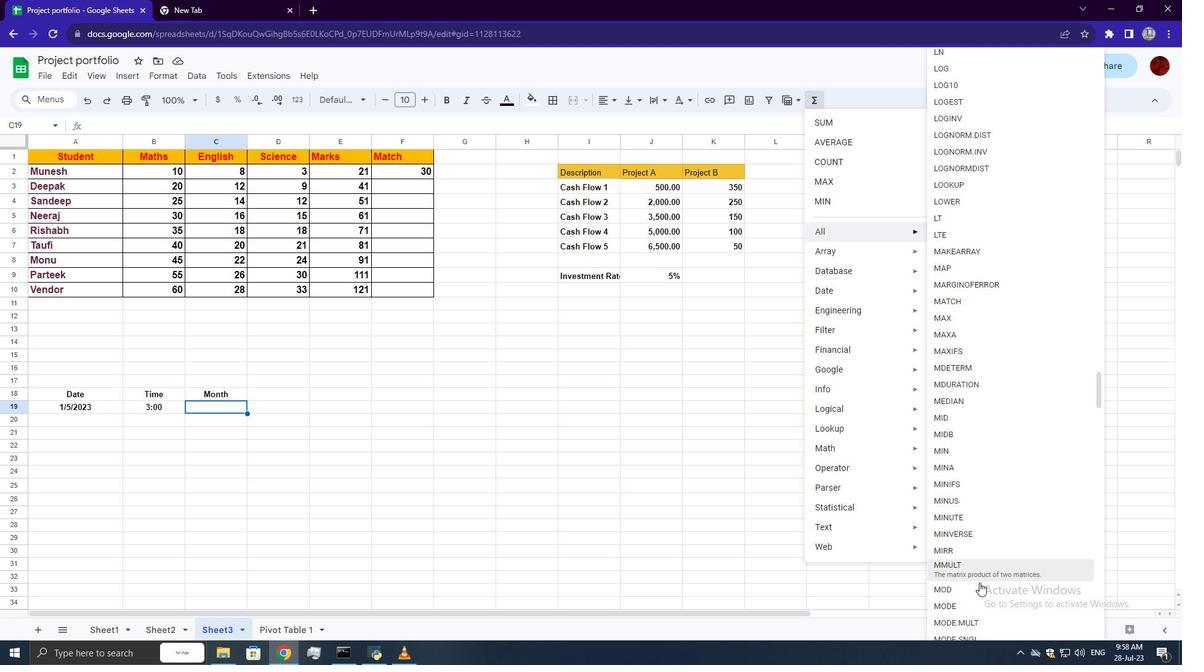 
Action: Mouse moved to (975, 589)
Screenshot: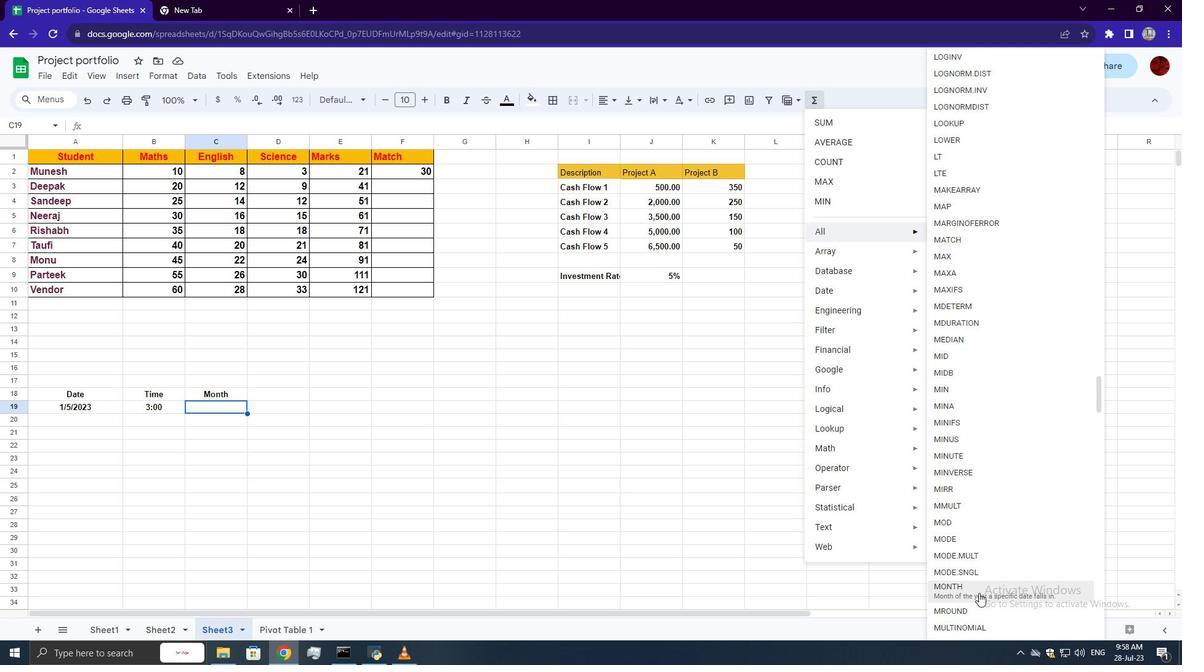 
Action: Mouse pressed left at (975, 589)
Screenshot: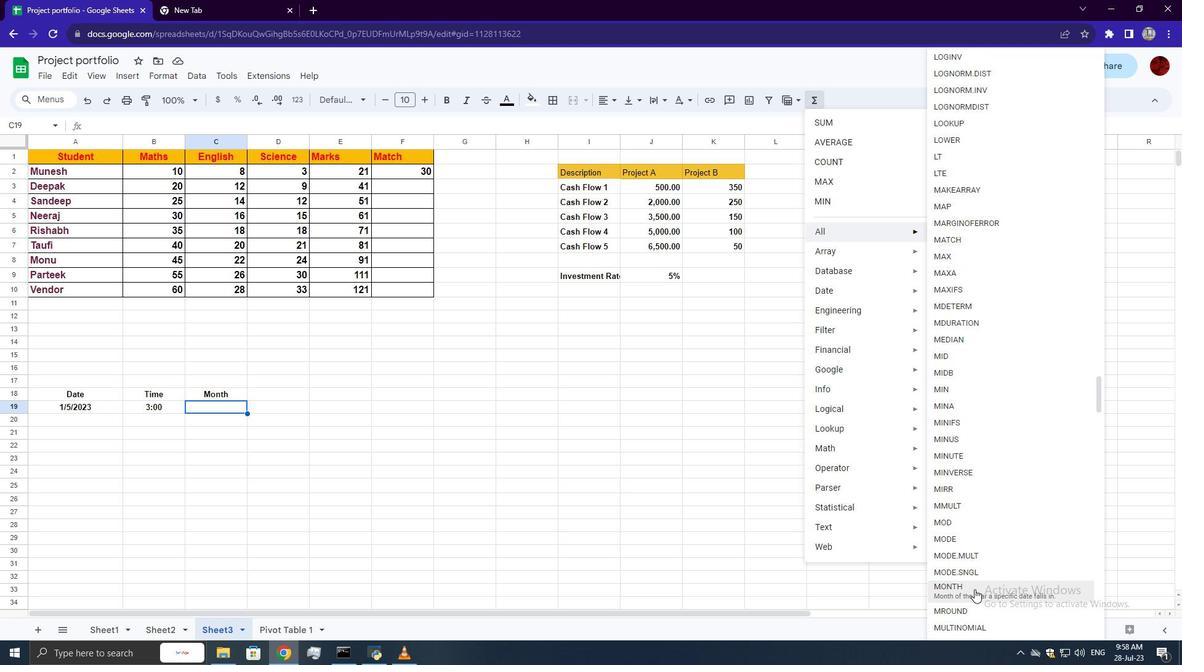 
Action: Mouse moved to (70, 404)
Screenshot: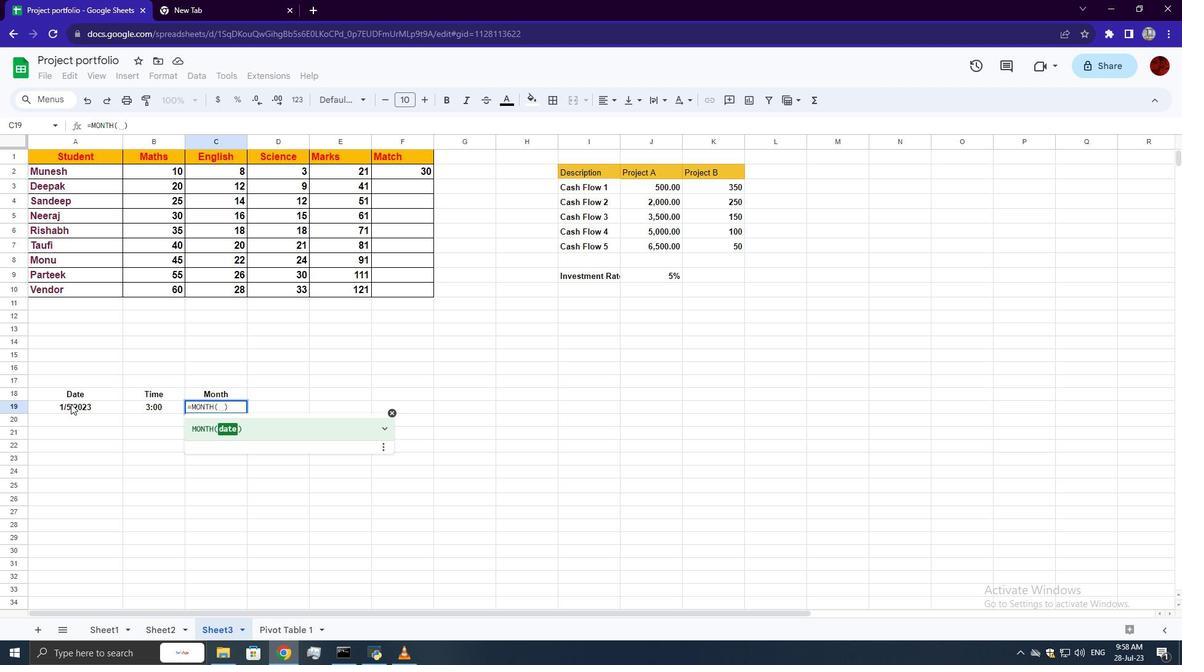 
Action: Mouse pressed left at (70, 404)
Screenshot: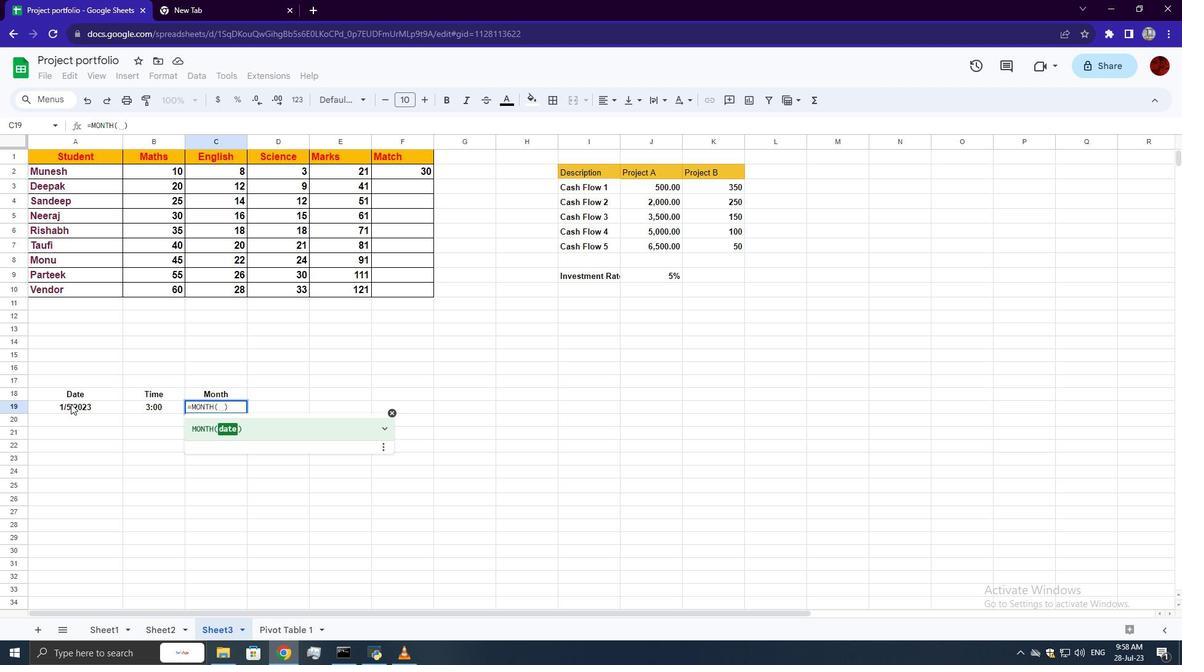 
Action: Key pressed <Key.enter>
Screenshot: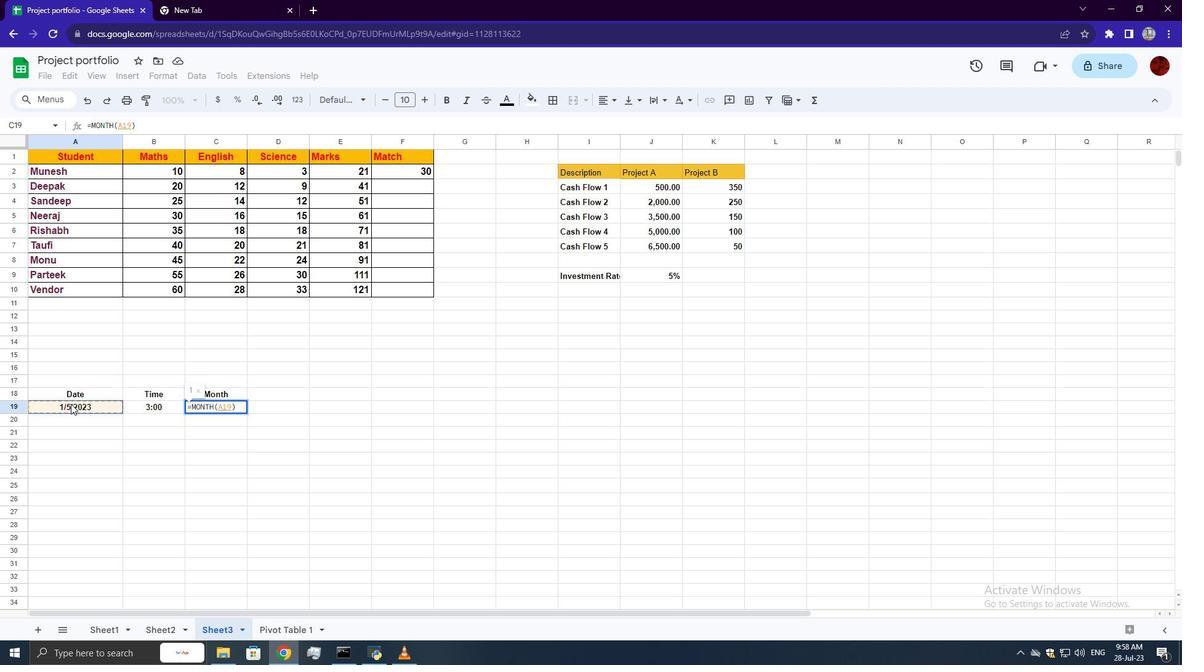 
